 Task: Compose an email with the signature Kyra Cooper with the subject Request for feedback on a service level agreement and the message I apologize for any confusion and would like to clarify the project requirements. from softage.3@softage.net to softage.10@softage.net with an attached audio file Sound_design.mp3 Undo the message, redo the message and add the line (Thank you) Send the email. Finally, move the email from Sent Items to the label Production
Action: Mouse moved to (79, 125)
Screenshot: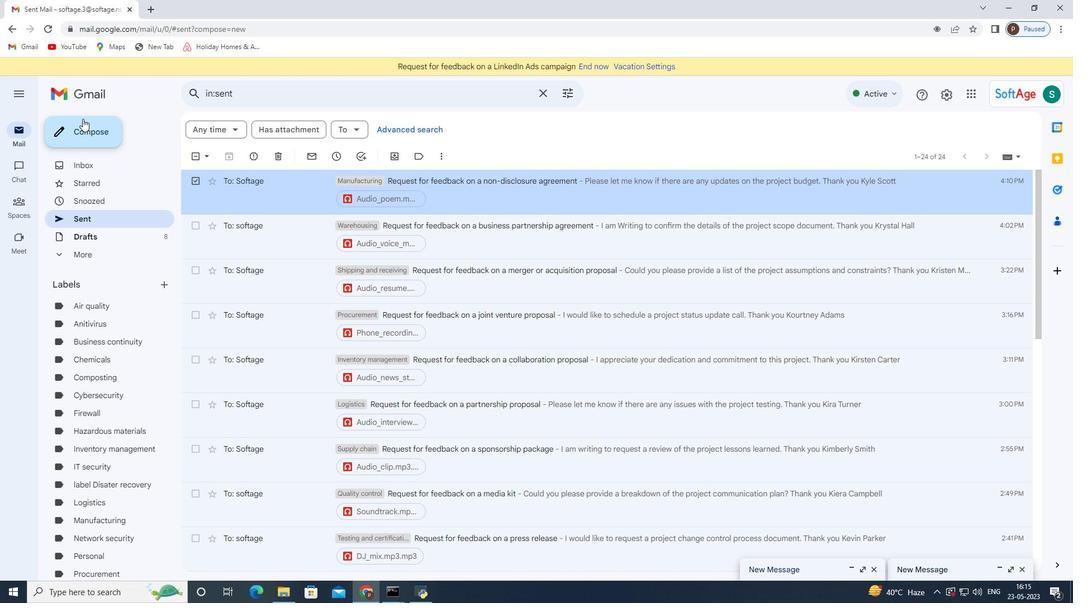 
Action: Mouse pressed left at (79, 125)
Screenshot: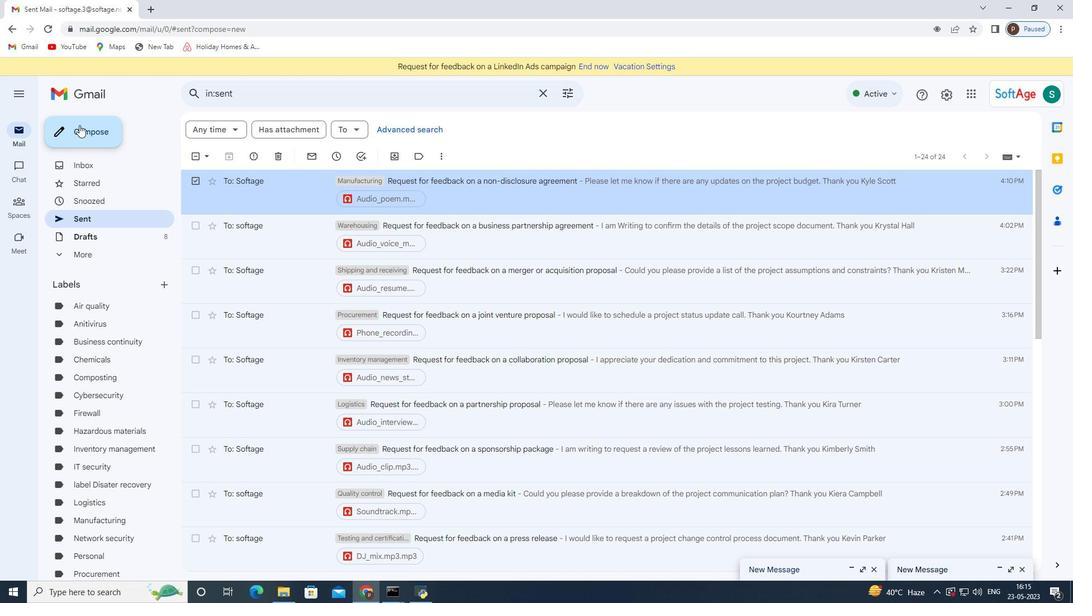 
Action: Mouse moved to (608, 563)
Screenshot: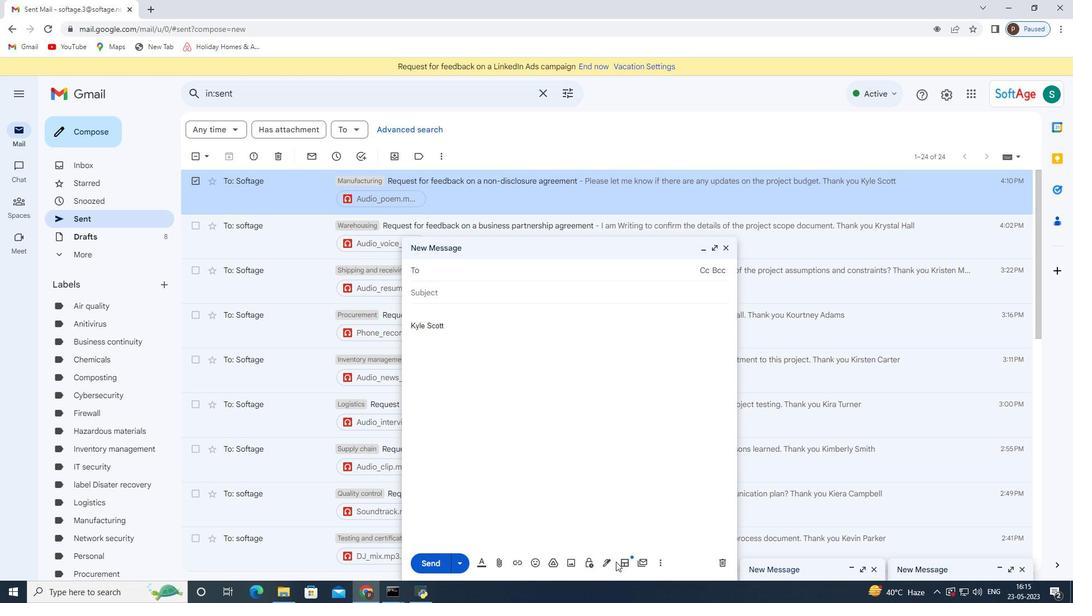 
Action: Mouse pressed left at (608, 563)
Screenshot: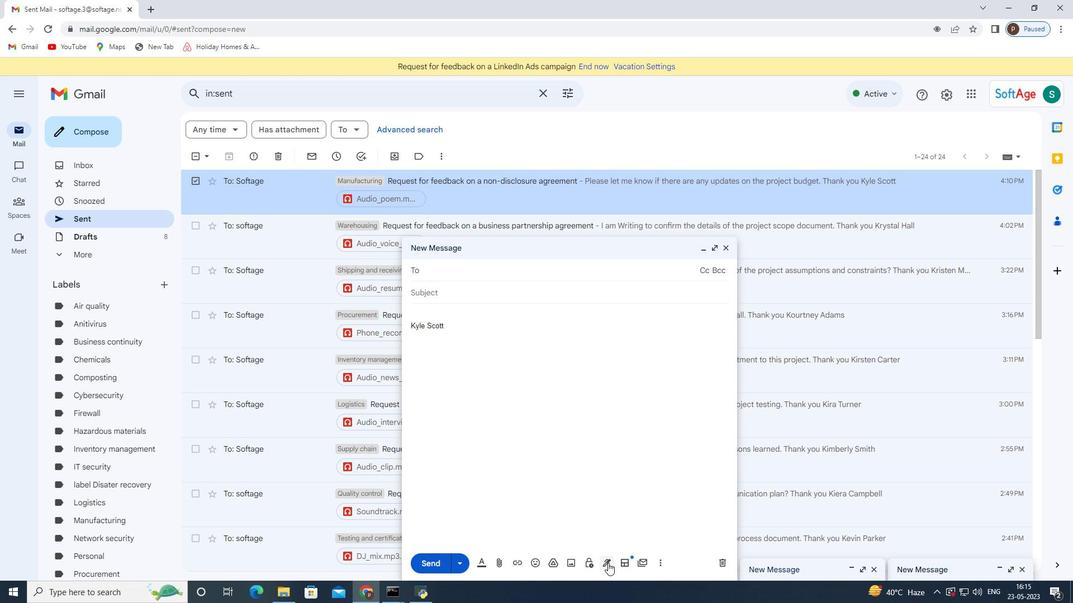 
Action: Mouse moved to (638, 502)
Screenshot: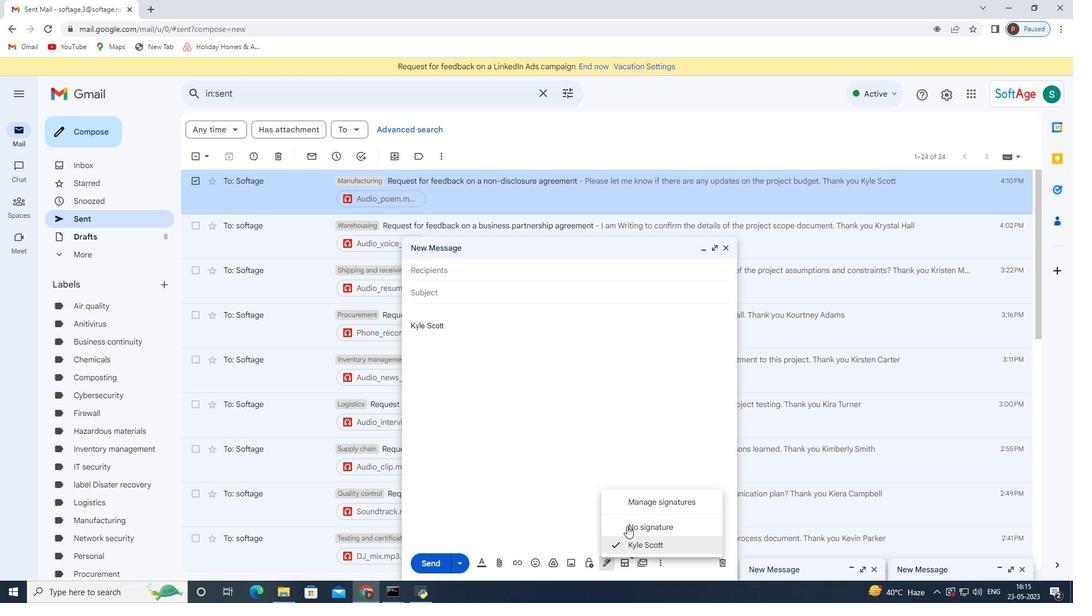 
Action: Mouse pressed left at (638, 502)
Screenshot: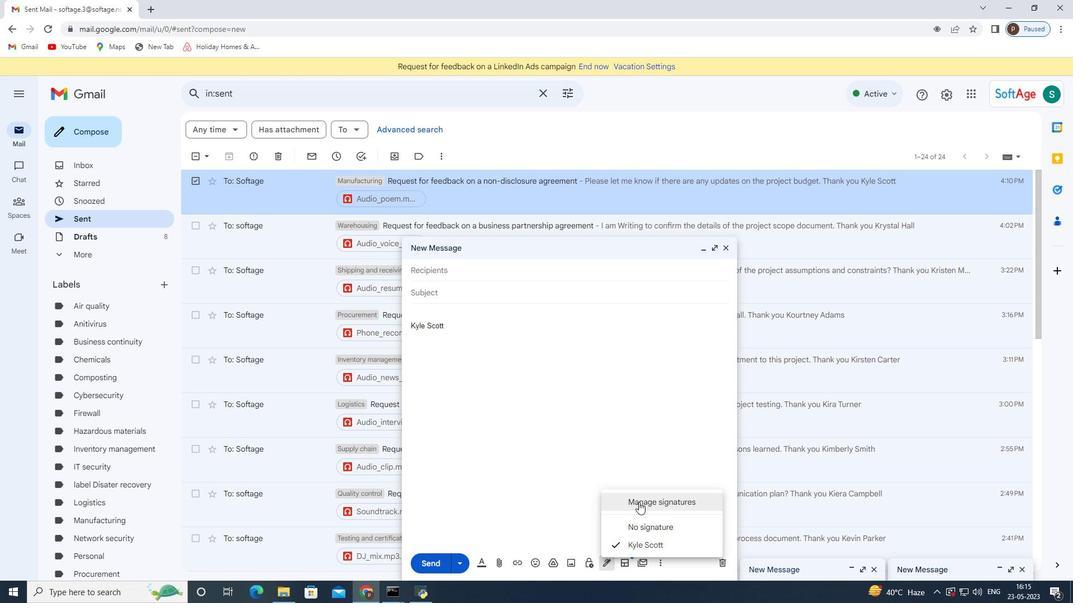
Action: Mouse moved to (725, 246)
Screenshot: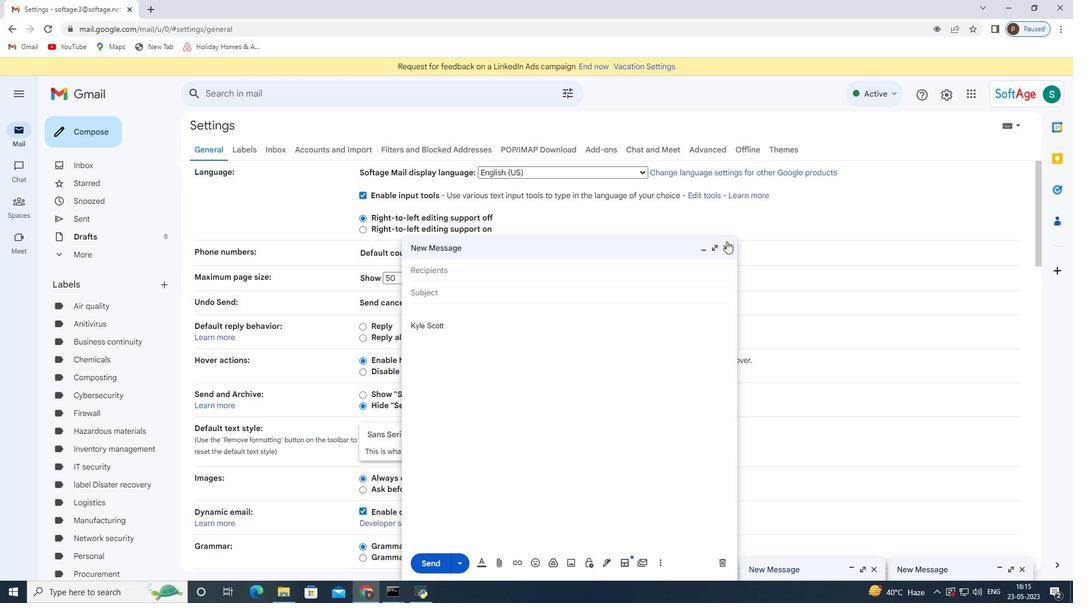 
Action: Mouse pressed left at (725, 246)
Screenshot: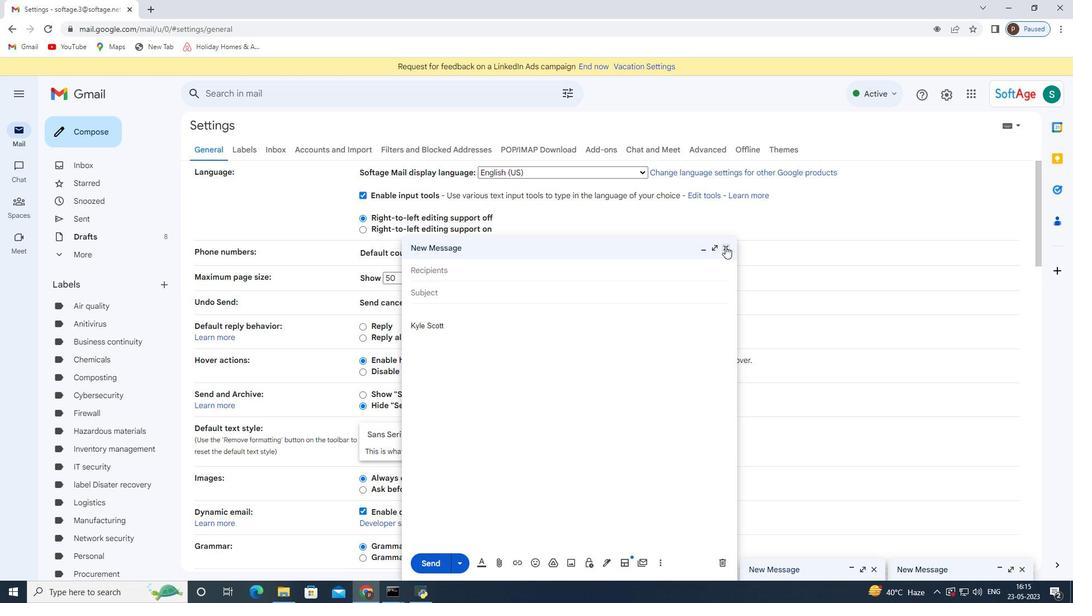 
Action: Mouse moved to (391, 419)
Screenshot: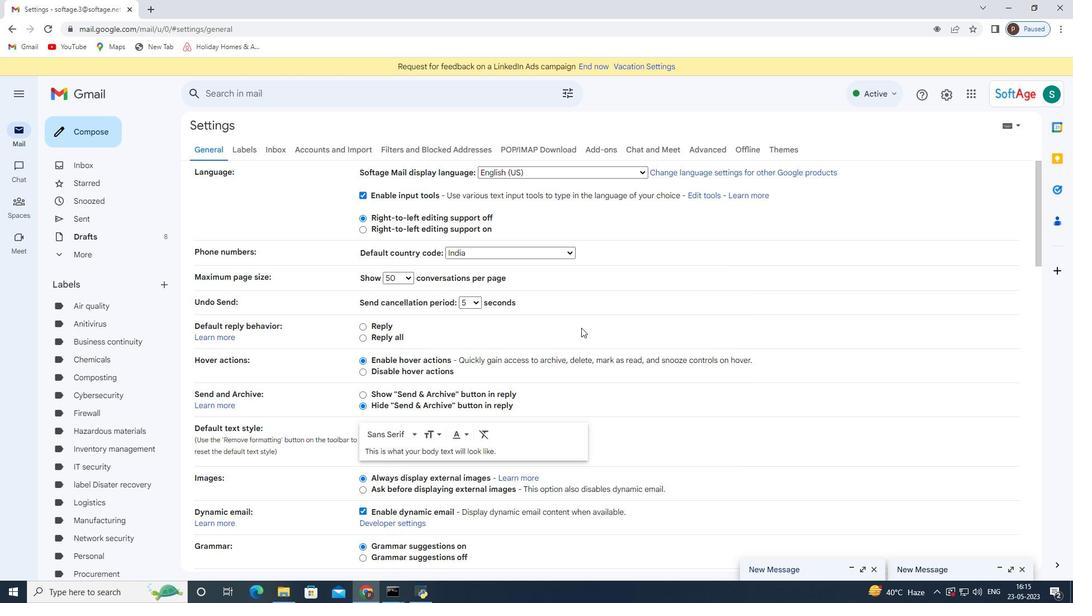 
Action: Mouse scrolled (391, 418) with delta (0, 0)
Screenshot: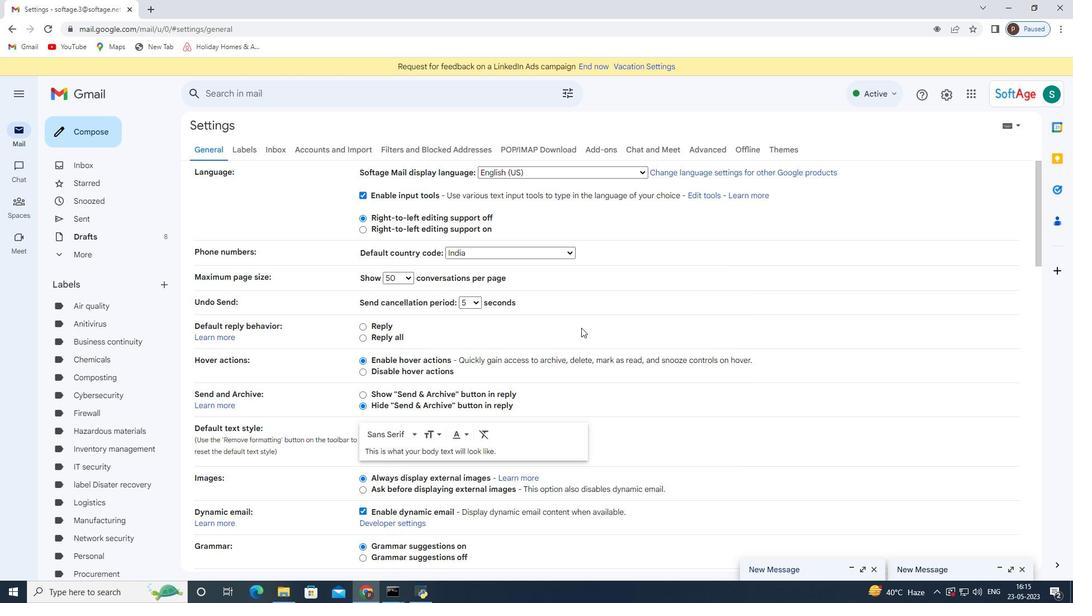 
Action: Mouse moved to (384, 424)
Screenshot: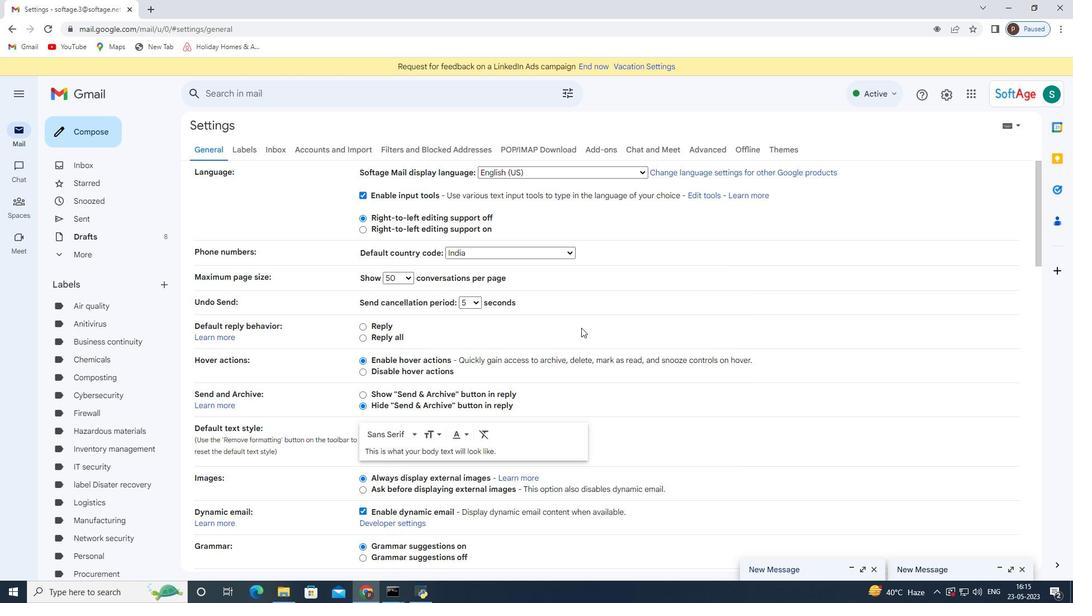 
Action: Mouse scrolled (384, 424) with delta (0, 0)
Screenshot: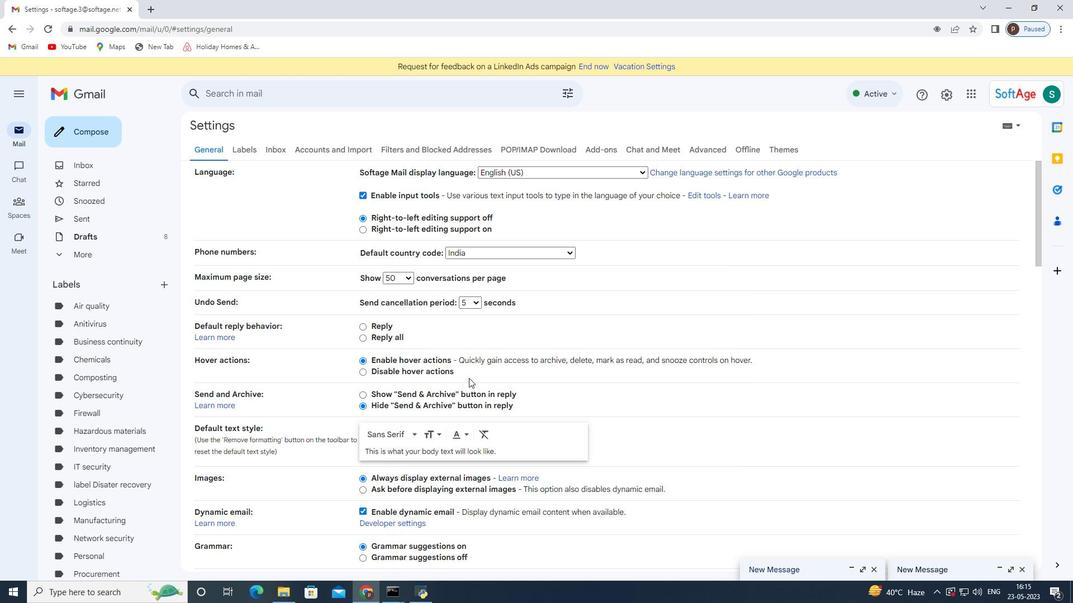 
Action: Mouse moved to (377, 431)
Screenshot: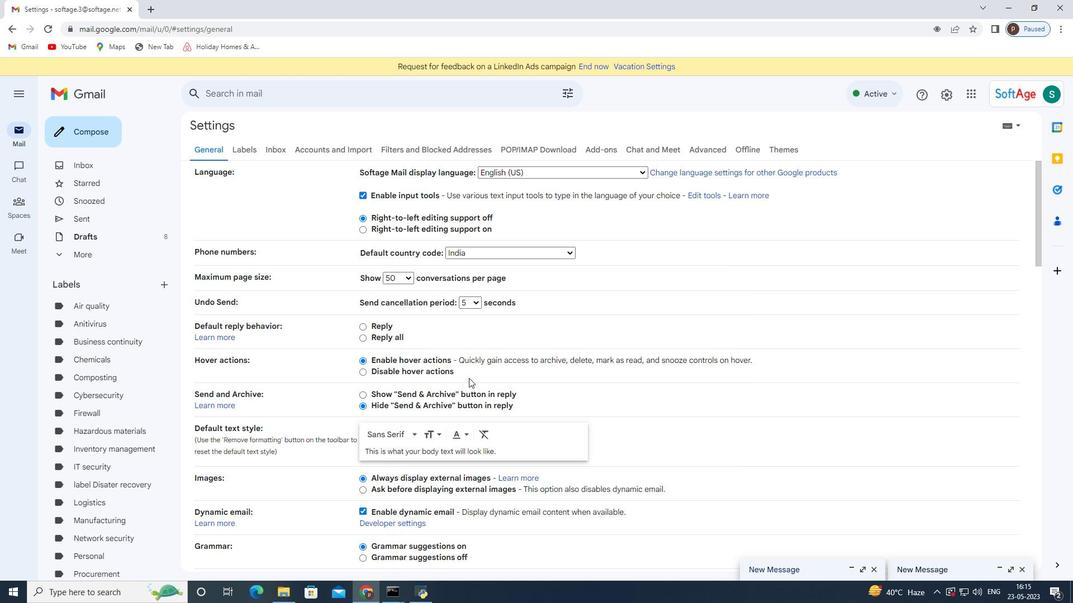 
Action: Mouse scrolled (380, 428) with delta (0, 0)
Screenshot: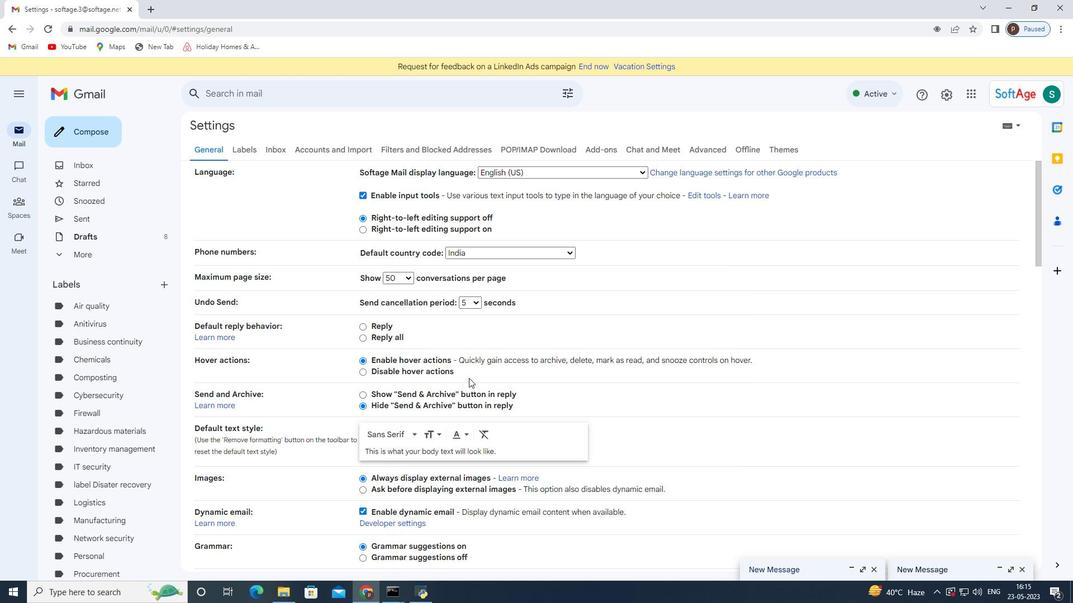 
Action: Mouse moved to (377, 432)
Screenshot: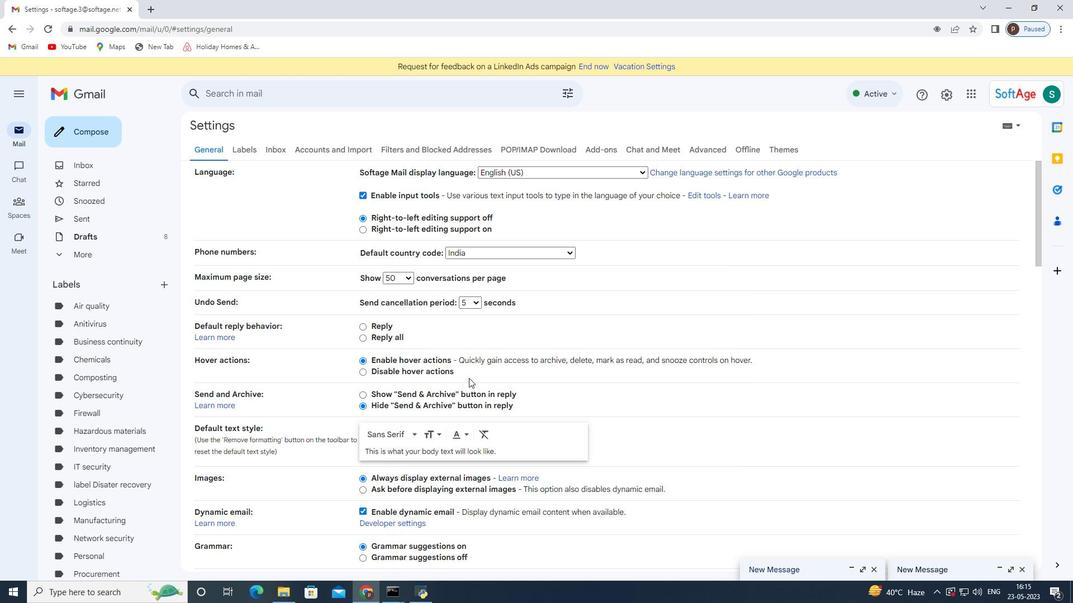 
Action: Mouse scrolled (377, 431) with delta (0, 0)
Screenshot: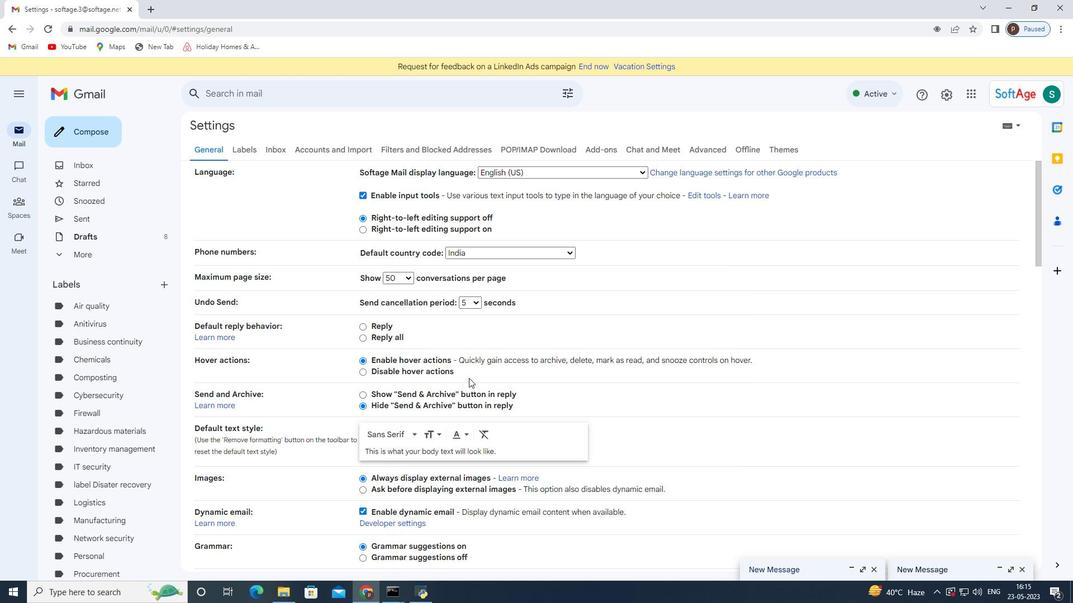 
Action: Mouse moved to (375, 434)
Screenshot: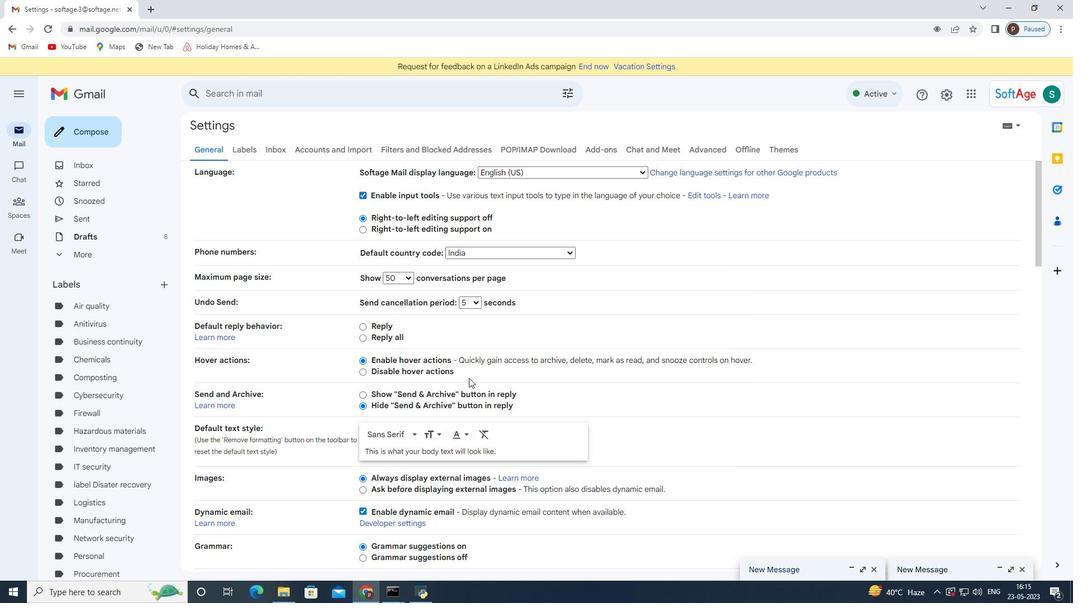 
Action: Mouse scrolled (375, 433) with delta (0, 0)
Screenshot: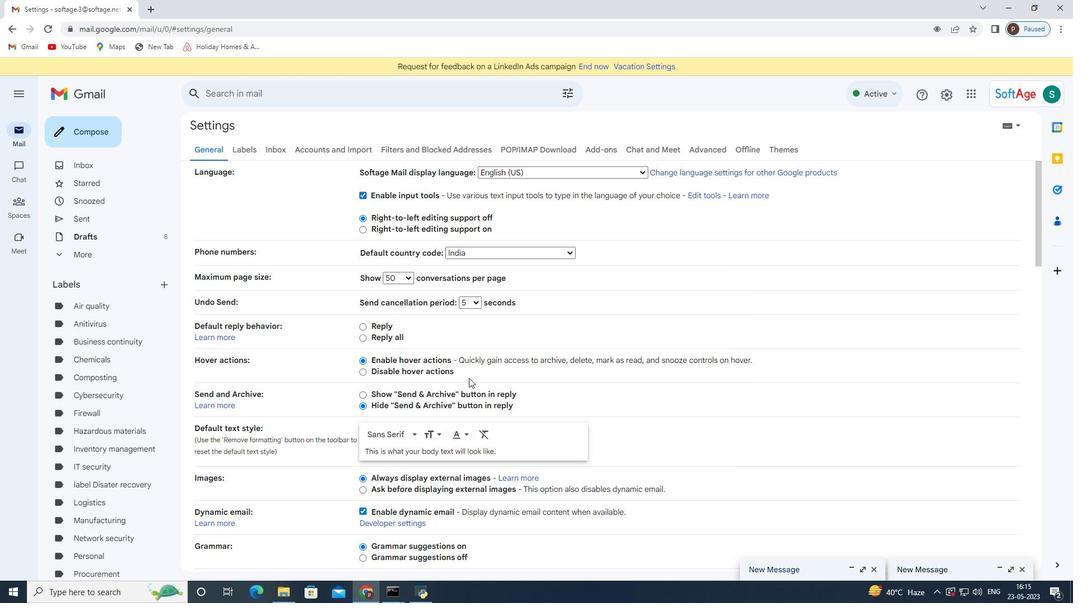 
Action: Mouse moved to (374, 434)
Screenshot: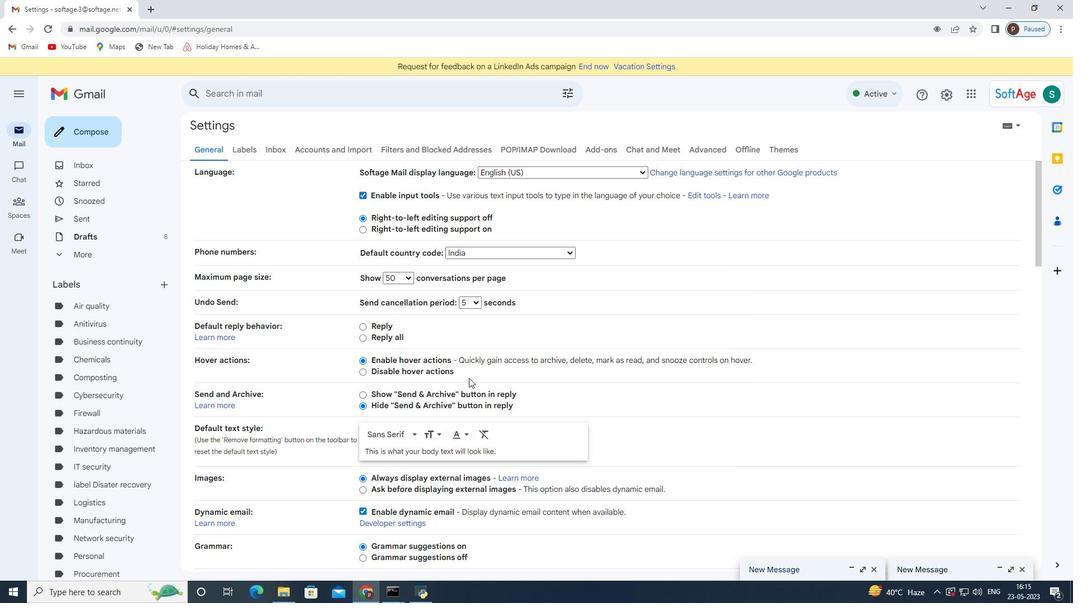 
Action: Mouse scrolled (374, 434) with delta (0, 0)
Screenshot: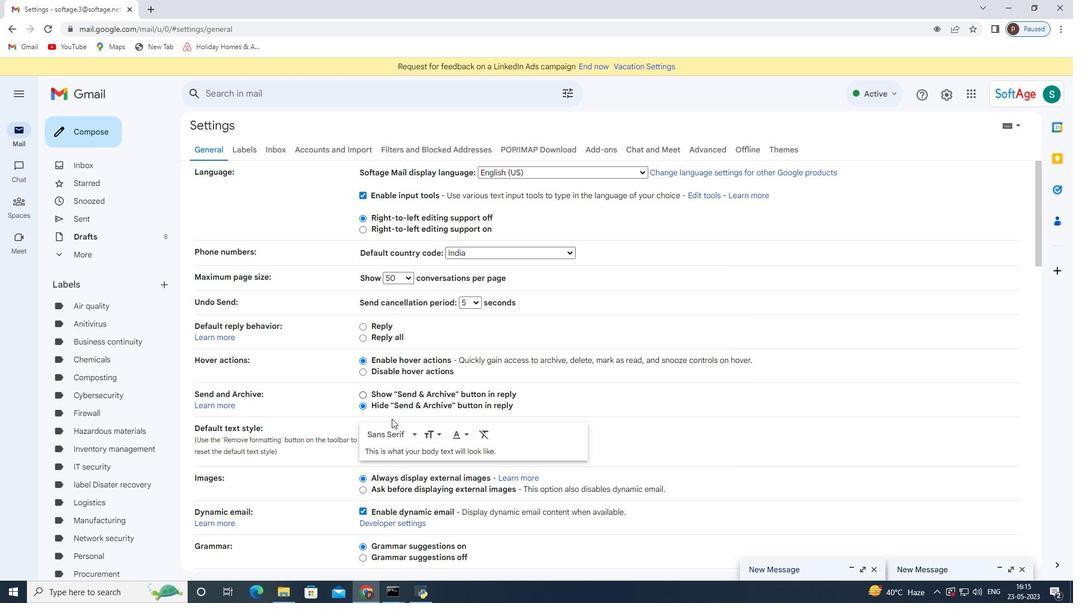 
Action: Mouse moved to (373, 435)
Screenshot: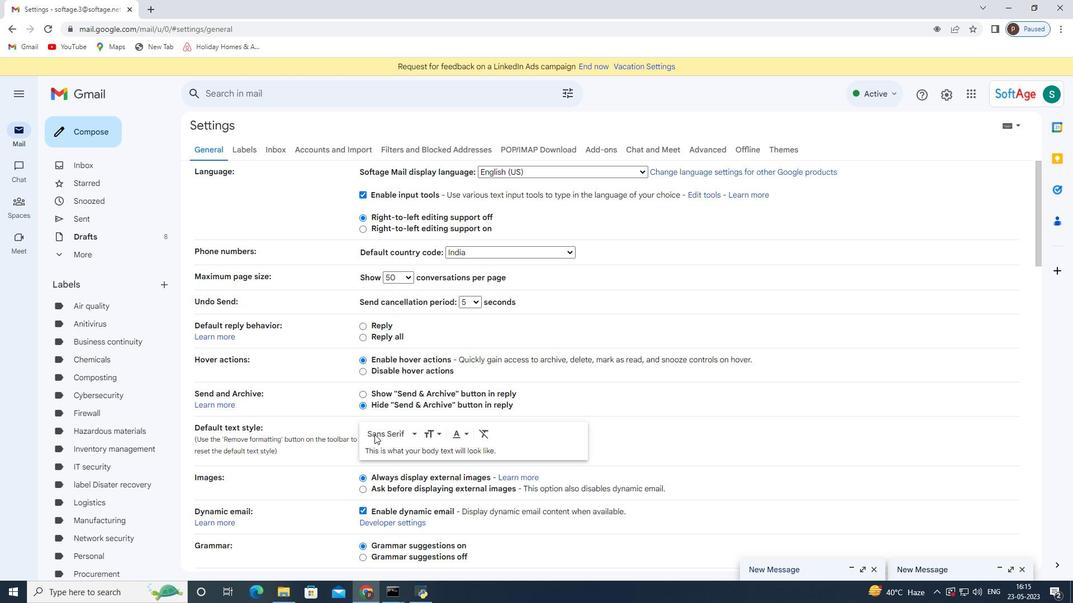 
Action: Mouse scrolled (373, 434) with delta (0, 0)
Screenshot: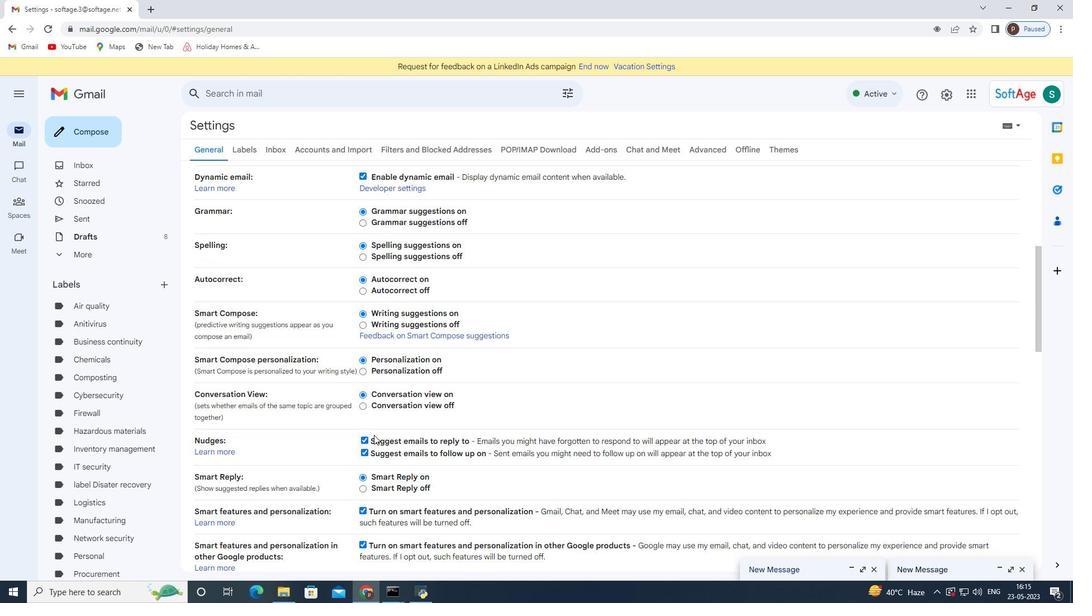 
Action: Mouse moved to (375, 434)
Screenshot: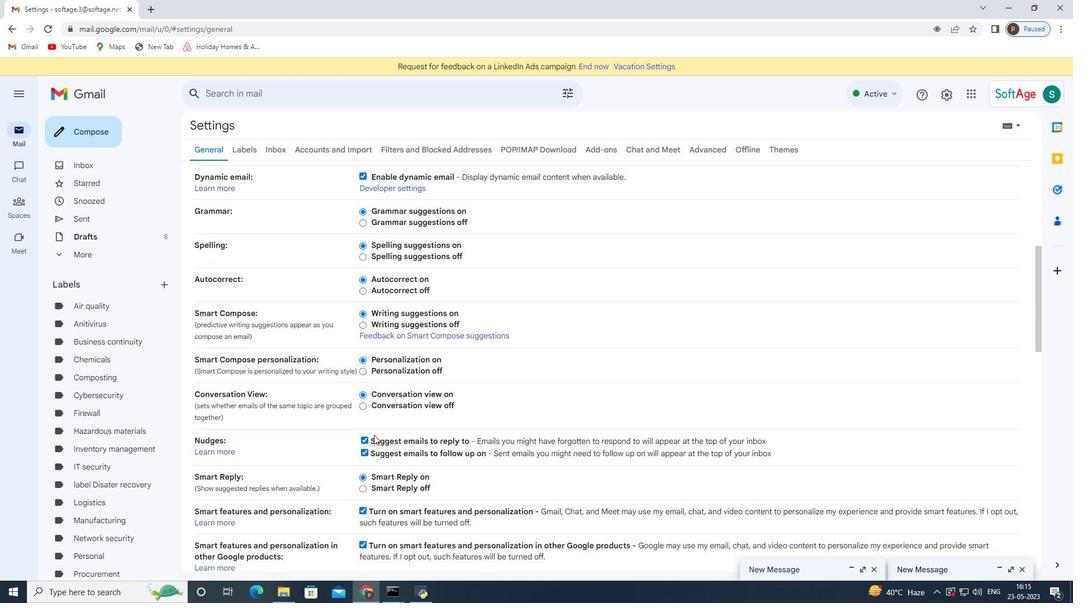 
Action: Mouse scrolled (375, 434) with delta (0, 0)
Screenshot: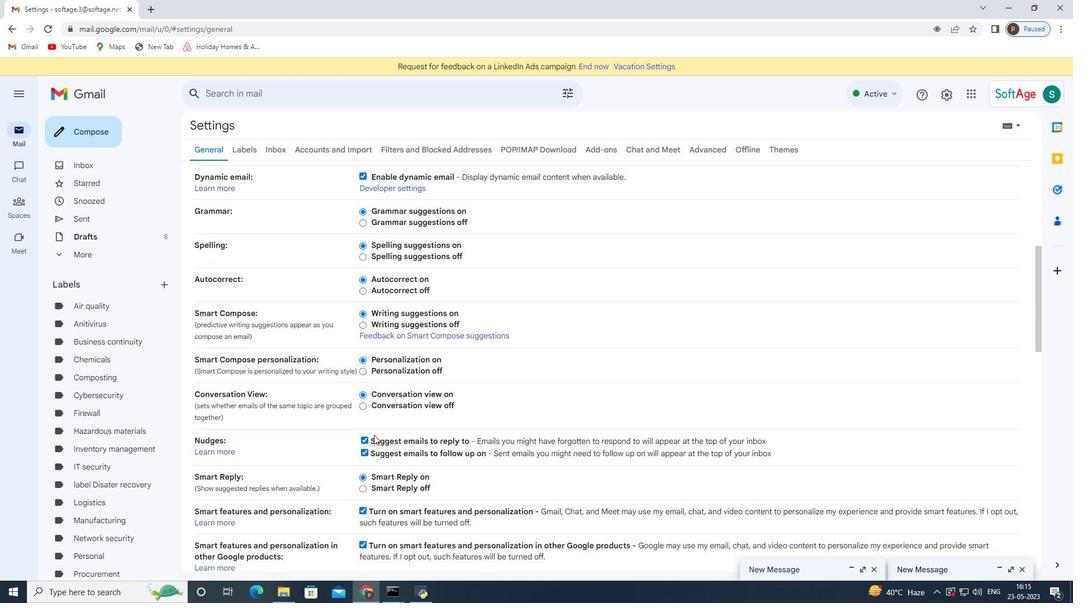 
Action: Mouse moved to (377, 433)
Screenshot: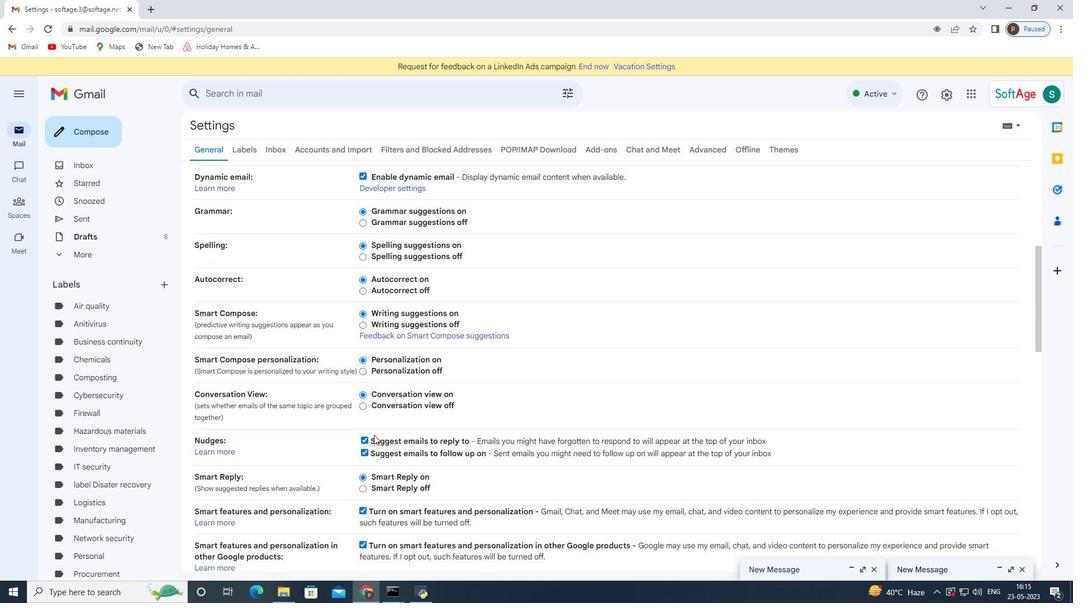 
Action: Mouse scrolled (377, 433) with delta (0, 0)
Screenshot: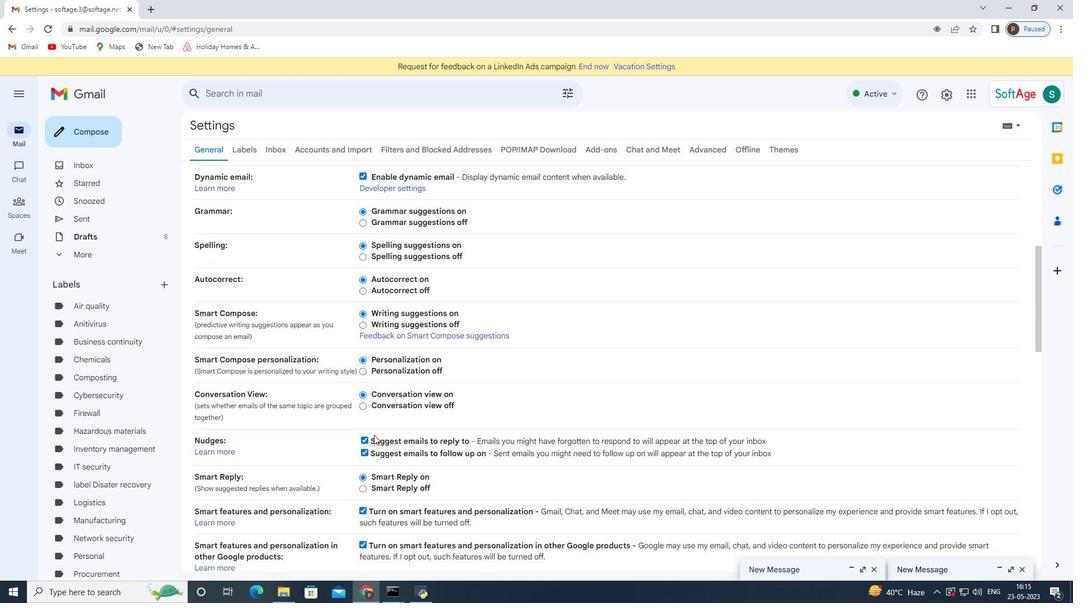 
Action: Mouse moved to (381, 433)
Screenshot: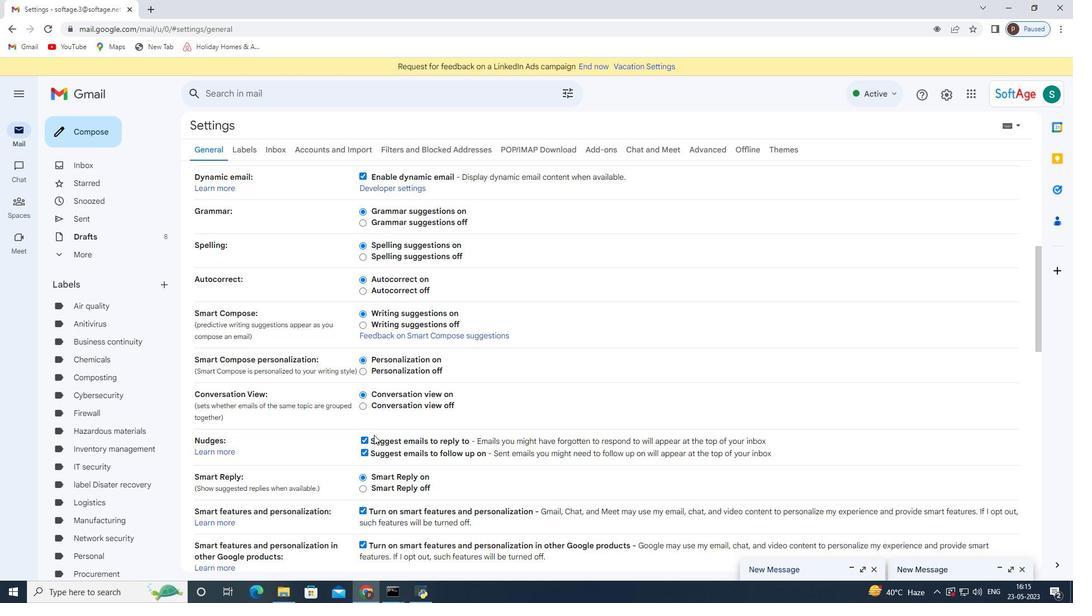 
Action: Mouse scrolled (381, 432) with delta (0, 0)
Screenshot: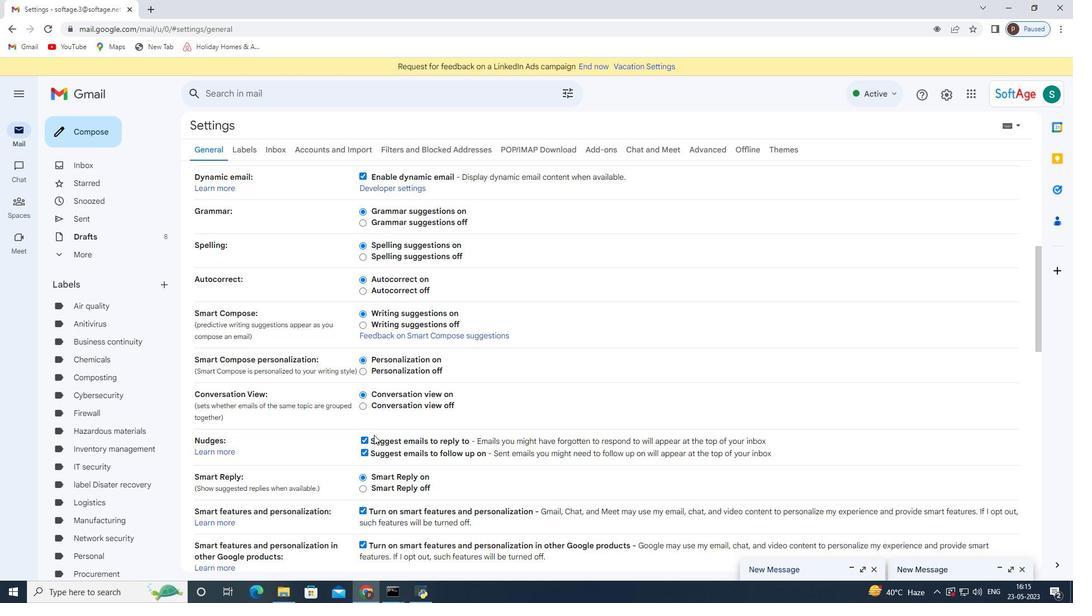 
Action: Mouse moved to (399, 423)
Screenshot: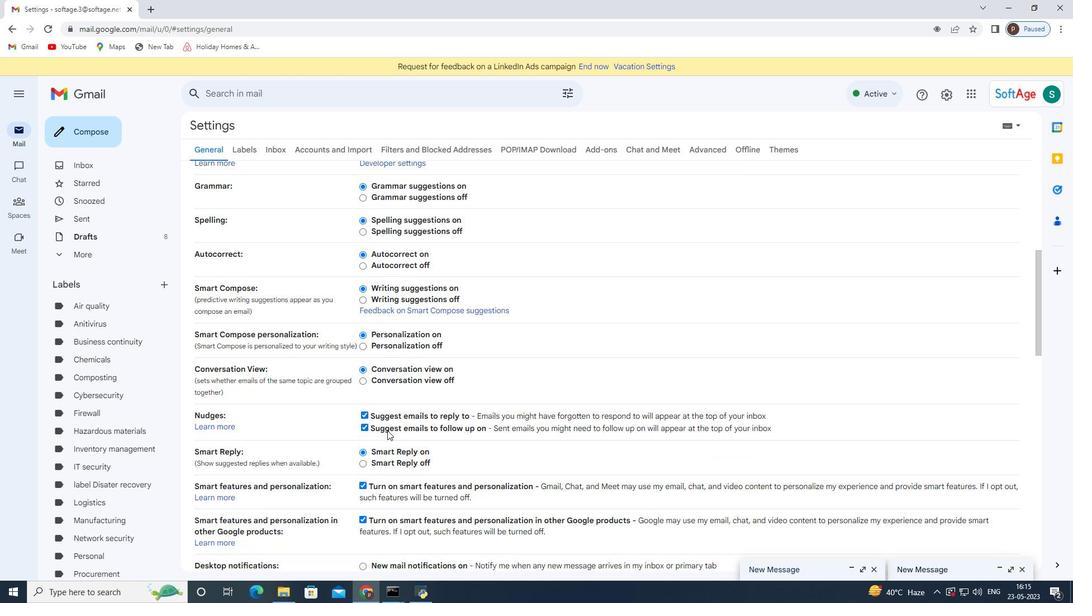 
Action: Mouse scrolled (399, 422) with delta (0, 0)
Screenshot: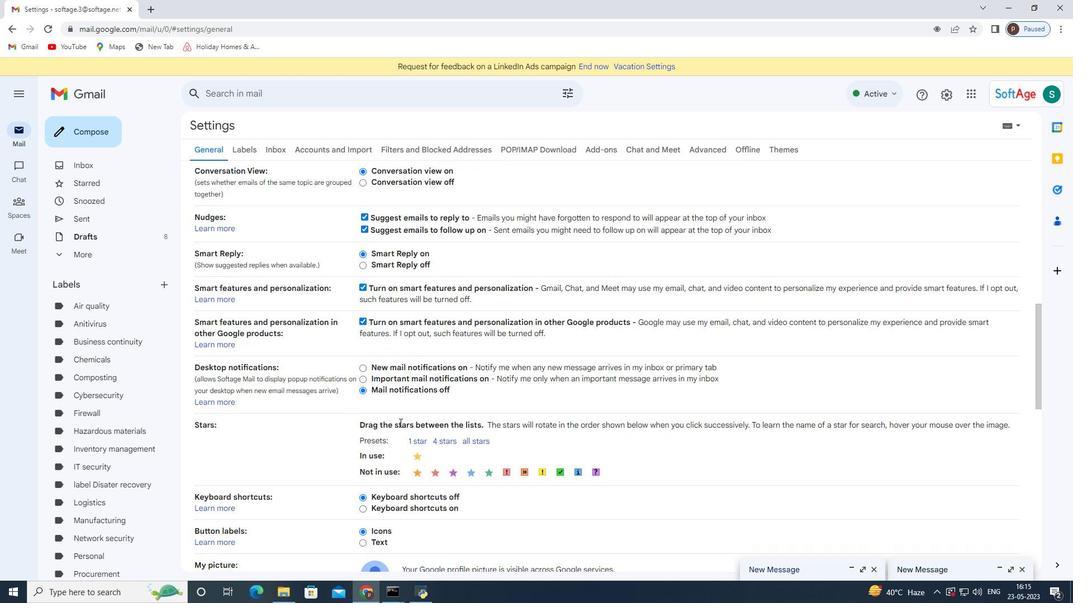 
Action: Mouse scrolled (399, 422) with delta (0, 0)
Screenshot: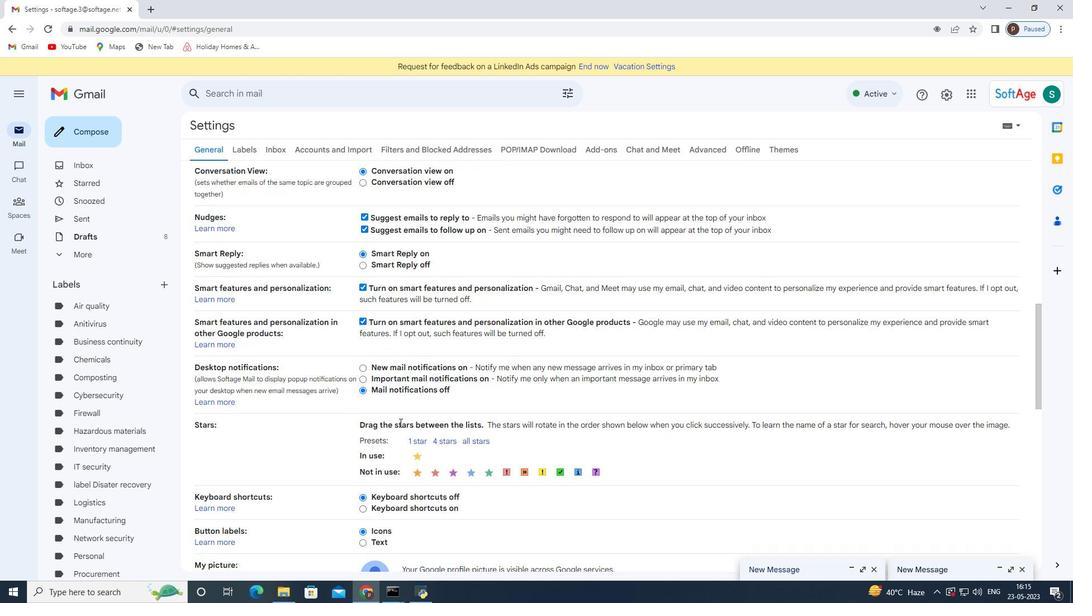 
Action: Mouse scrolled (399, 422) with delta (0, 0)
Screenshot: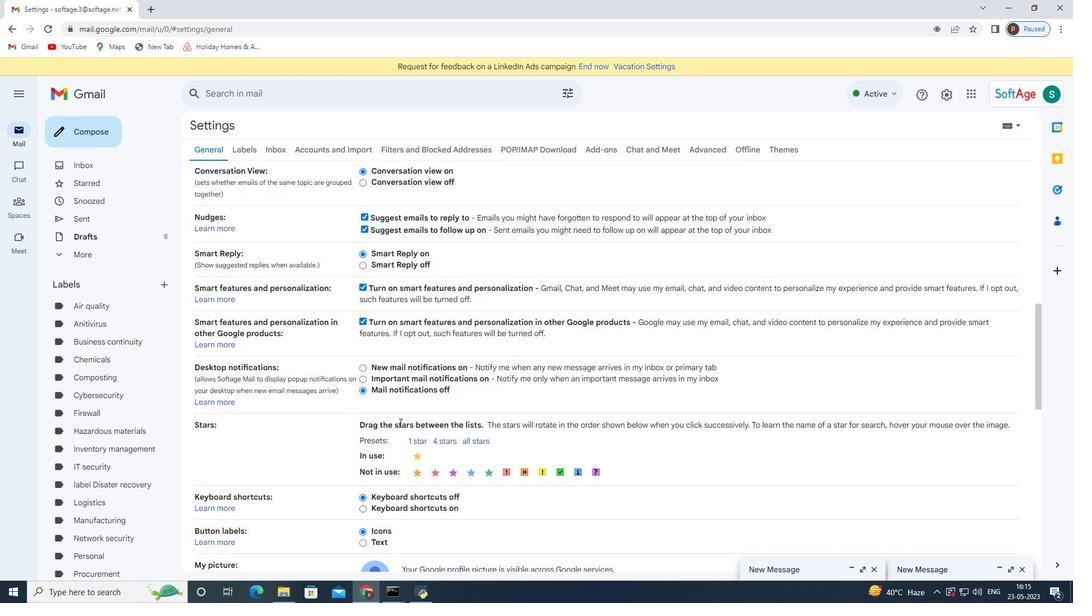 
Action: Mouse moved to (477, 488)
Screenshot: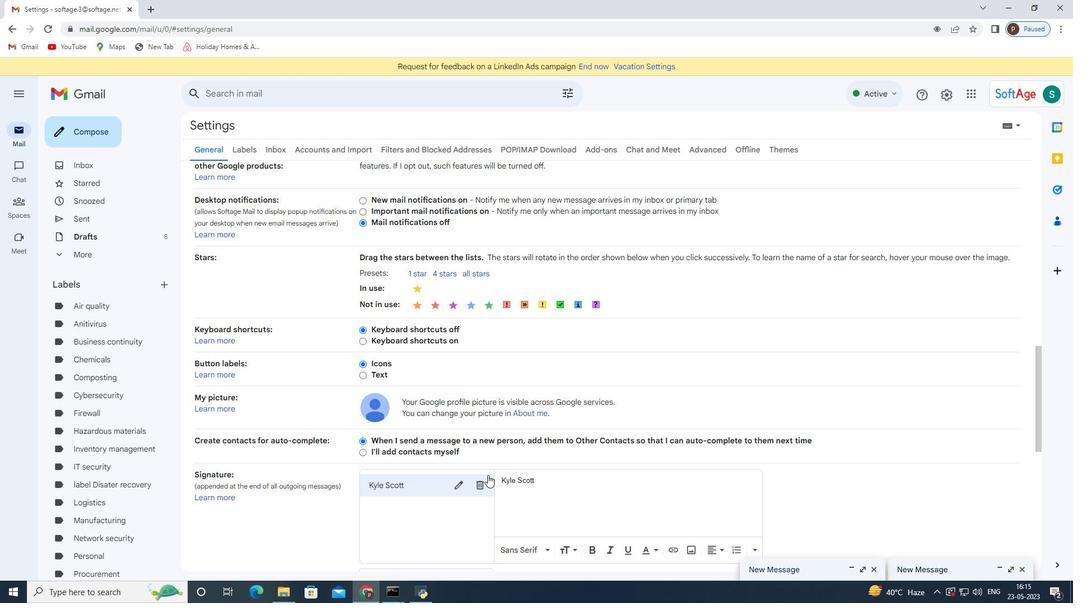 
Action: Mouse pressed left at (477, 488)
Screenshot: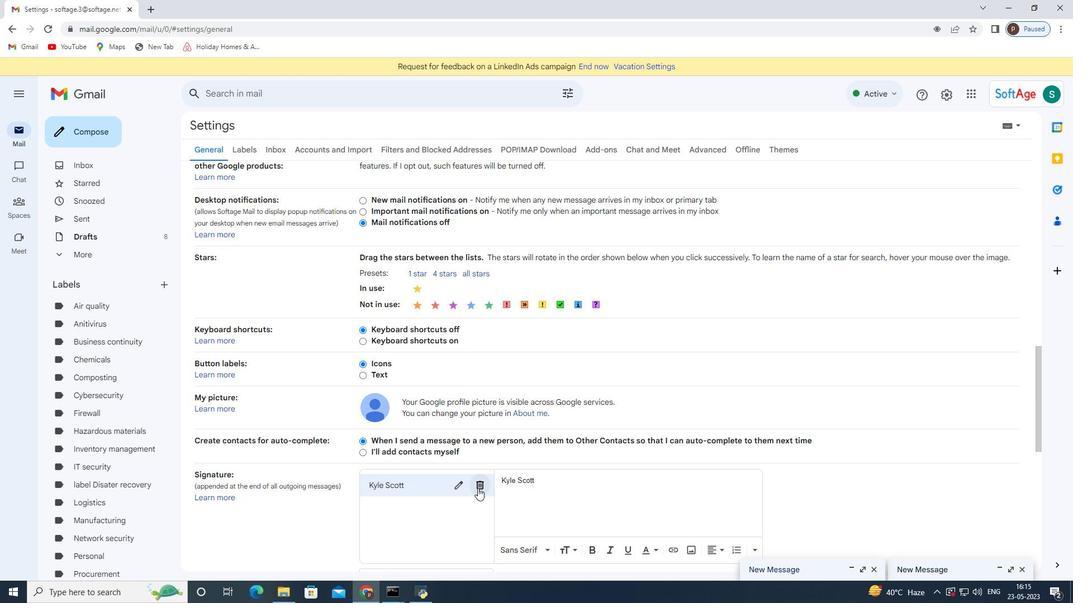 
Action: Mouse moved to (624, 339)
Screenshot: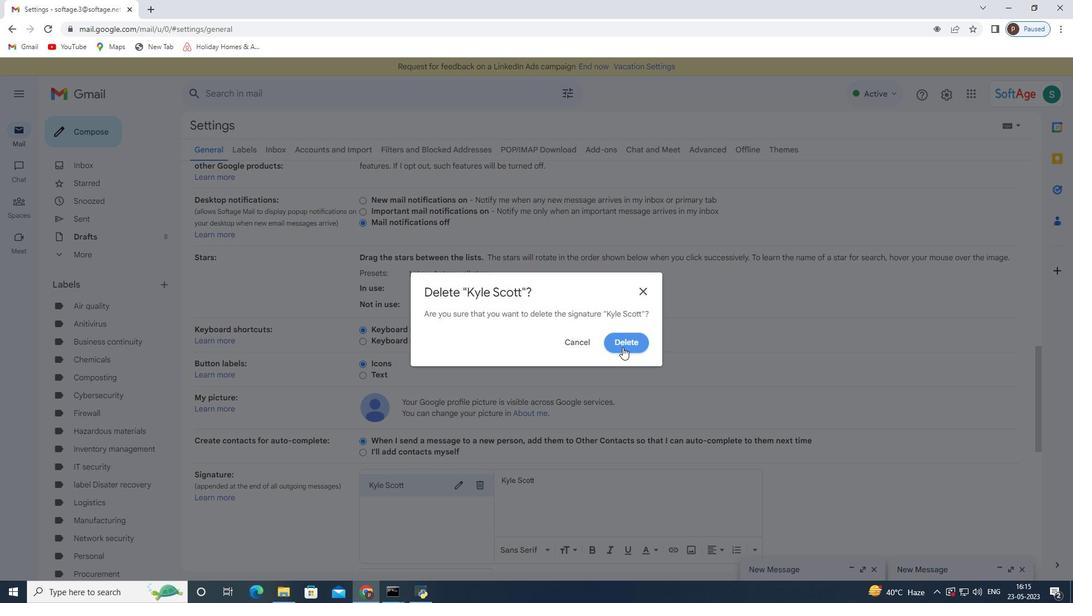 
Action: Mouse pressed left at (624, 339)
Screenshot: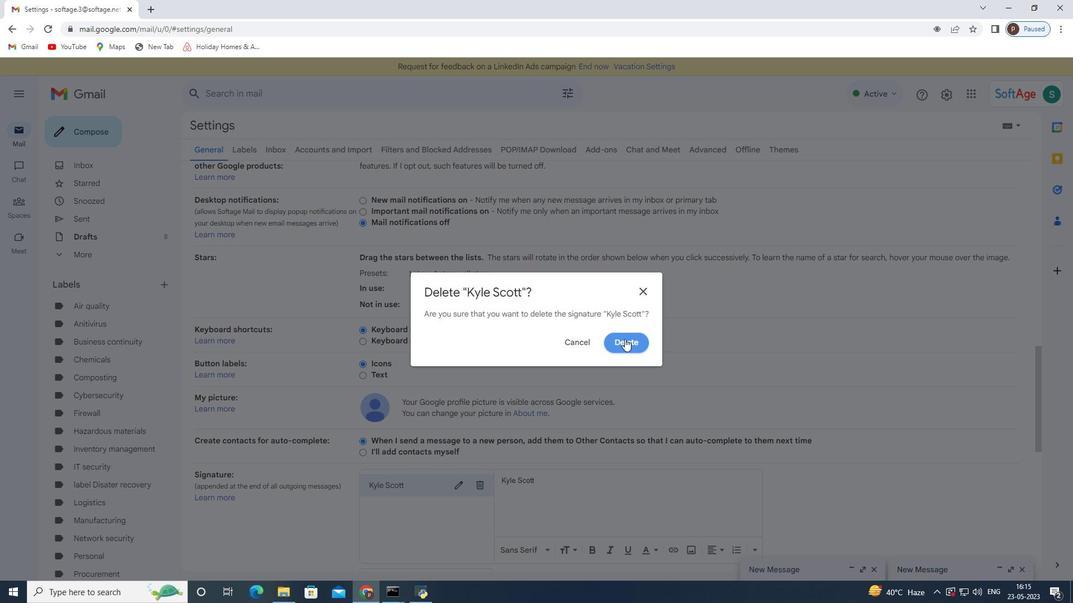 
Action: Mouse moved to (369, 498)
Screenshot: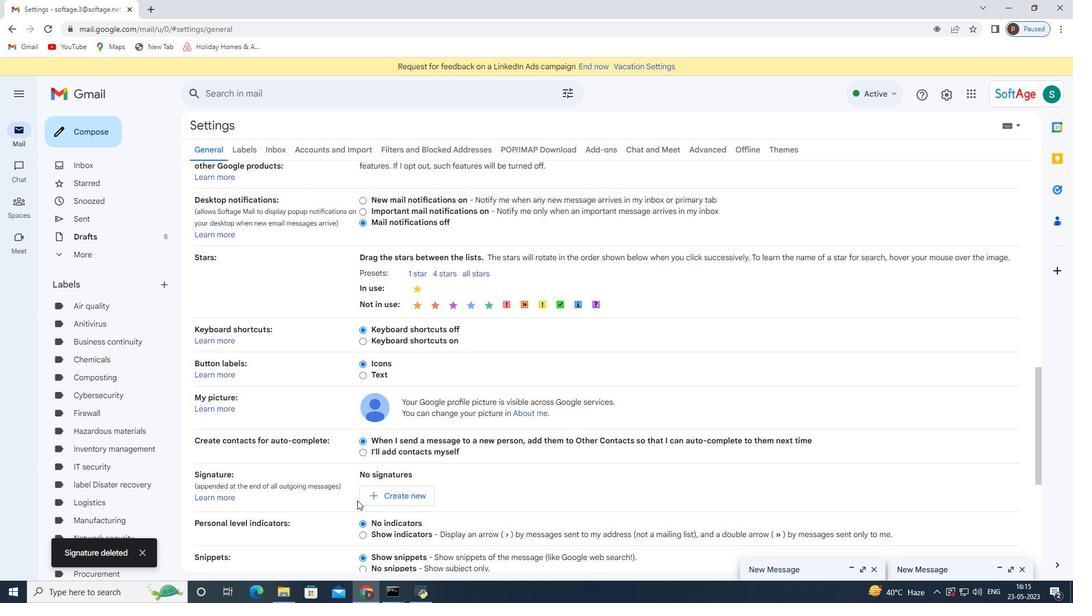 
Action: Mouse pressed left at (369, 498)
Screenshot: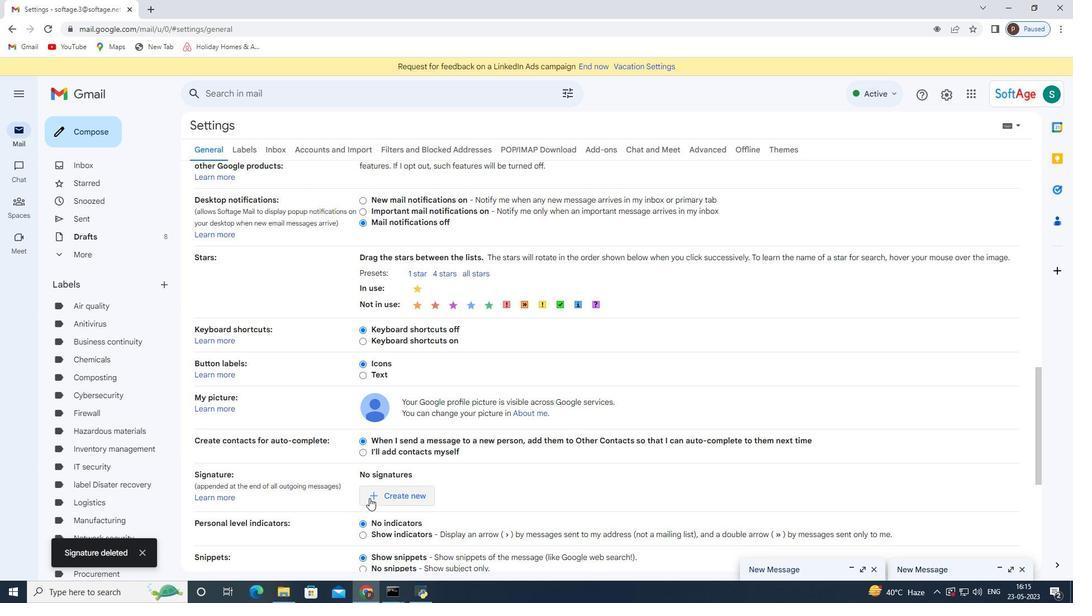 
Action: Mouse moved to (457, 308)
Screenshot: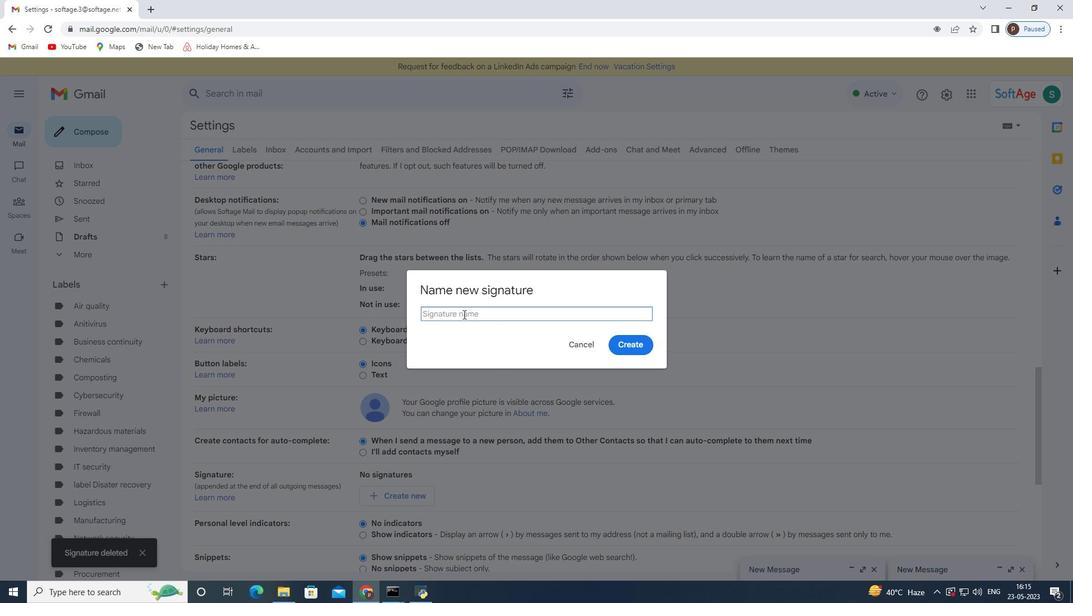 
Action: Mouse pressed left at (457, 308)
Screenshot: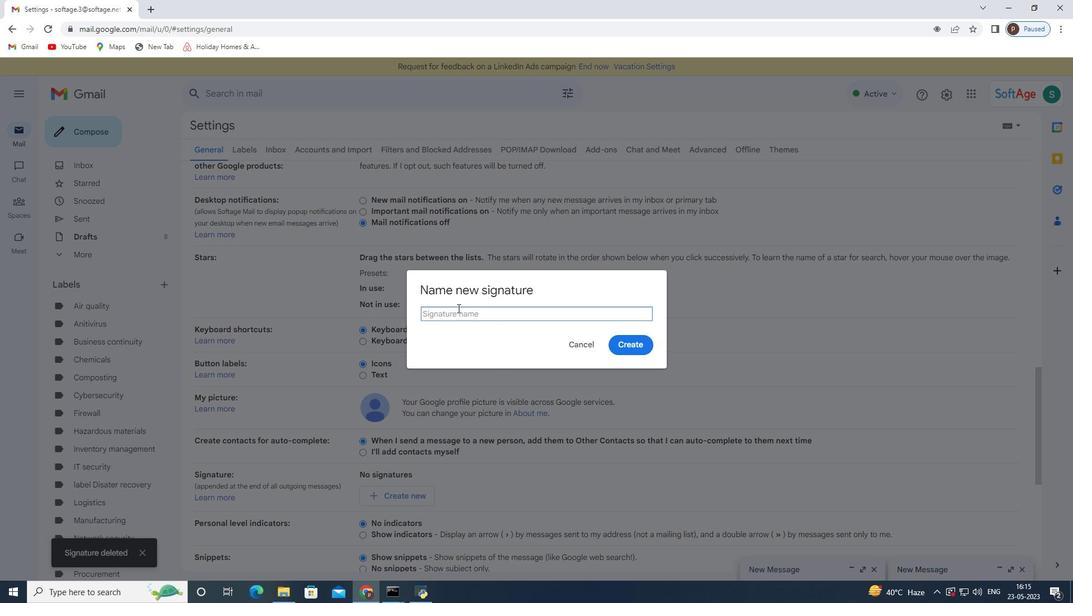 
Action: Key pressed <Key.shift>Kyra<Key.space><Key.shift>Cooper<Key.space>
Screenshot: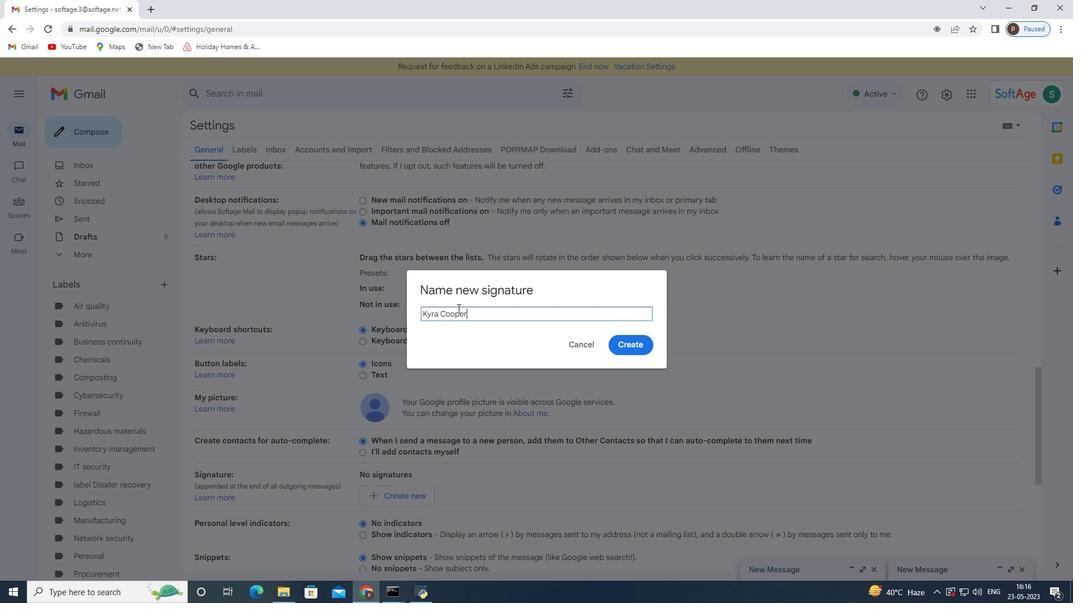 
Action: Mouse moved to (643, 349)
Screenshot: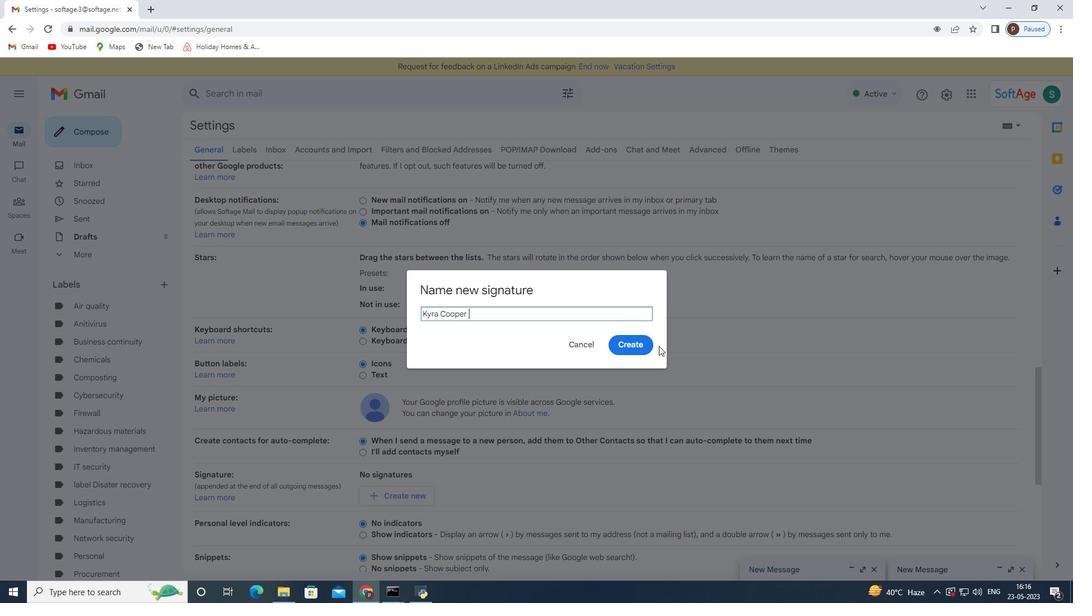 
Action: Mouse pressed left at (643, 349)
Screenshot: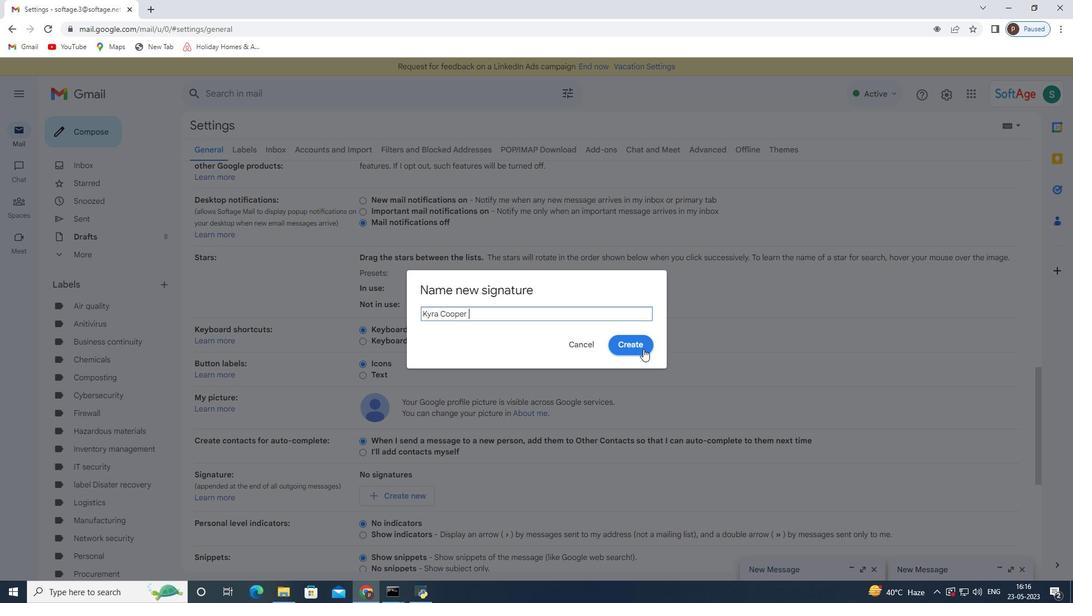 
Action: Mouse moved to (512, 484)
Screenshot: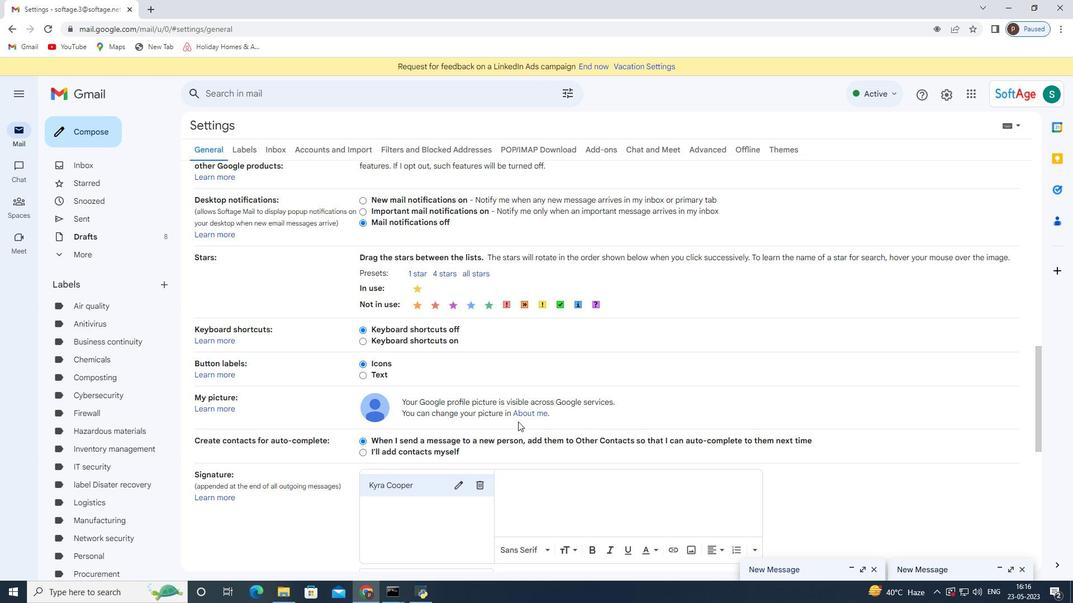 
Action: Mouse pressed left at (512, 484)
Screenshot: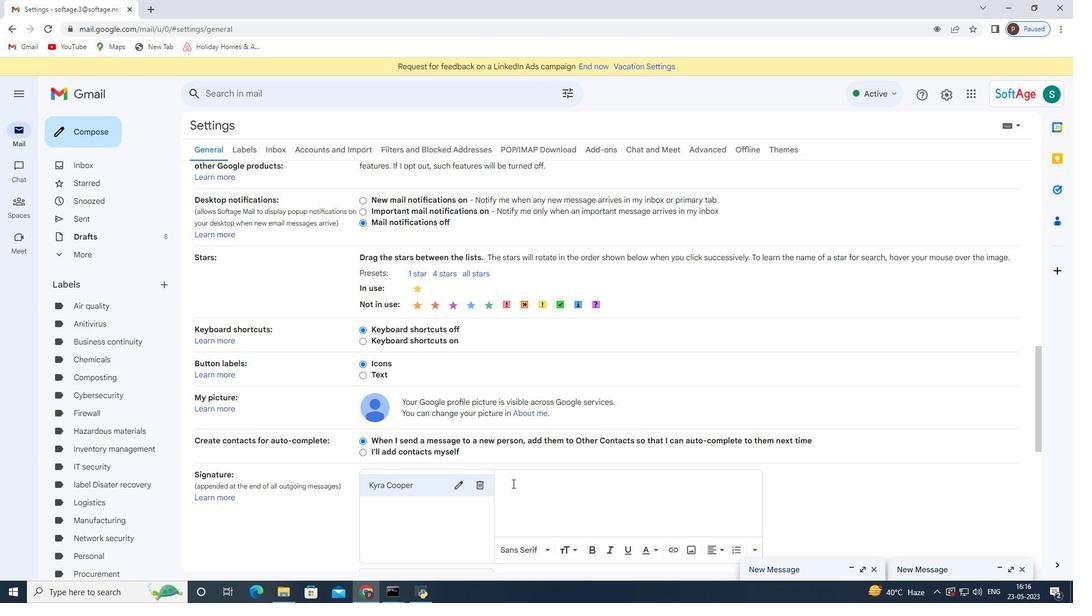 
Action: Key pressed <Key.shift>Kyra<Key.space><Key.shift>Cooper
Screenshot: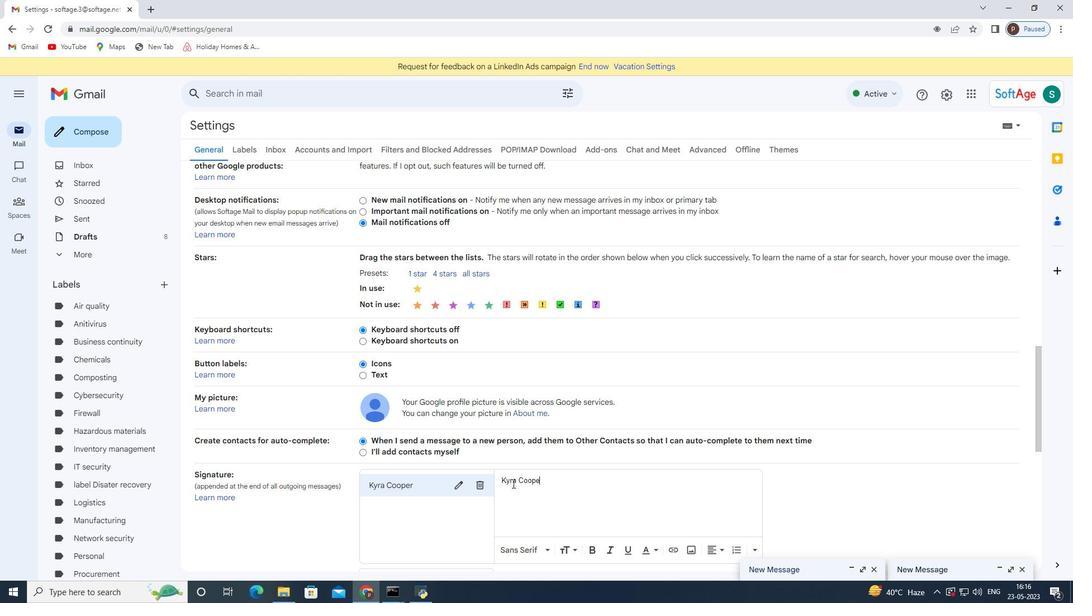 
Action: Mouse scrolled (512, 483) with delta (0, 0)
Screenshot: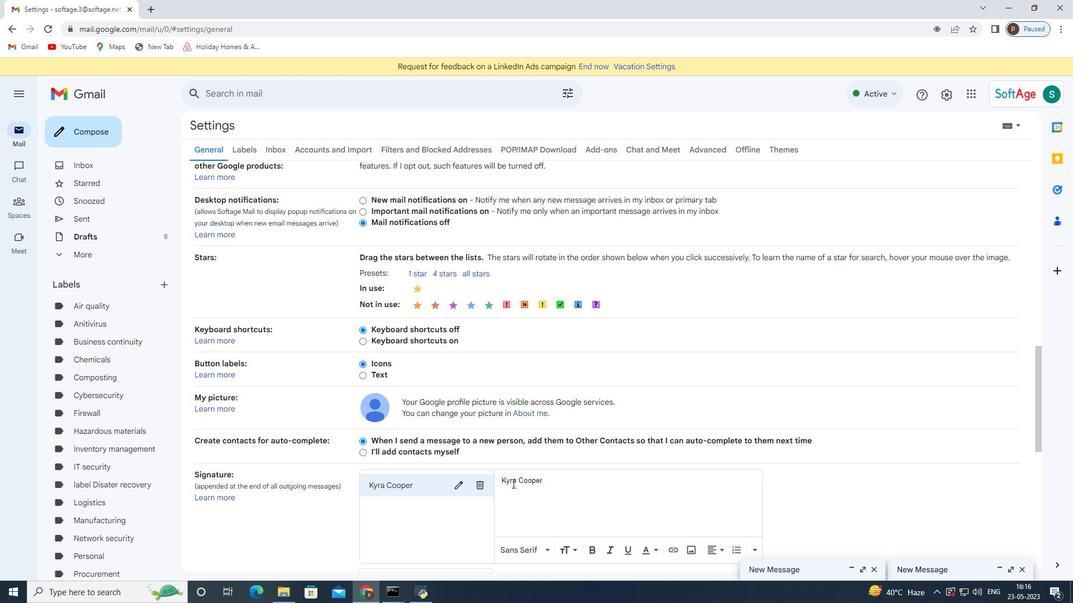 
Action: Mouse scrolled (512, 483) with delta (0, 0)
Screenshot: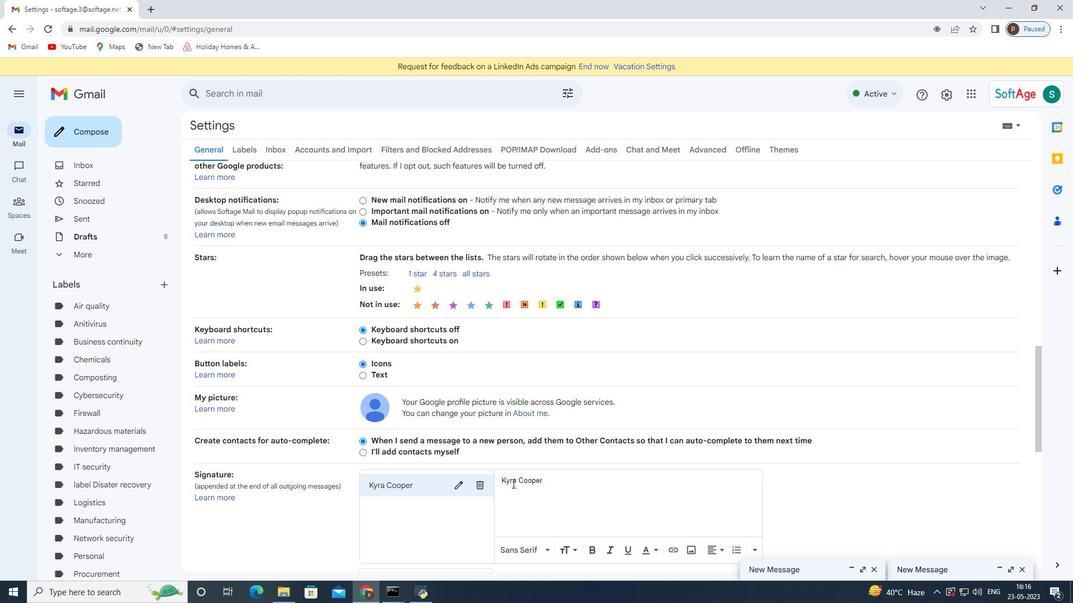 
Action: Mouse scrolled (512, 483) with delta (0, 0)
Screenshot: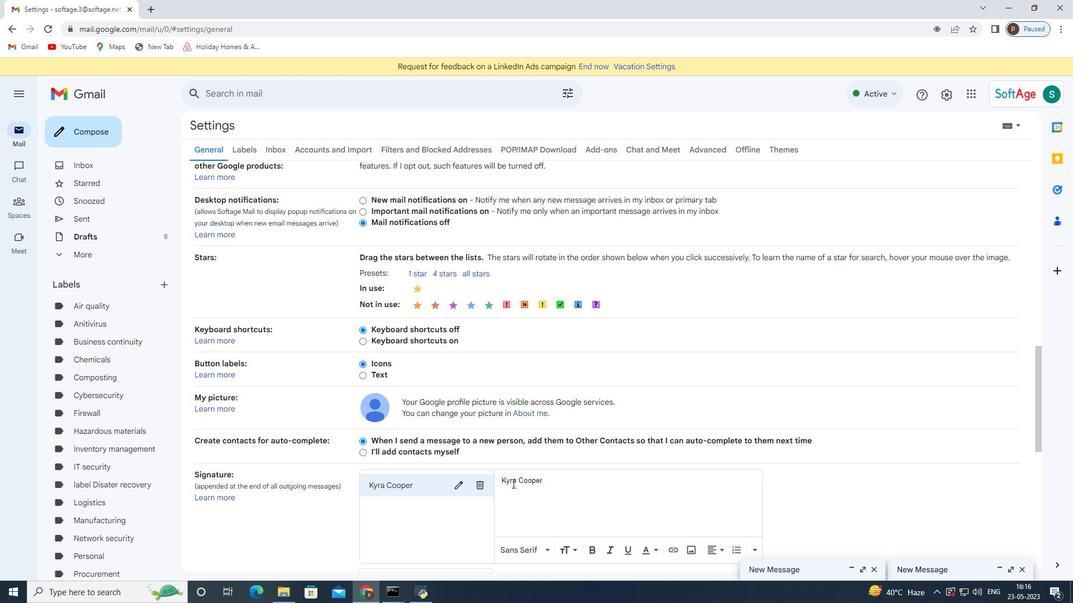 
Action: Mouse moved to (422, 475)
Screenshot: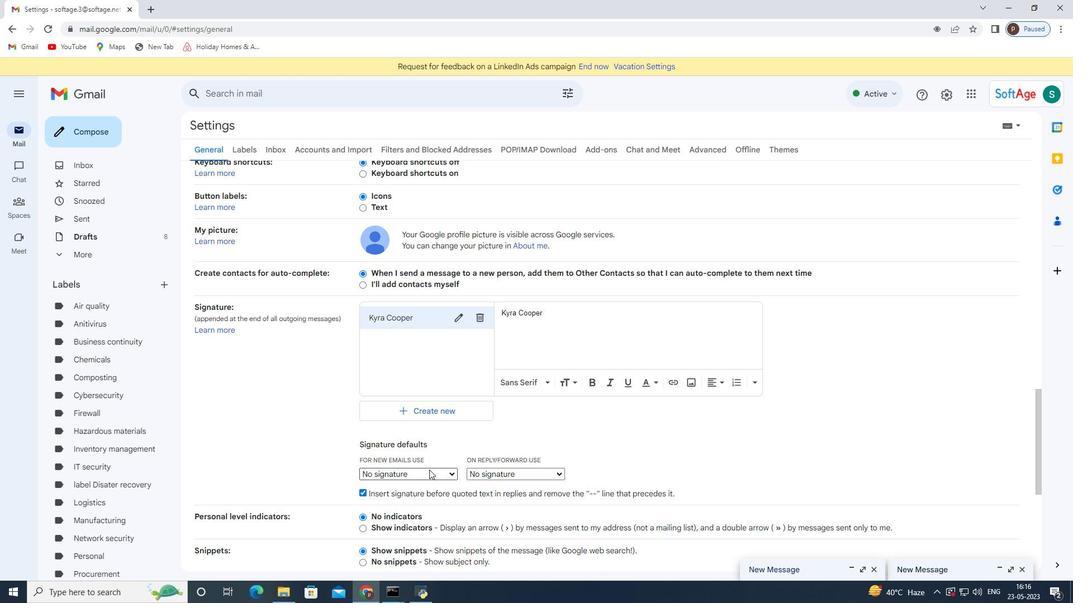 
Action: Mouse pressed left at (422, 475)
Screenshot: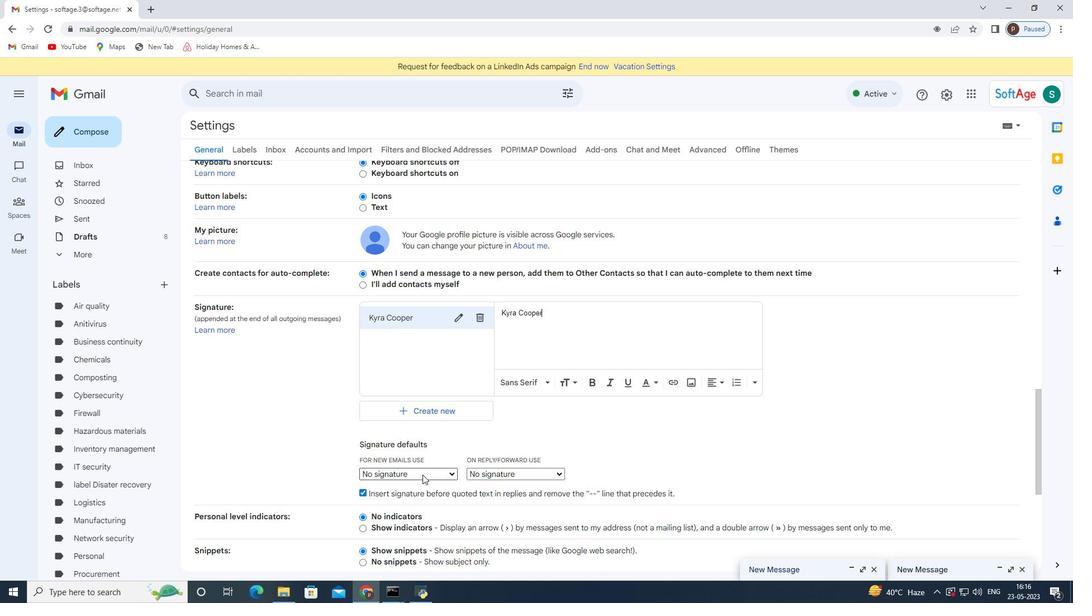 
Action: Mouse moved to (424, 496)
Screenshot: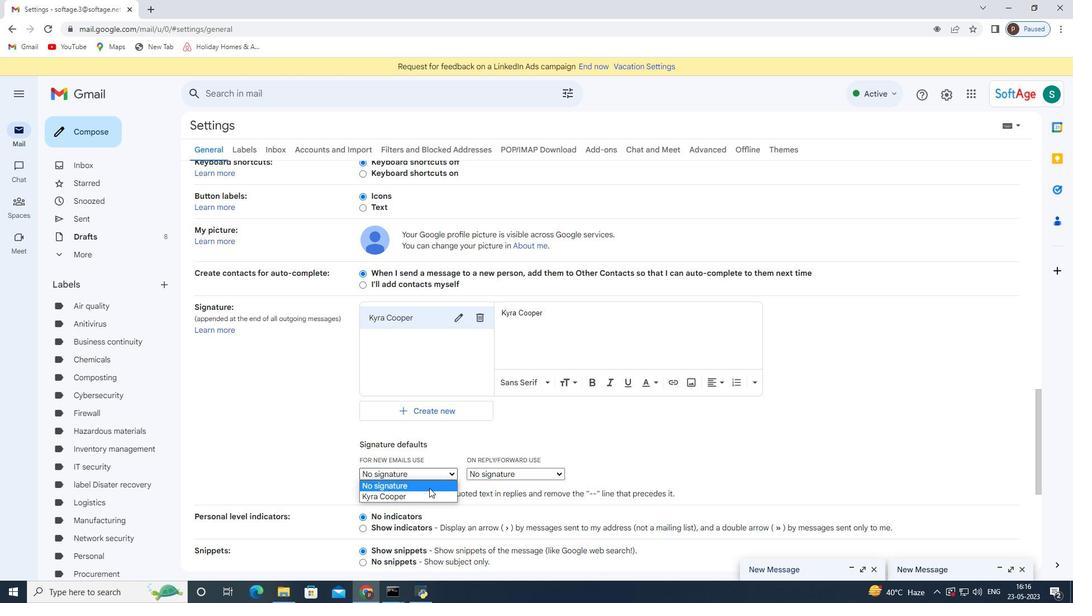 
Action: Mouse pressed left at (424, 496)
Screenshot: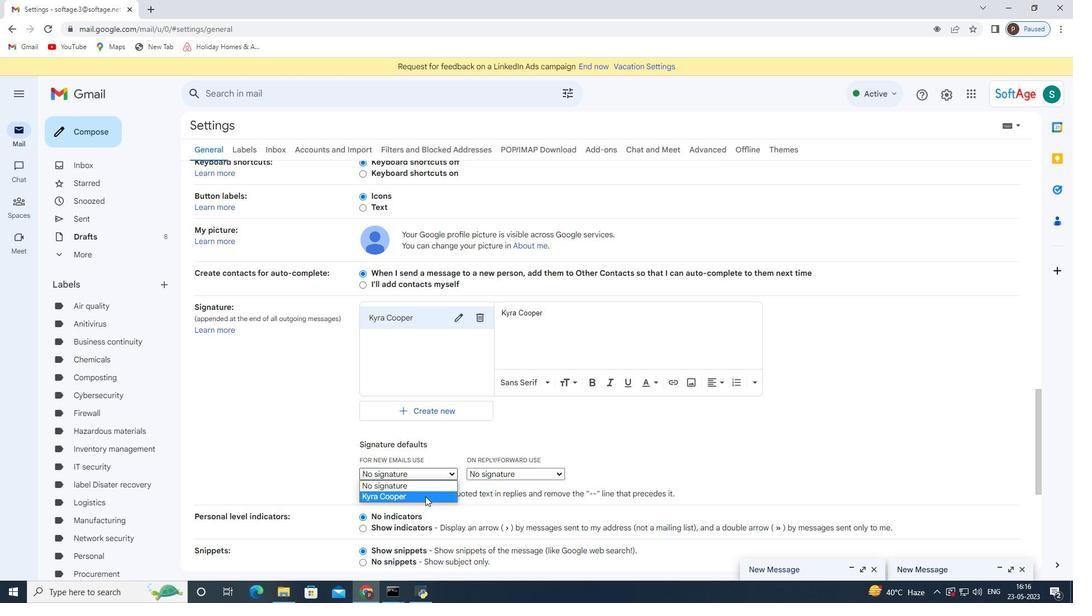 
Action: Mouse moved to (424, 497)
Screenshot: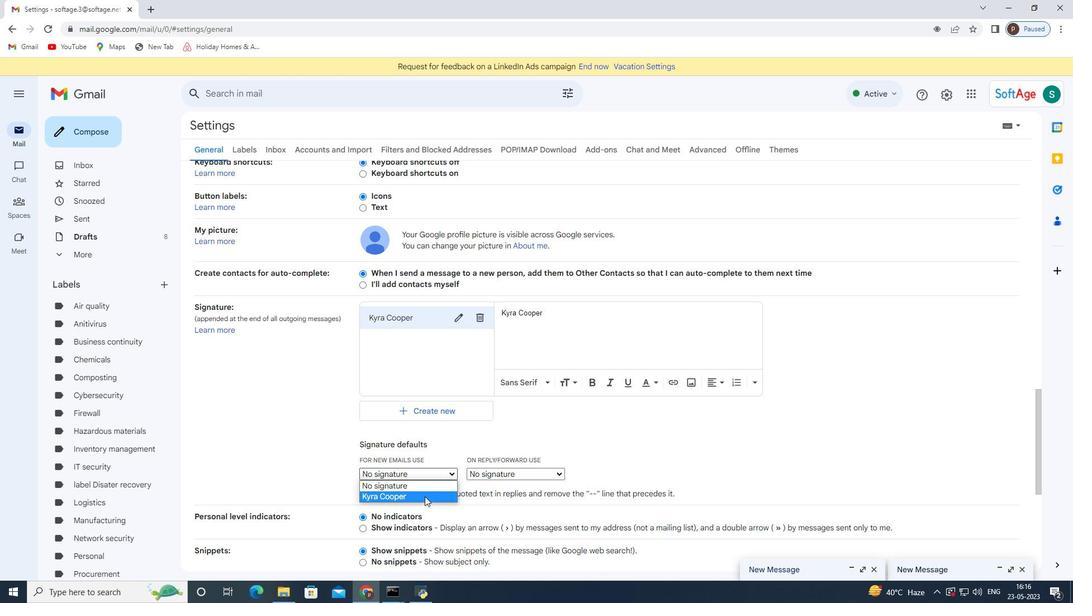 
Action: Mouse scrolled (424, 496) with delta (0, 0)
Screenshot: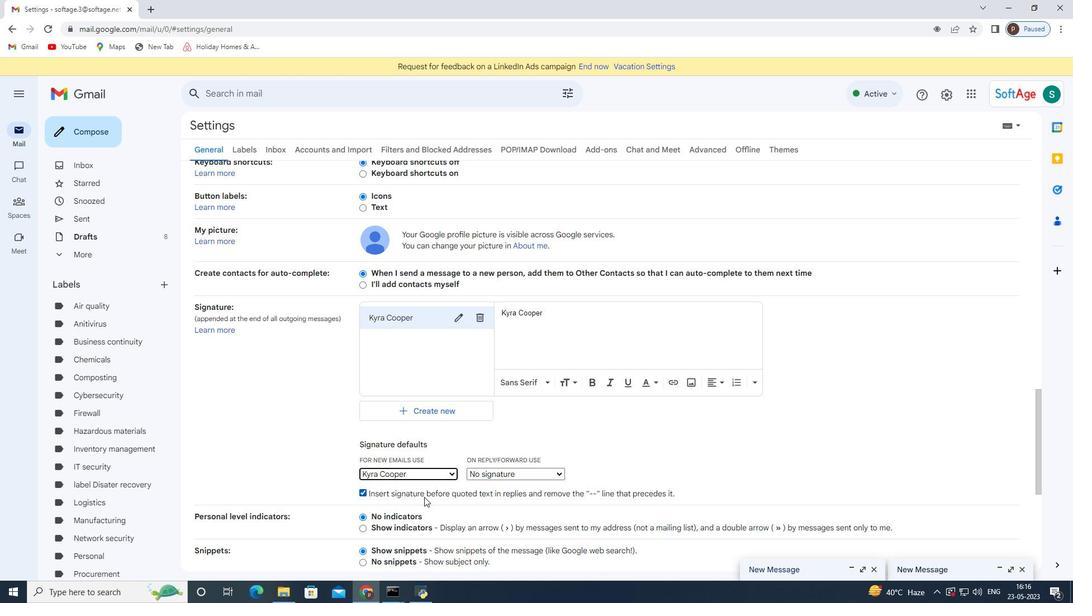
Action: Mouse scrolled (424, 496) with delta (0, 0)
Screenshot: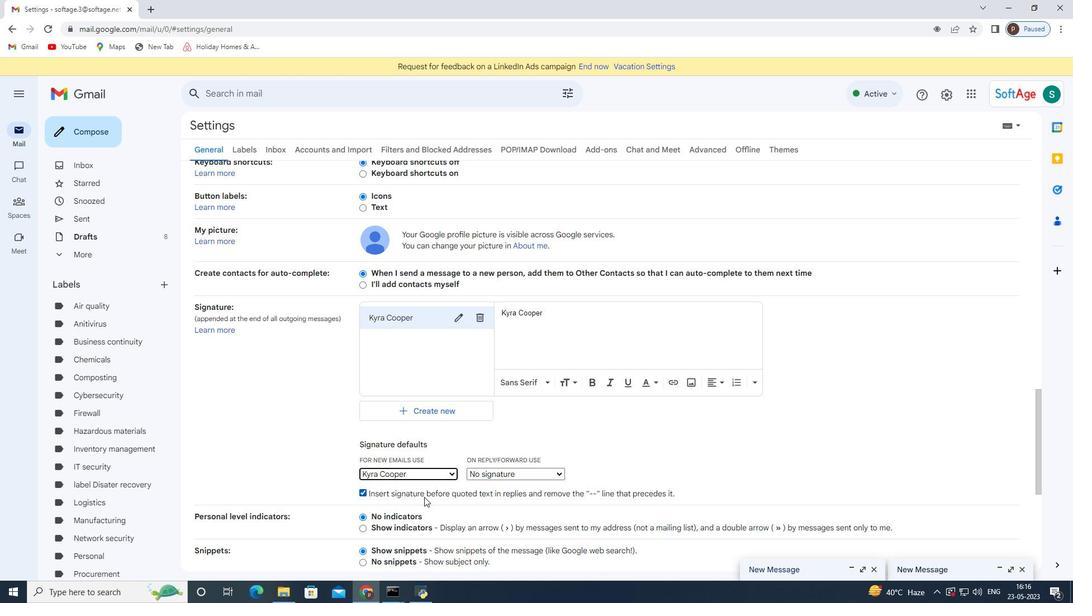 
Action: Mouse scrolled (424, 496) with delta (0, 0)
Screenshot: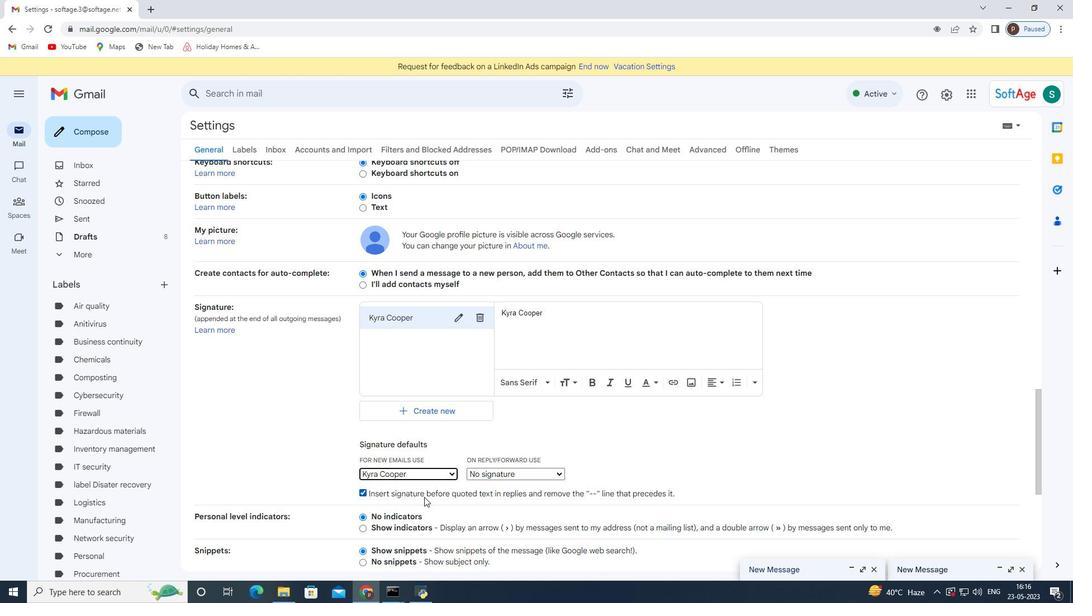 
Action: Mouse scrolled (424, 496) with delta (0, 0)
Screenshot: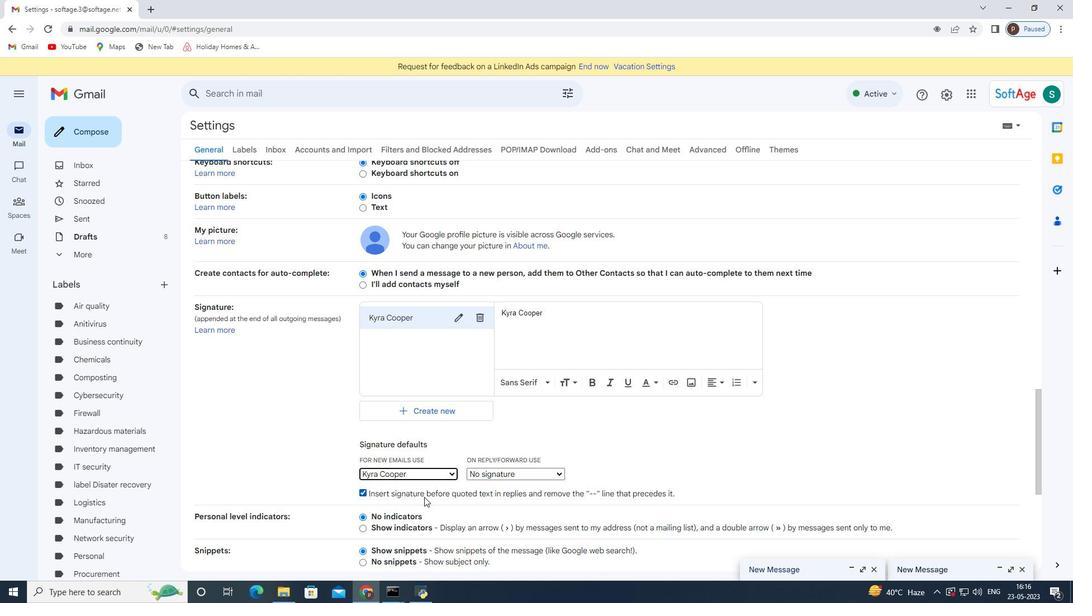 
Action: Mouse scrolled (424, 496) with delta (0, 0)
Screenshot: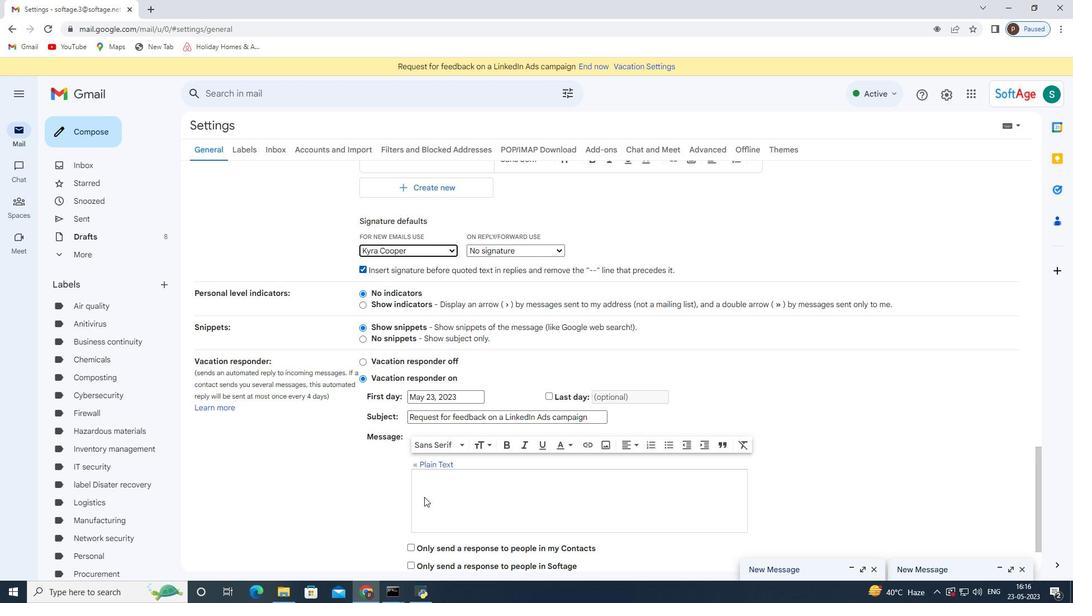 
Action: Mouse moved to (434, 494)
Screenshot: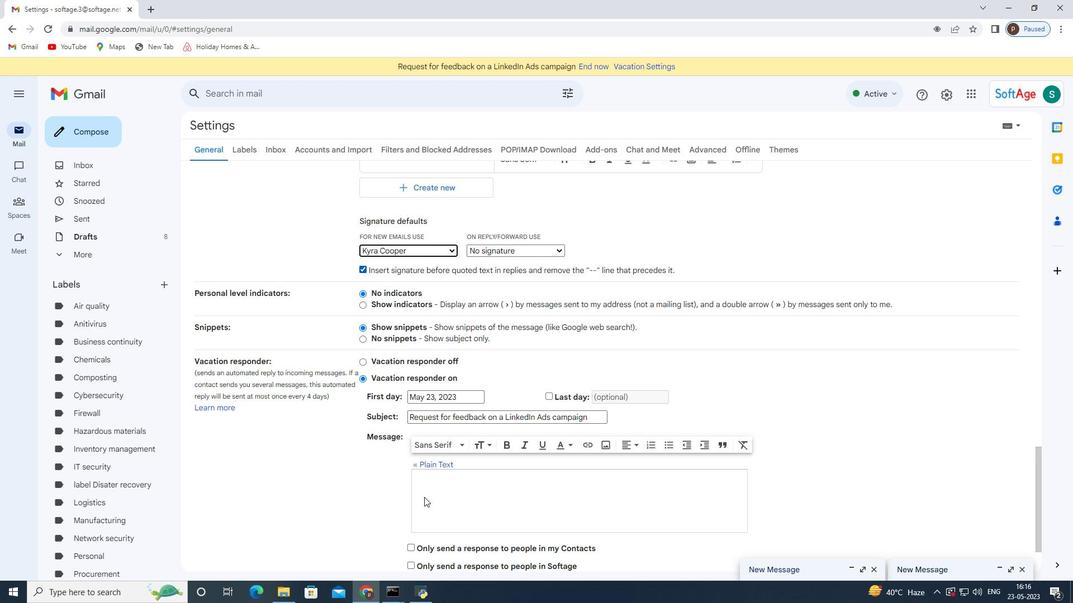 
Action: Mouse scrolled (434, 493) with delta (0, 0)
Screenshot: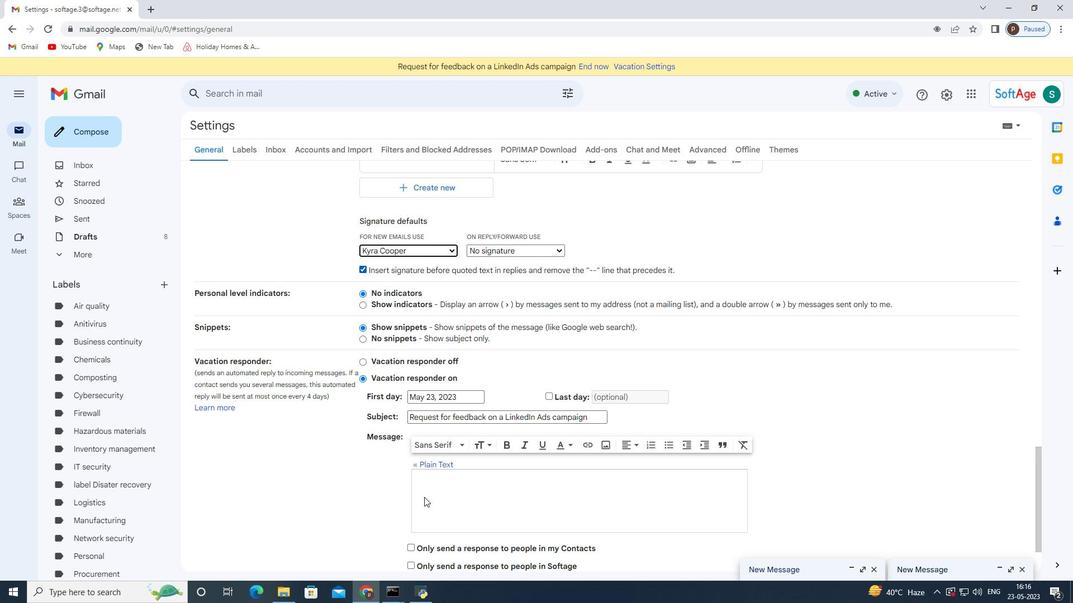 
Action: Mouse moved to (458, 486)
Screenshot: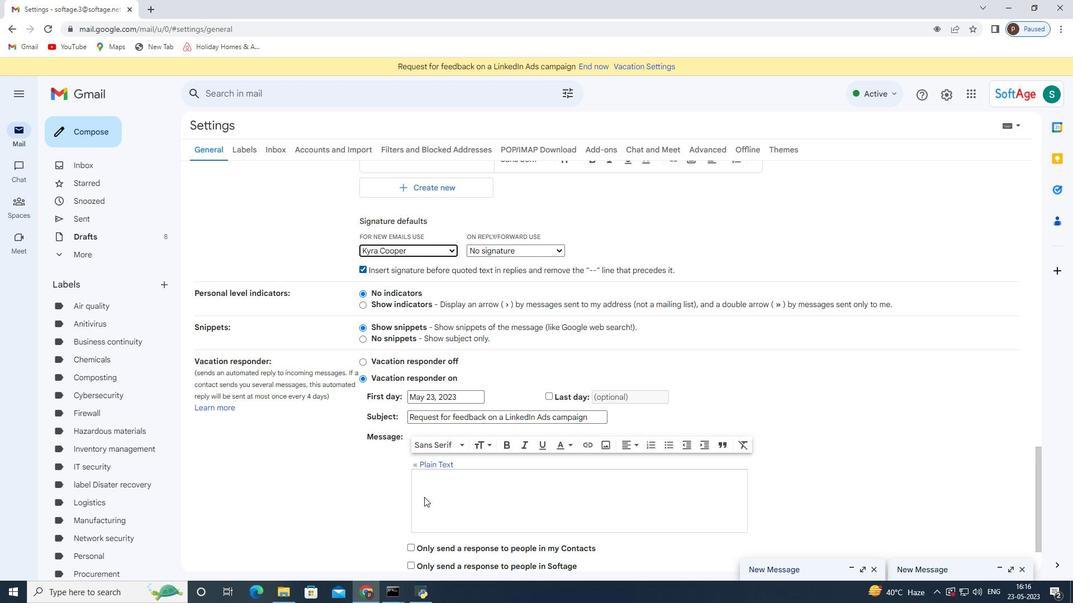 
Action: Mouse scrolled (458, 486) with delta (0, 0)
Screenshot: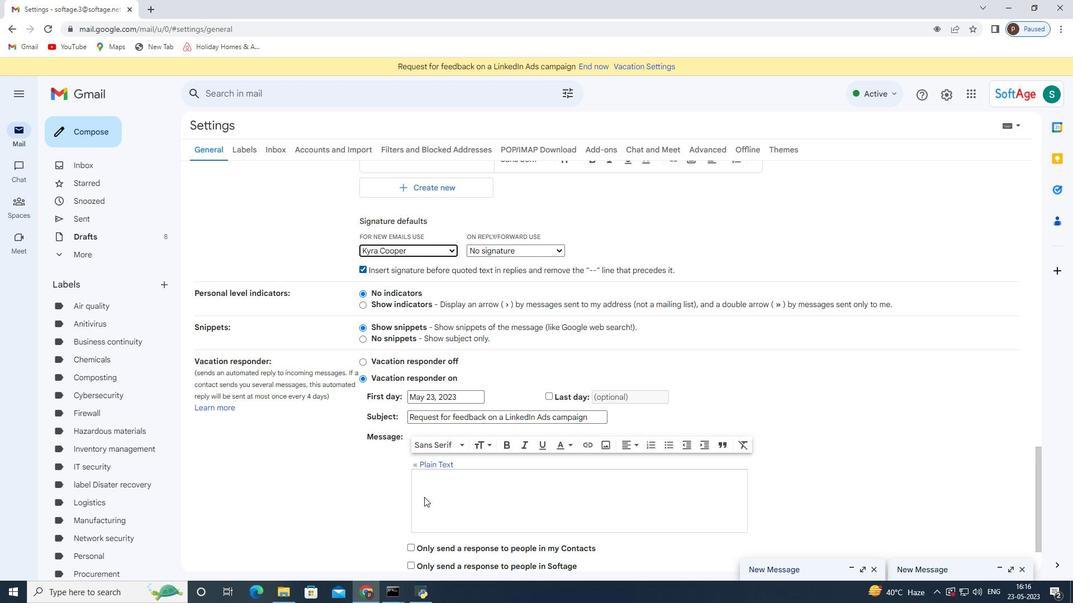 
Action: Mouse moved to (593, 511)
Screenshot: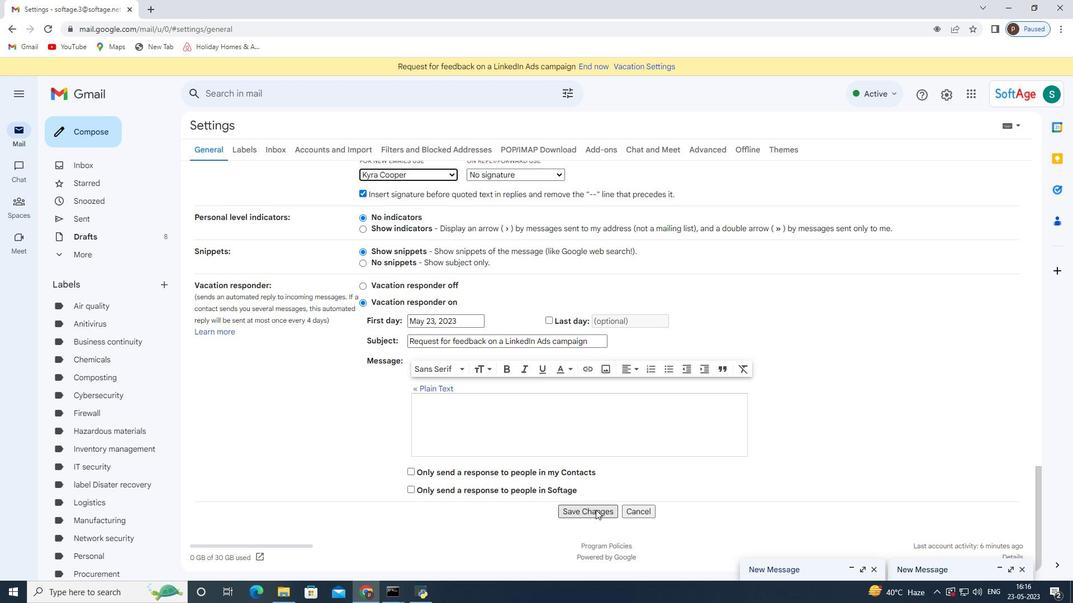 
Action: Mouse pressed left at (593, 511)
Screenshot: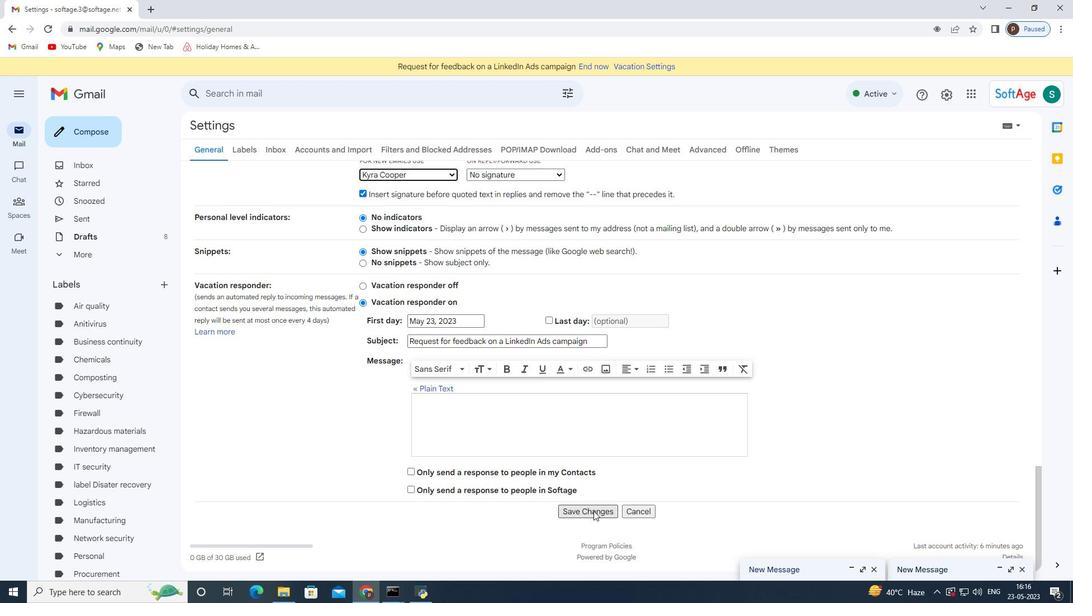 
Action: Mouse moved to (81, 137)
Screenshot: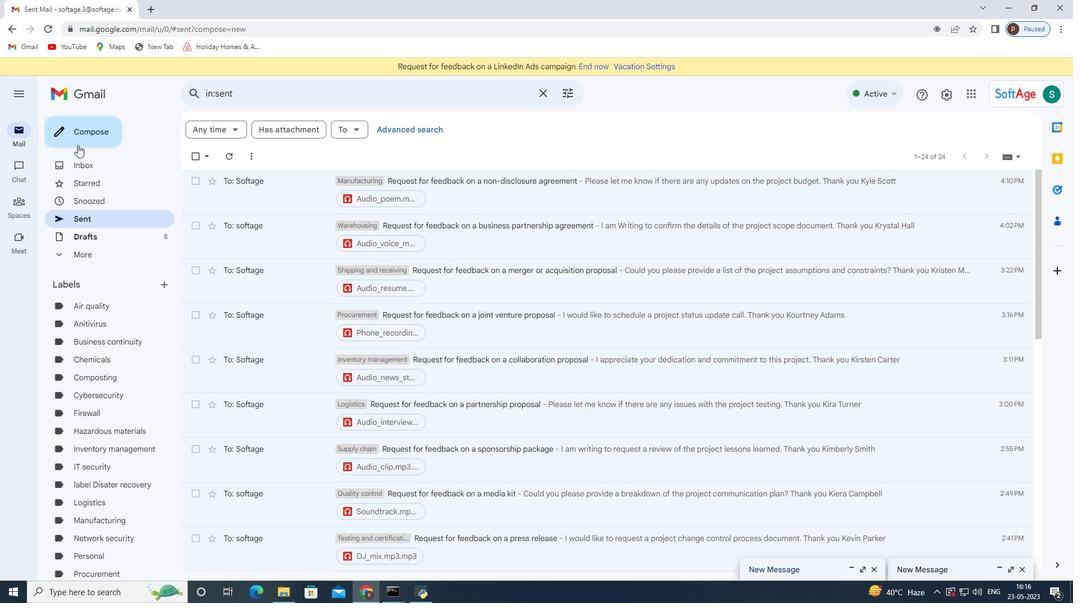 
Action: Mouse pressed left at (81, 137)
Screenshot: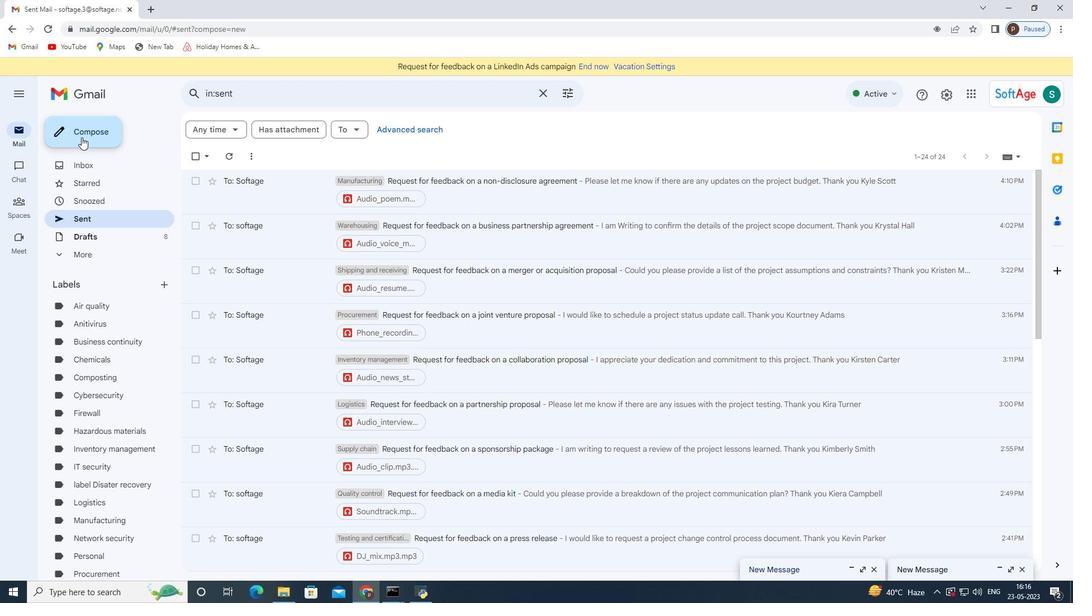 
Action: Mouse moved to (433, 288)
Screenshot: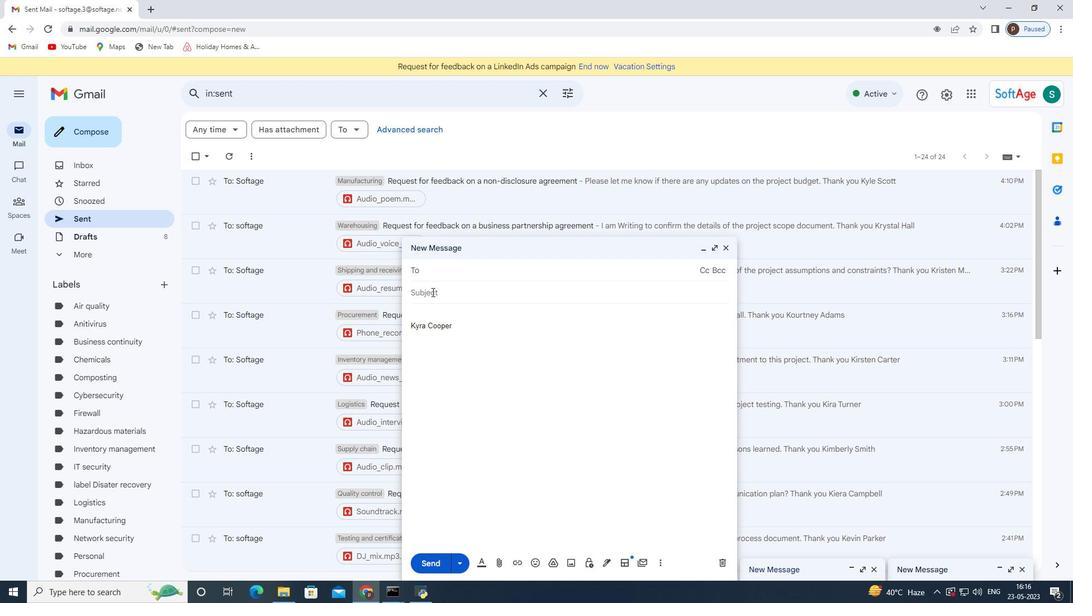 
Action: Mouse pressed left at (433, 288)
Screenshot: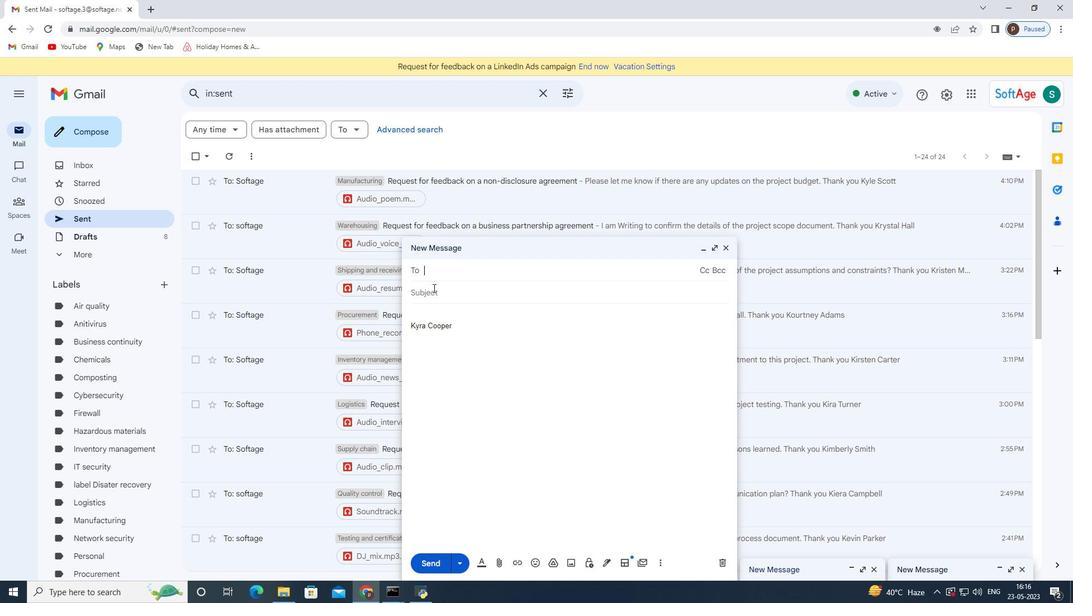 
Action: Key pressed <Key.shift>Request<Key.space>for<Key.space>feedback<Key.space>on<Key.space>a<Key.space>service<Key.space>level<Key.space>agreement<Key.space>an<Key.backspace><Key.backspace><Key.backspace>
Screenshot: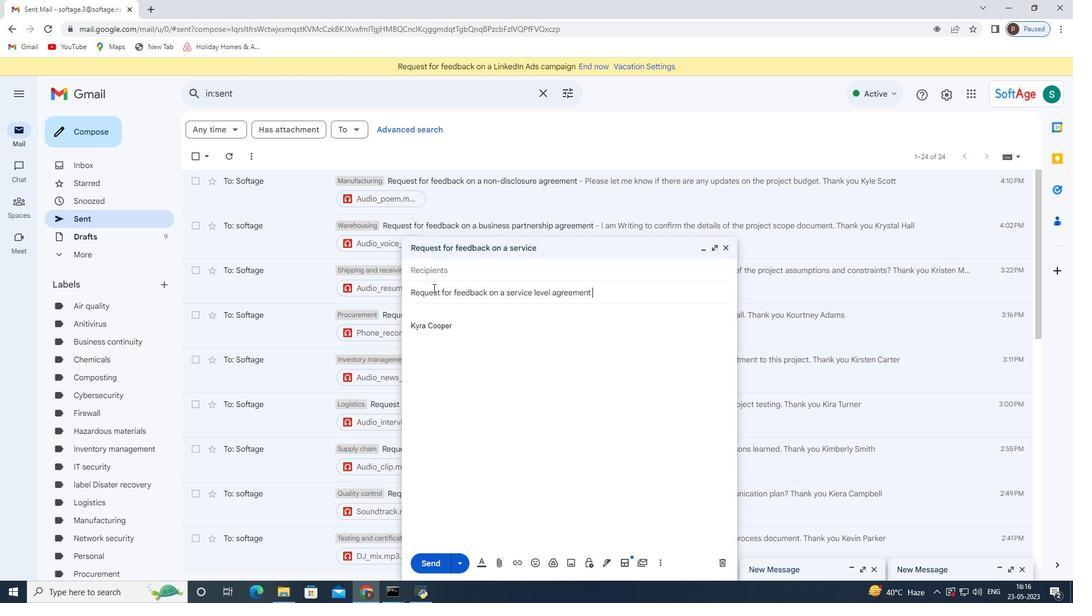 
Action: Mouse moved to (464, 305)
Screenshot: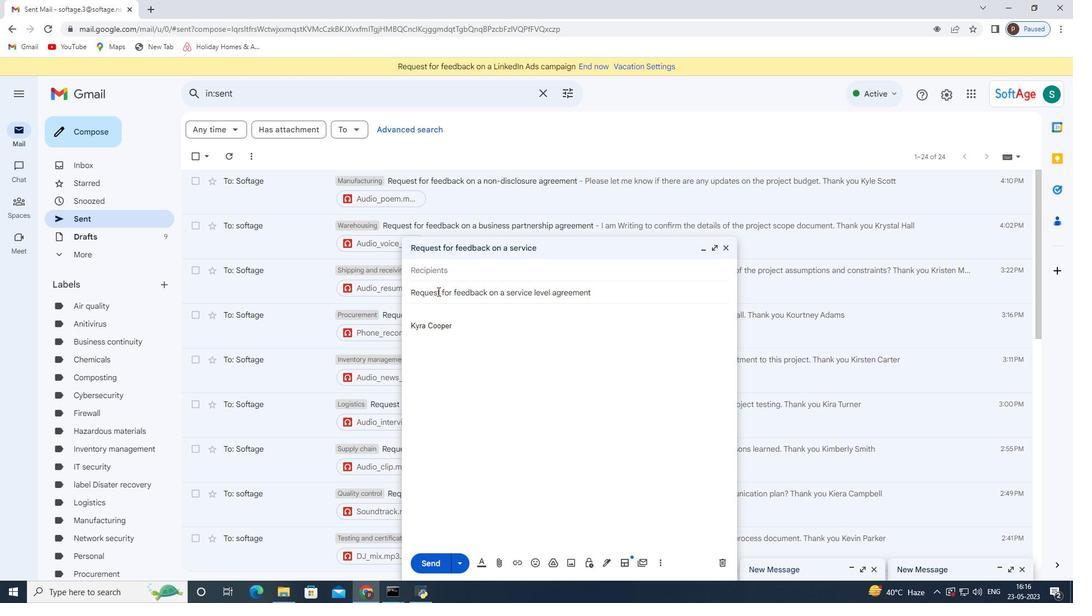 
Action: Key pressed <Key.tab><Key.shift>I<Key.space>apol
Screenshot: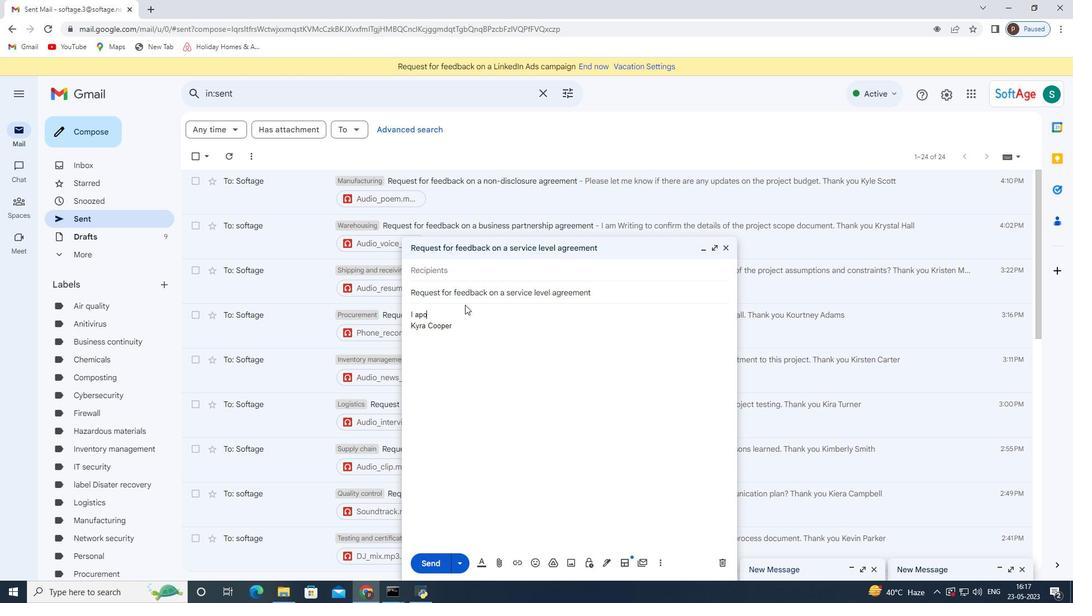 
Action: Mouse moved to (467, 305)
Screenshot: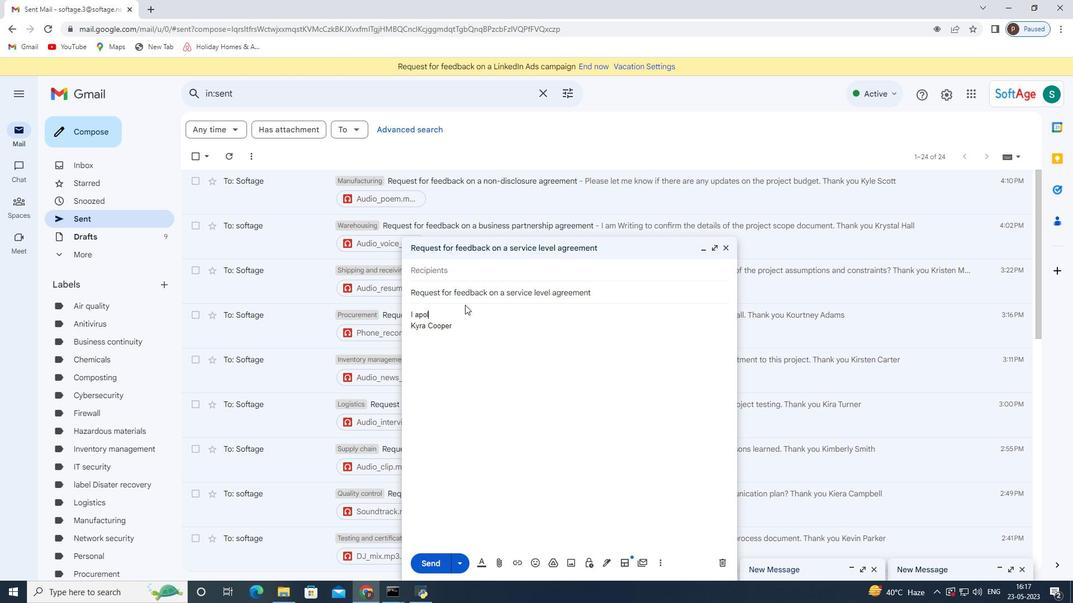 
Action: Key pressed ogize<Key.space>for<Key.space>any<Key.space>confusion<Key.space>and<Key.space>would<Key.space>link<Key.space>to<Key.space>clarify<Key.space>the<Key.space>project<Key.space>requirements.
Screenshot: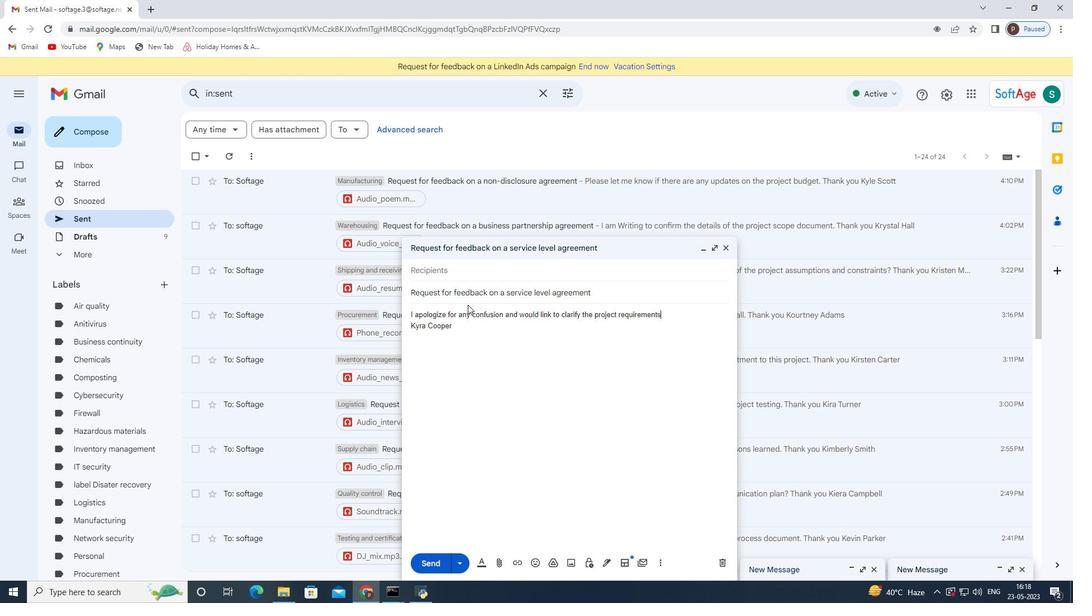 
Action: Mouse moved to (1054, 85)
Screenshot: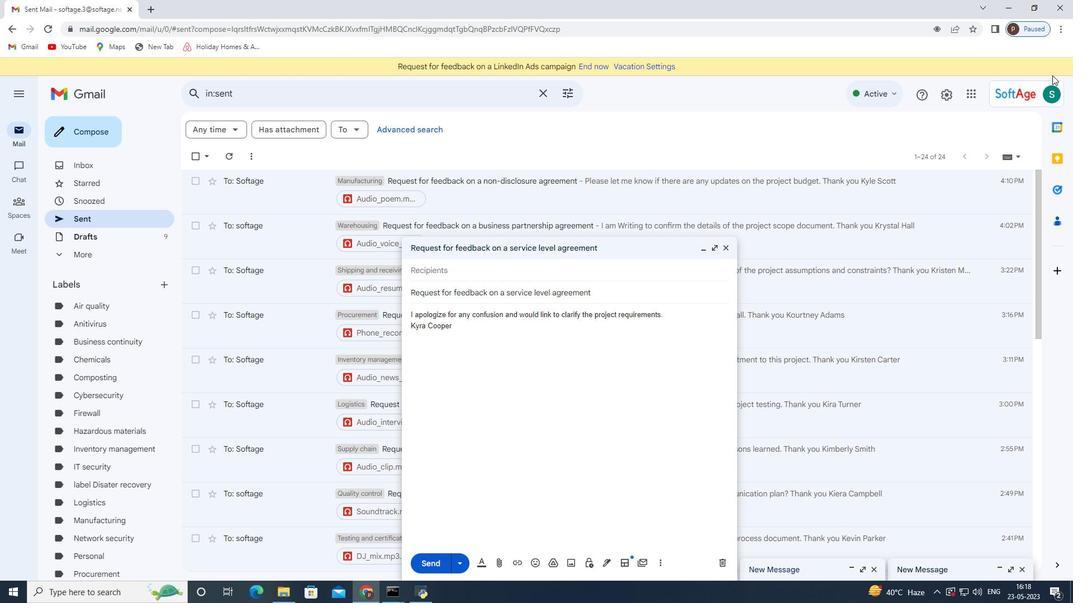 
Action: Mouse pressed left at (1054, 85)
Screenshot: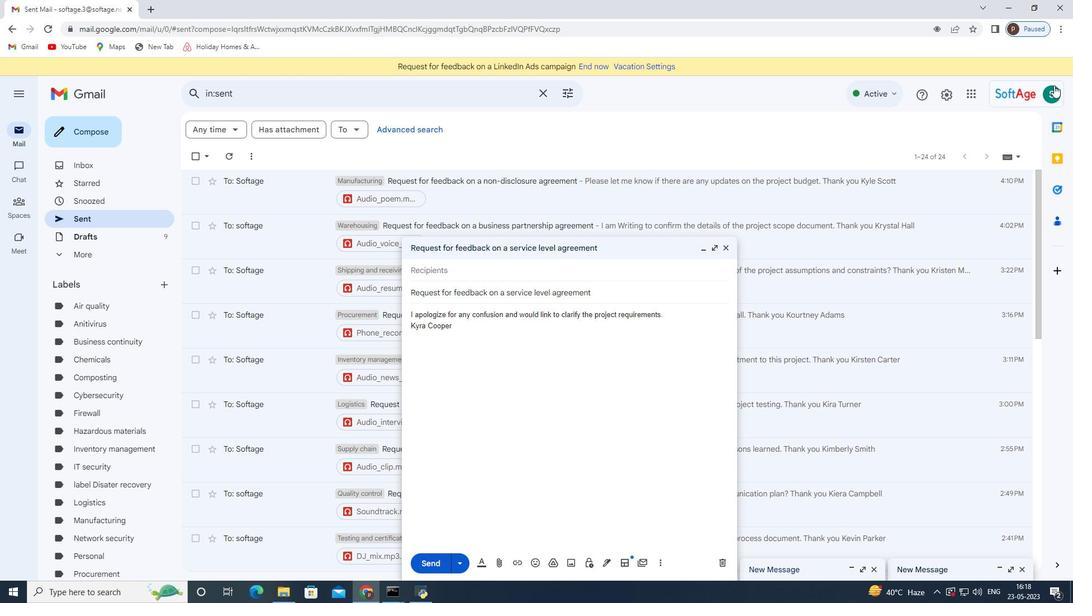 
Action: Mouse moved to (1054, 87)
Screenshot: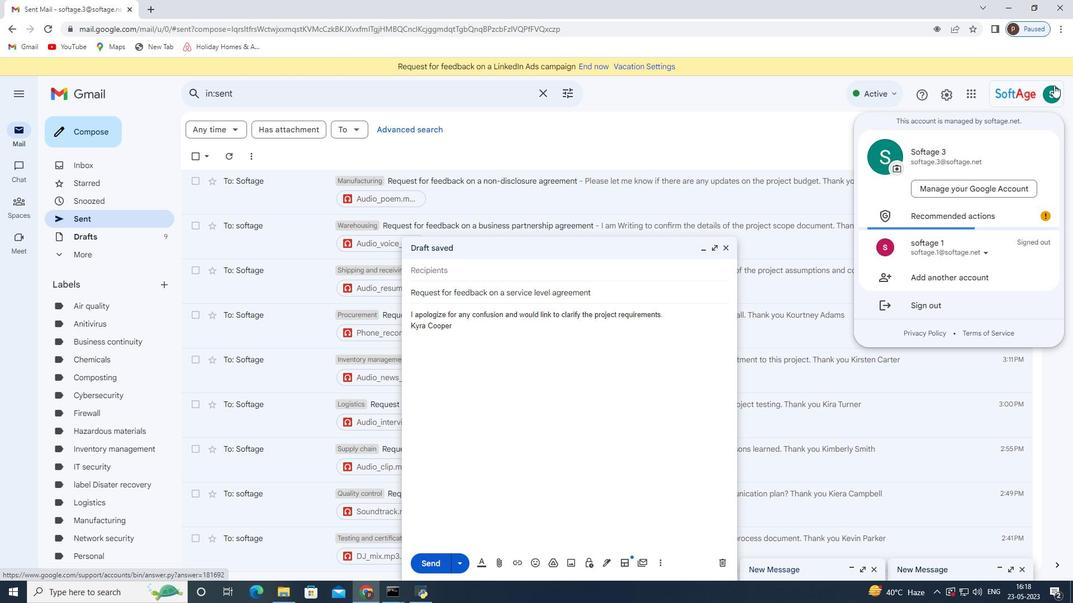 
Action: Mouse pressed left at (1054, 87)
Screenshot: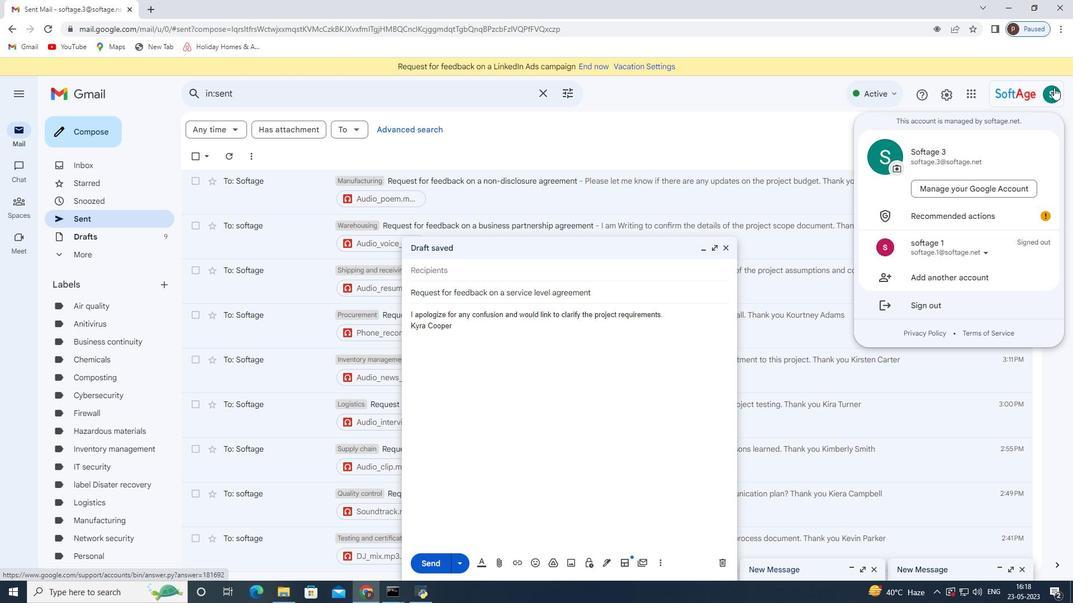 
Action: Mouse moved to (448, 276)
Screenshot: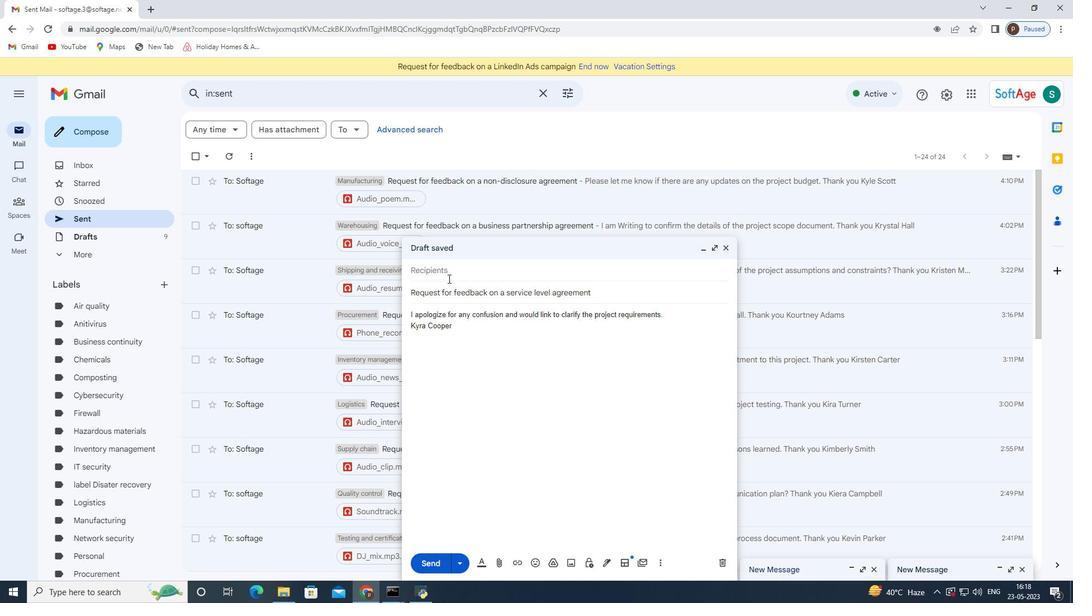 
Action: Mouse pressed left at (448, 276)
Screenshot: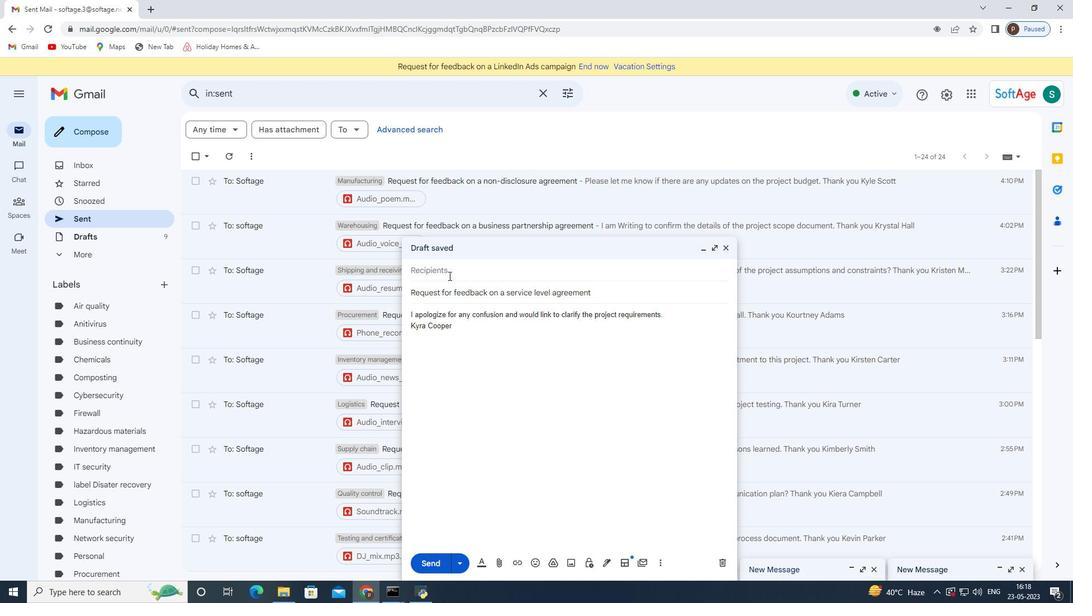 
Action: Key pressed softage.10<Key.shift><Key.shift>@softage.net
Screenshot: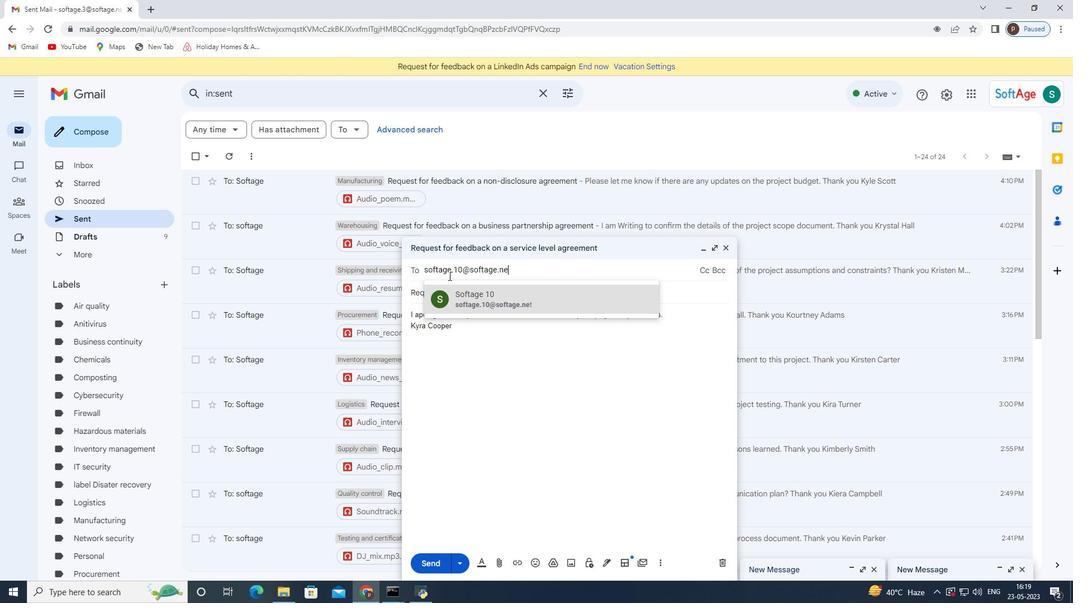 
Action: Mouse moved to (564, 306)
Screenshot: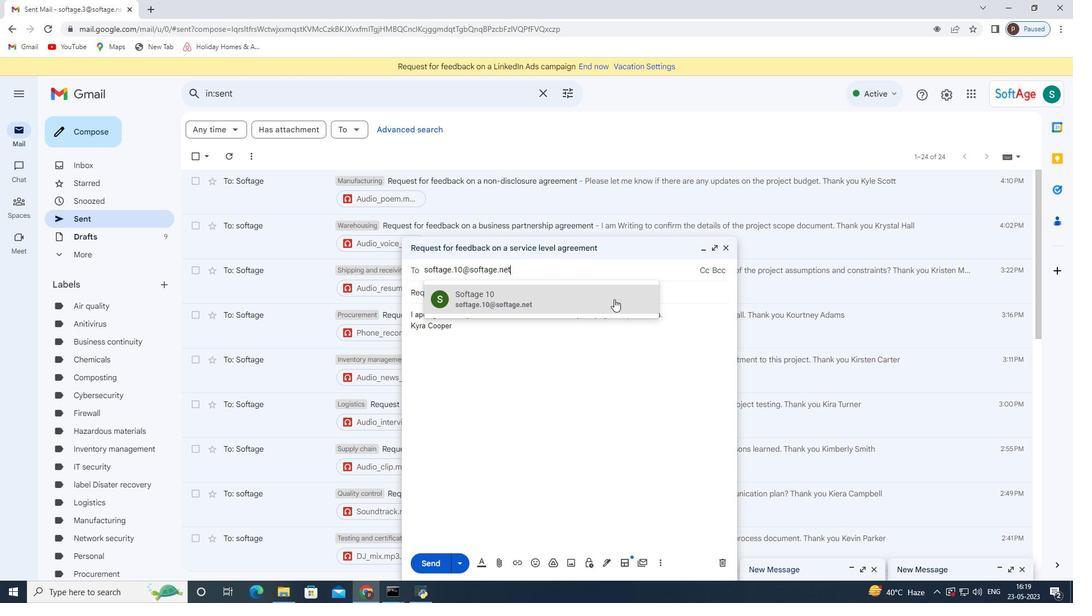 
Action: Mouse pressed left at (564, 306)
Screenshot: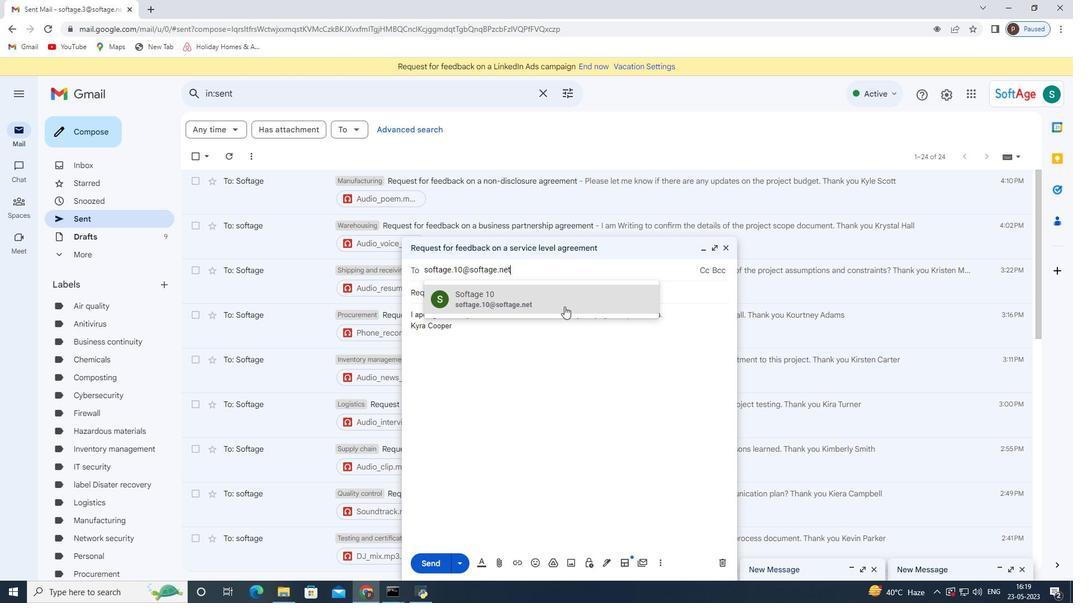 
Action: Mouse moved to (495, 562)
Screenshot: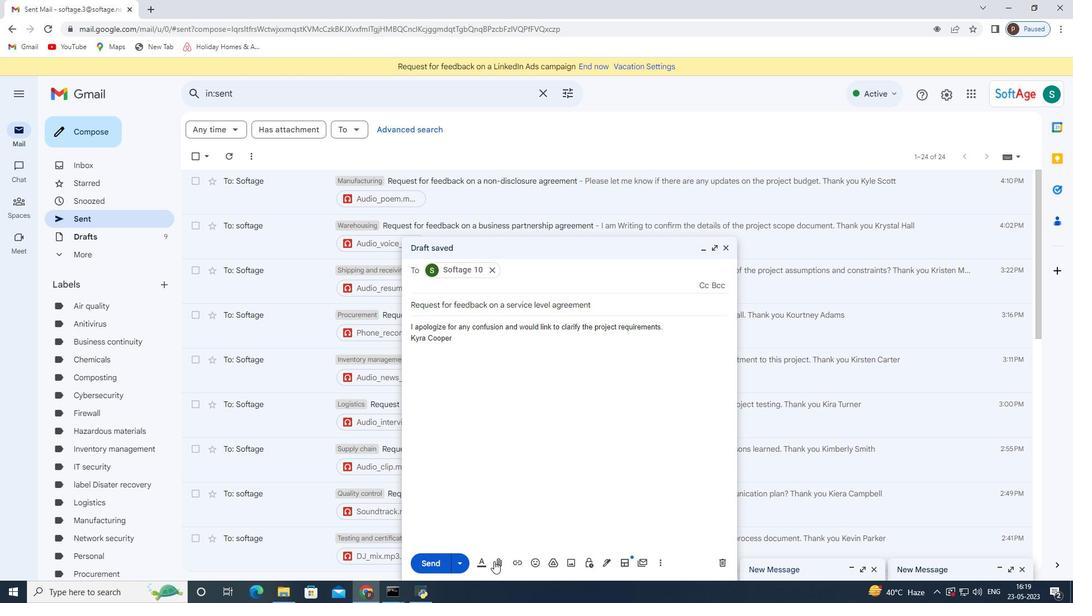 
Action: Mouse pressed left at (495, 562)
Screenshot: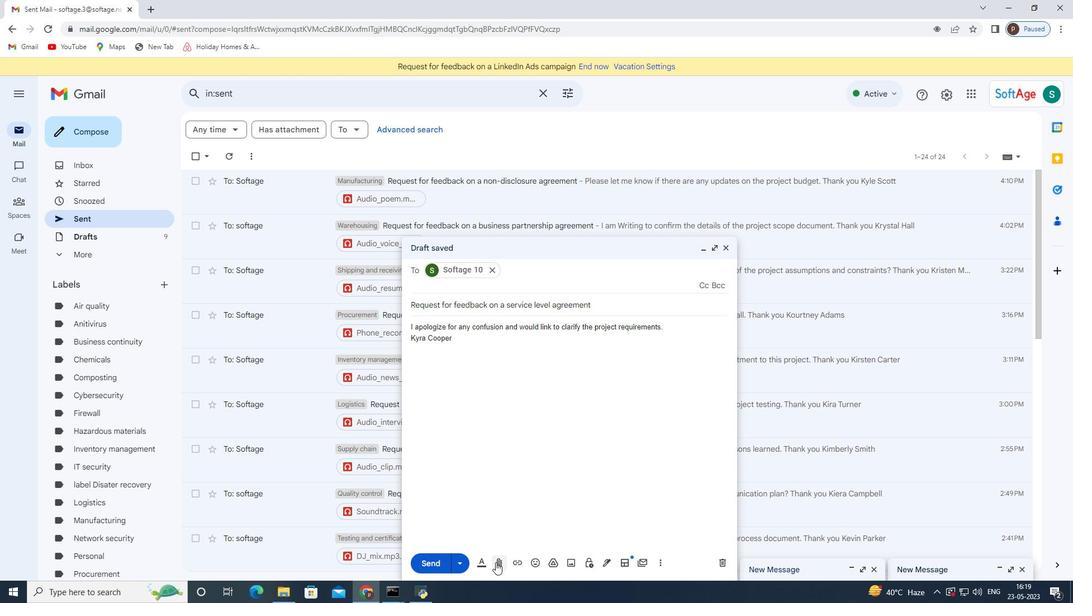 
Action: Mouse moved to (175, 96)
Screenshot: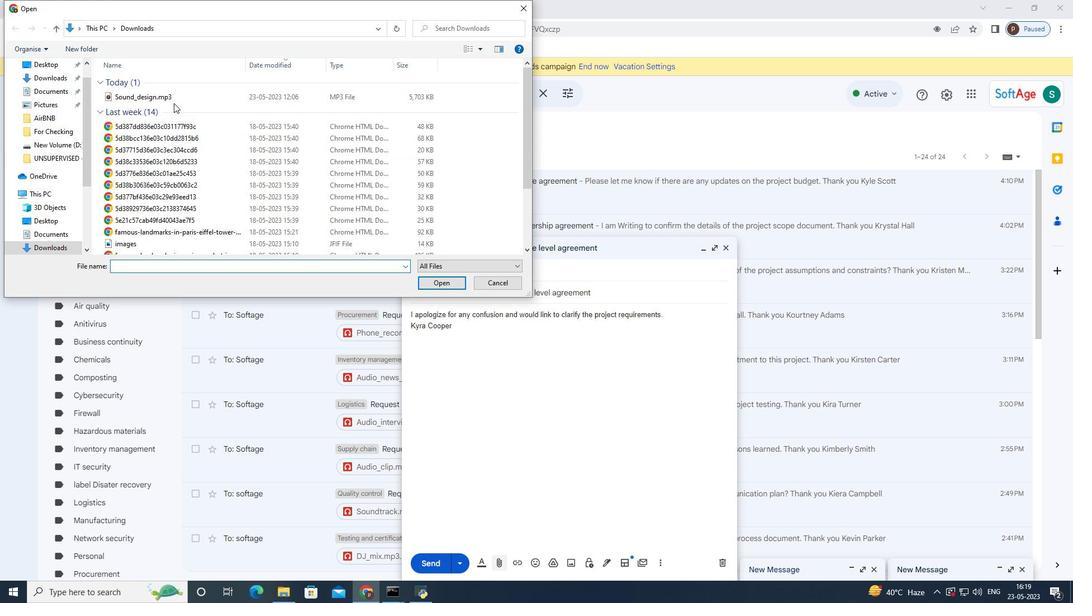 
Action: Mouse pressed left at (175, 96)
Screenshot: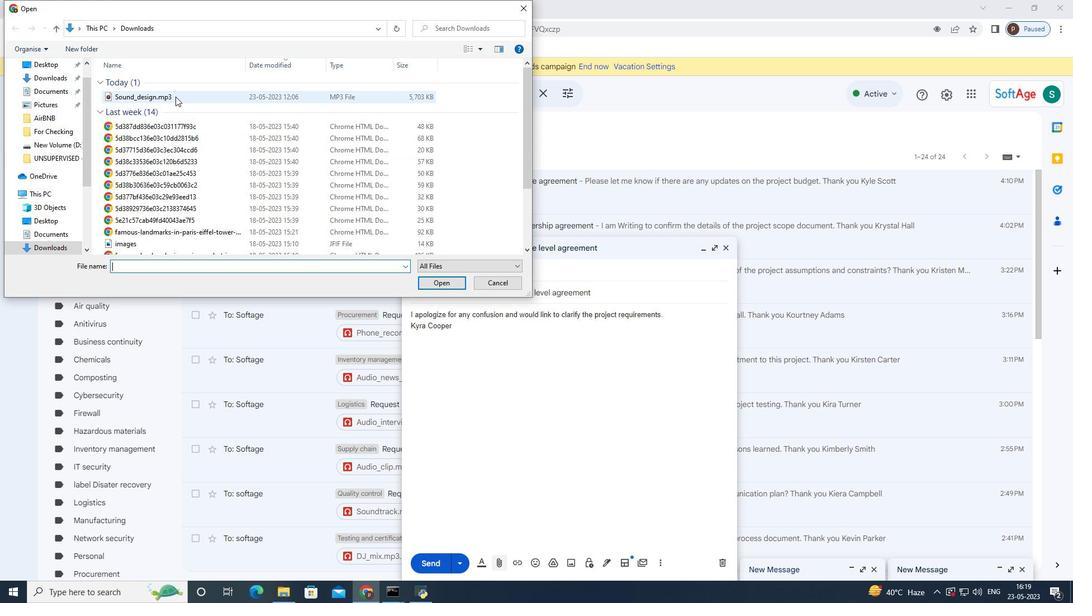 
Action: Mouse moved to (440, 282)
Screenshot: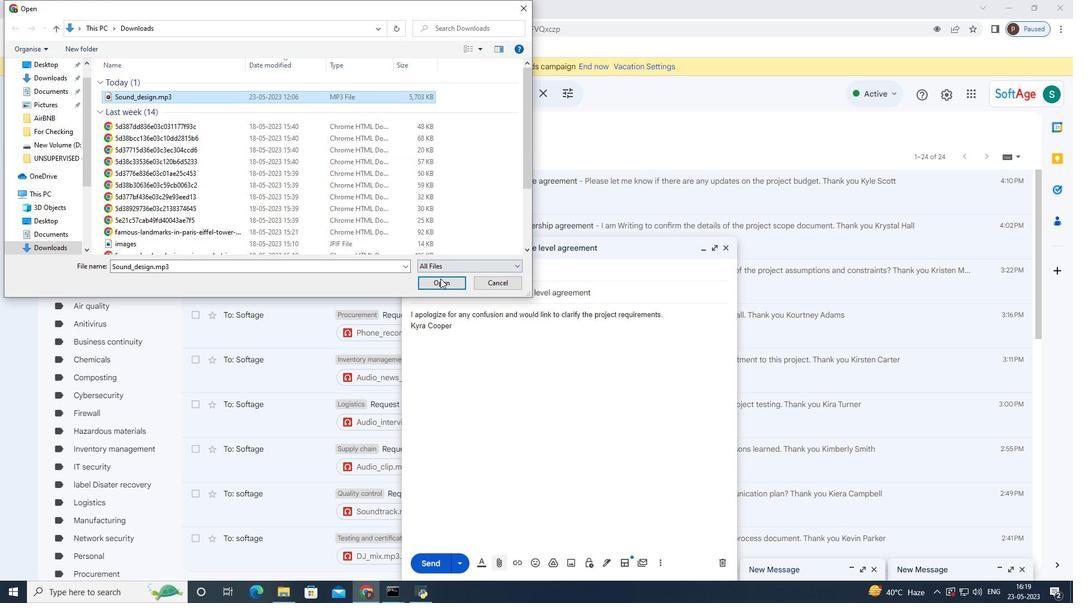
Action: Mouse pressed left at (440, 282)
Screenshot: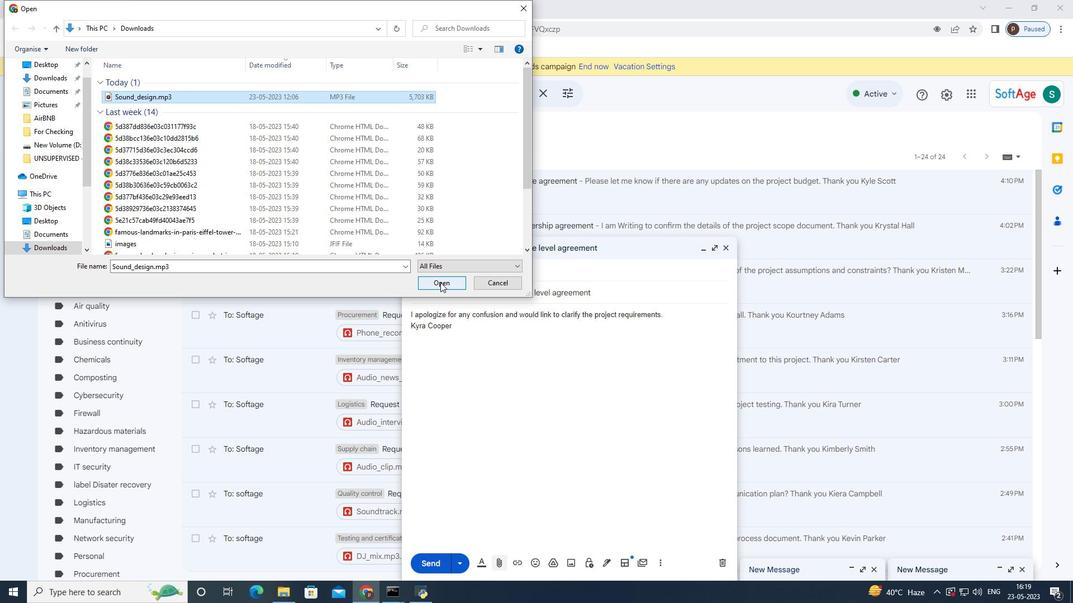
Action: Mouse moved to (666, 312)
Screenshot: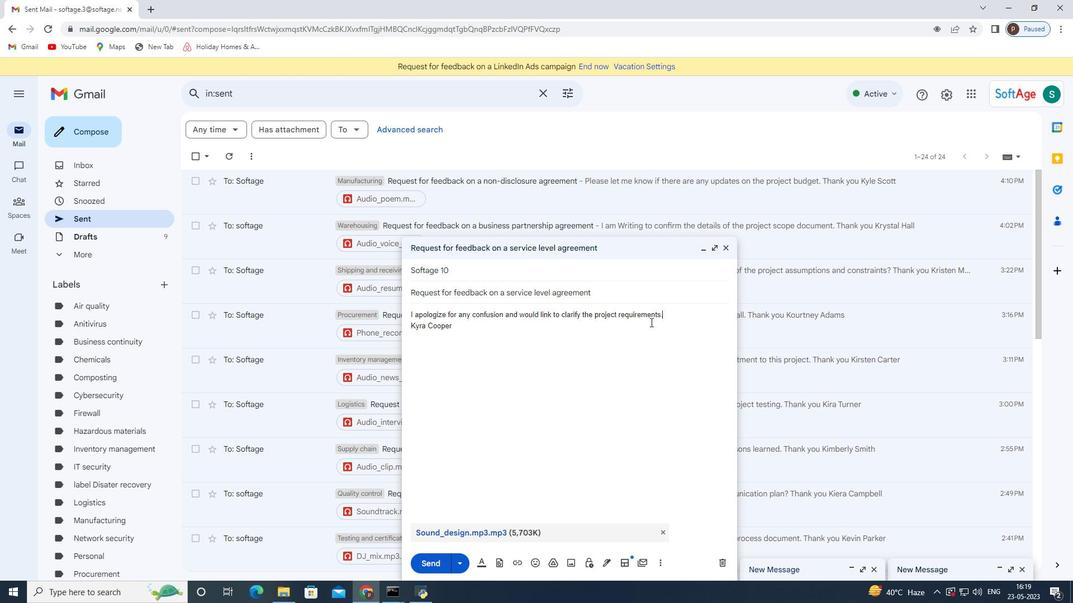
Action: Key pressed <Key.backspace><Key.backspace><Key.backspace><Key.backspace><Key.backspace><Key.backspace><Key.backspace><Key.backspace><Key.backspace><Key.backspace><Key.backspace><Key.backspace><Key.backspace><Key.backspace><Key.backspace><Key.backspace><Key.backspace><Key.backspace><Key.backspace><Key.backspace><Key.backspace><Key.backspace><Key.backspace><Key.backspace><Key.backspace><Key.backspace><Key.backspace><Key.backspace><Key.backspace><Key.backspace><Key.backspace><Key.backspace><Key.backspace><Key.backspace><Key.backspace><Key.backspace><Key.backspace><Key.backspace><Key.backspace><Key.backspace><Key.backspace><Key.backspace><Key.backspace><Key.backspace><Key.backspace><Key.backspace><Key.backspace><Key.backspace><Key.backspace><Key.backspace><Key.backspace><Key.backspace><Key.backspace><Key.backspace><Key.backspace><Key.backspace><Key.backspace><Key.backspace><Key.backspace><Key.backspace><Key.backspace><Key.backspace><Key.backspace><Key.backspace><Key.backspace><Key.backspace><Key.backspace><Key.backspace><Key.backspace><Key.backspace><Key.backspace><Key.backspace><Key.backspace><Key.backspace><Key.backspace><Key.backspace><Key.backspace><Key.backspace><Key.backspace><Key.backspace><Key.backspace>ctrl+Z<'\x1a'><'\x1a'><'\x1a'><'\x1a'>ctrl+Zs.<Key.enter><Key.enter><Key.shift>Thank<Key.space>you
Screenshot: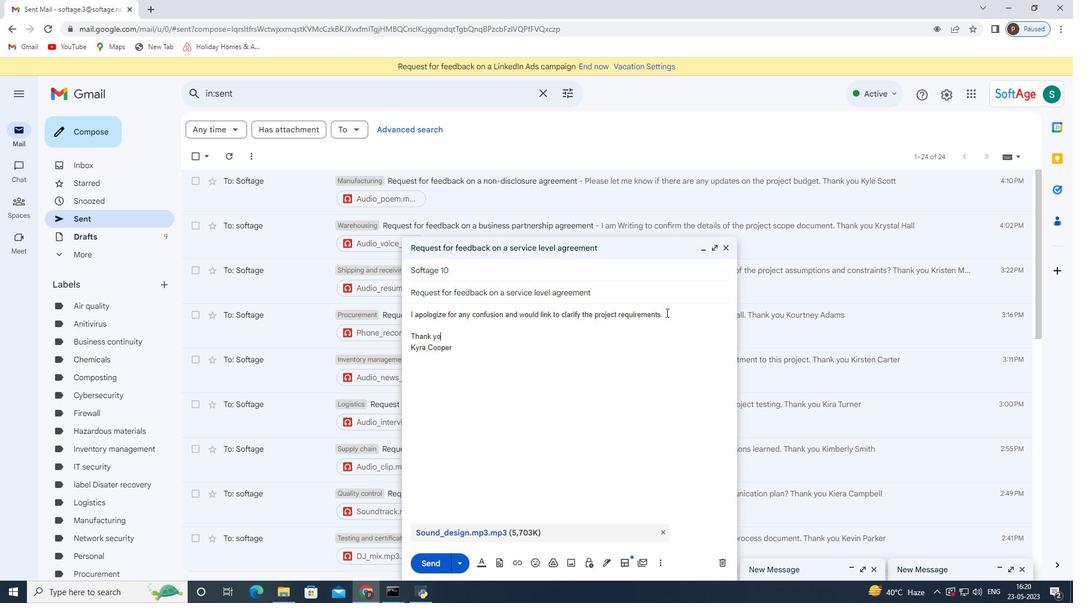 
Action: Mouse moved to (425, 326)
Screenshot: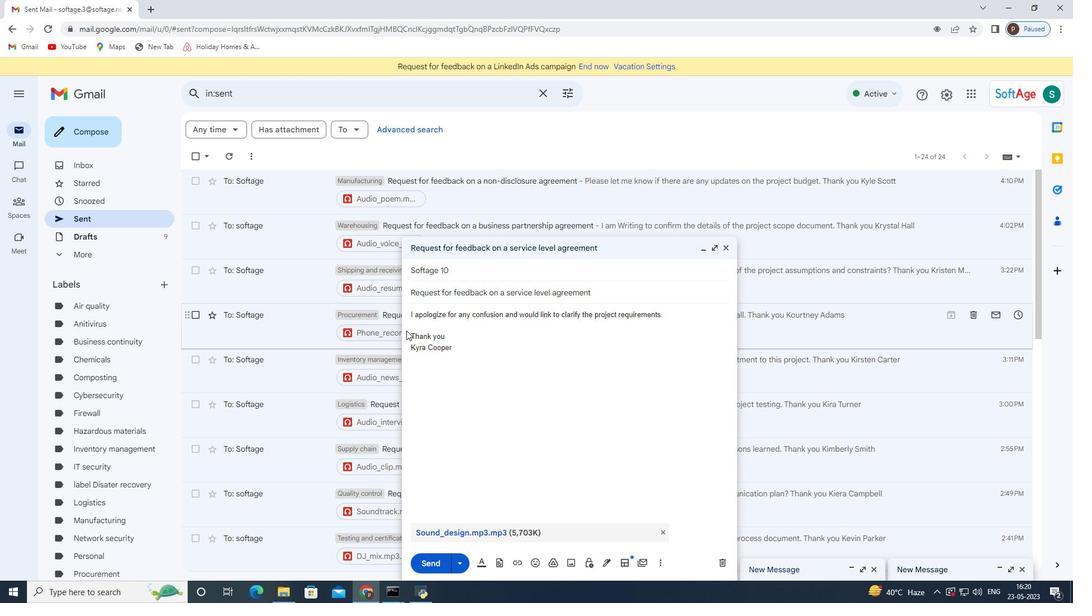 
Action: Mouse pressed left at (425, 326)
Screenshot: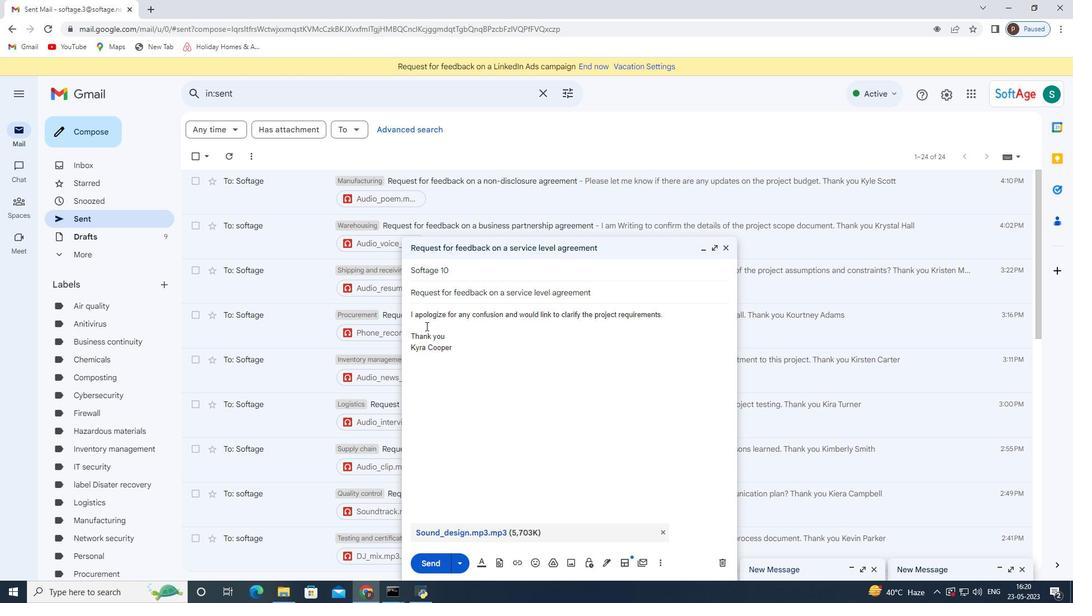 
Action: Mouse moved to (481, 348)
Screenshot: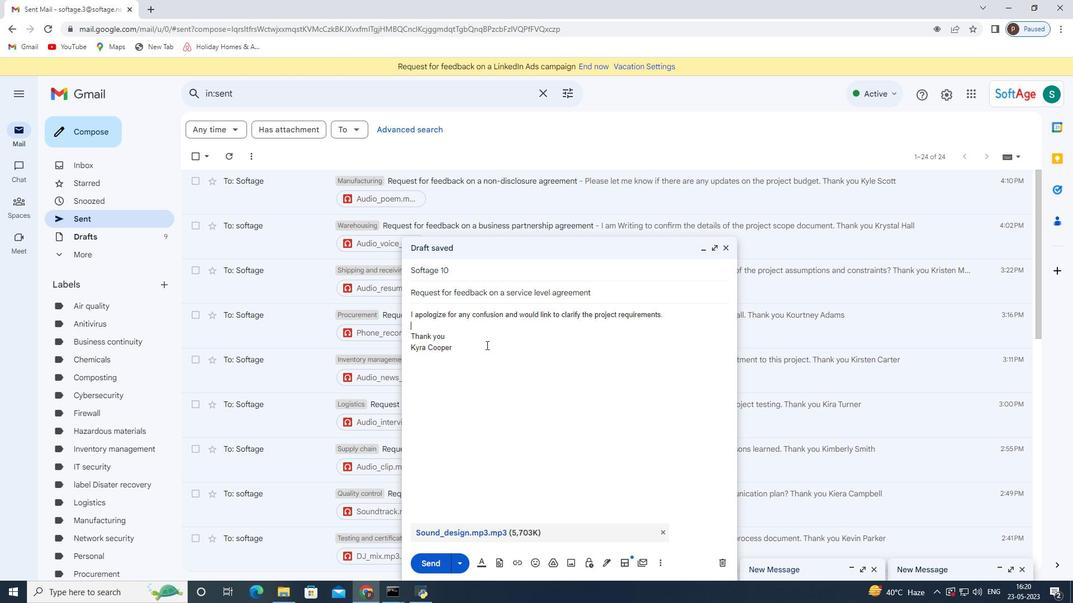 
Action: Mouse pressed left at (481, 348)
Screenshot: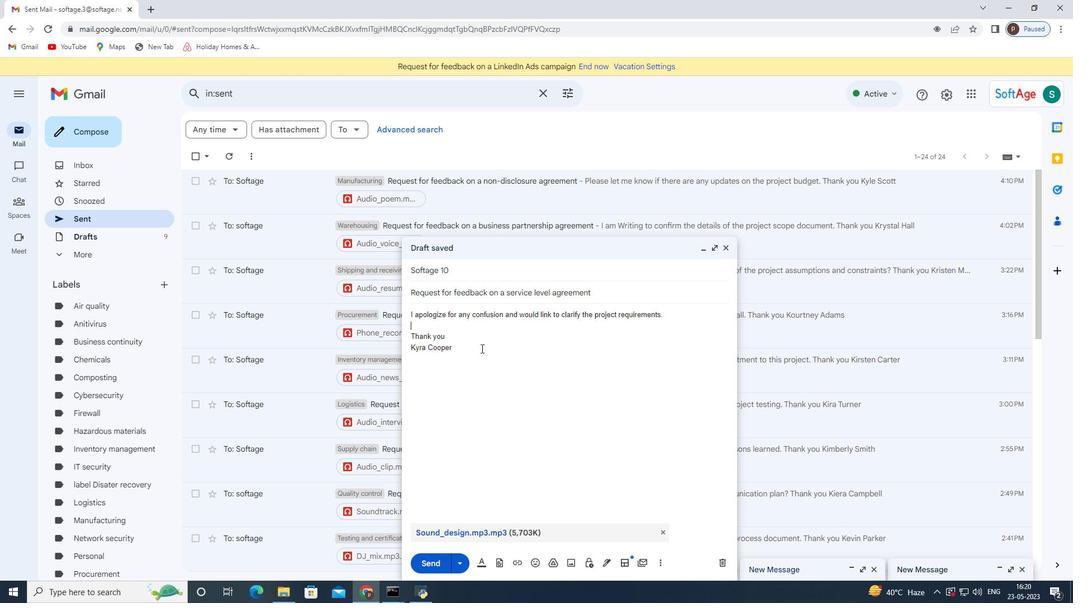 
Action: Mouse moved to (437, 560)
Screenshot: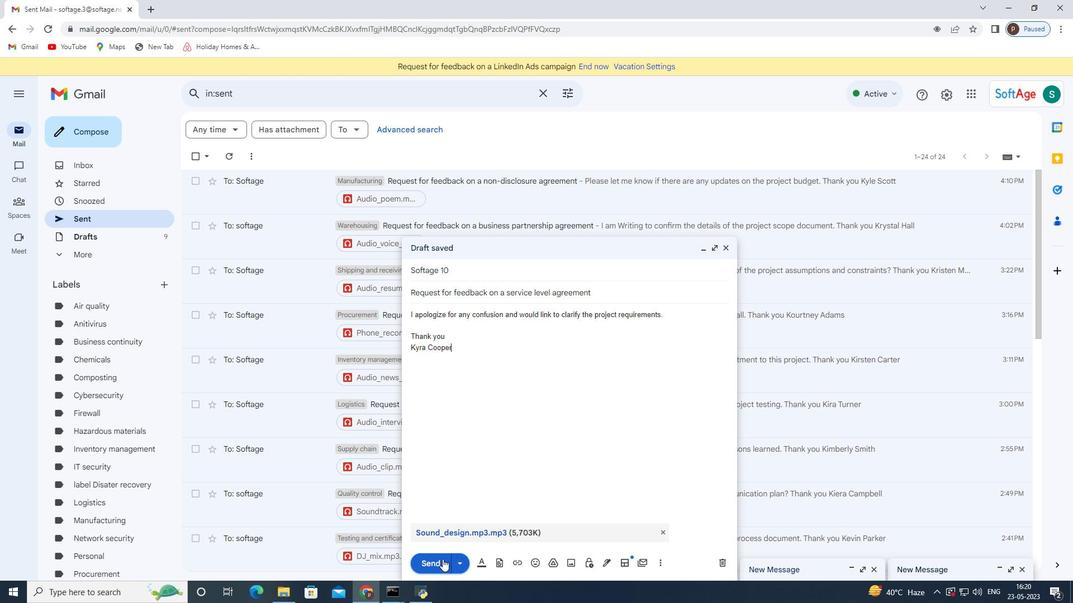 
Action: Mouse pressed left at (437, 560)
Screenshot: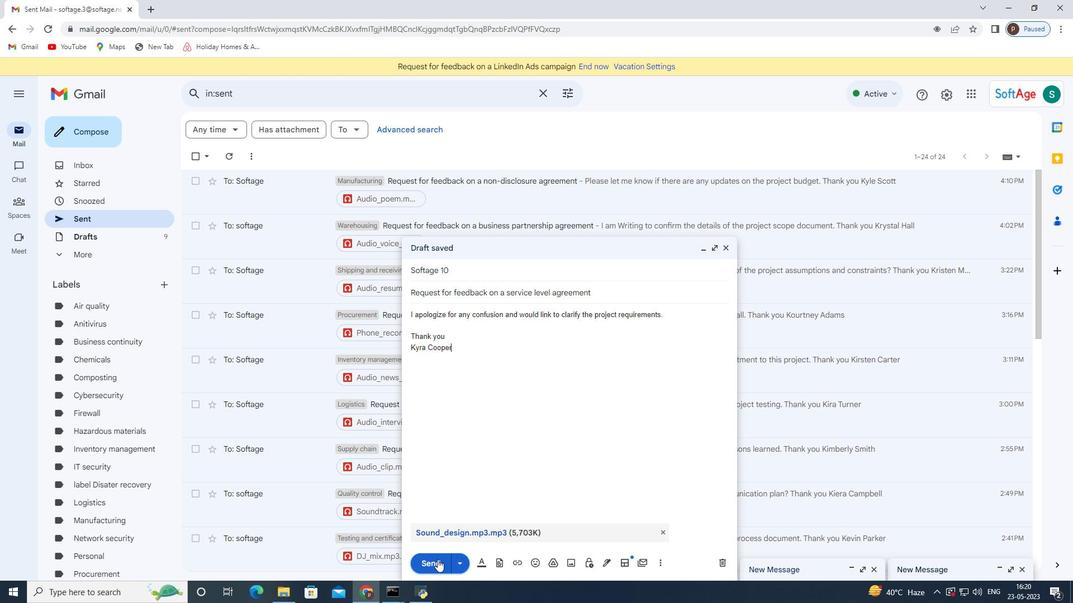 
Action: Mouse moved to (326, 192)
Screenshot: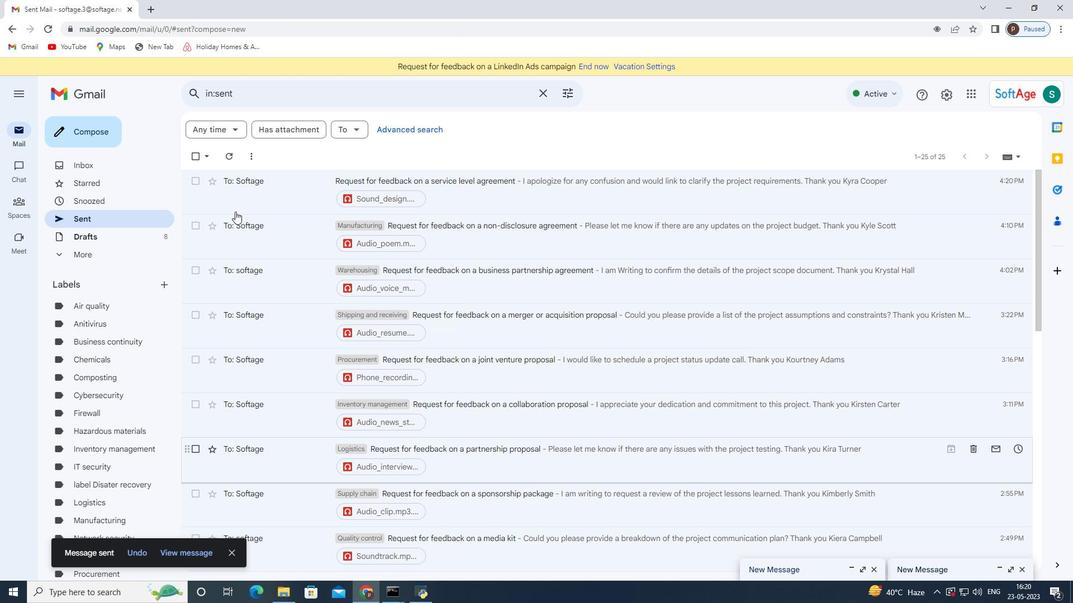 
Action: Mouse scrolled (326, 192) with delta (0, 0)
Screenshot: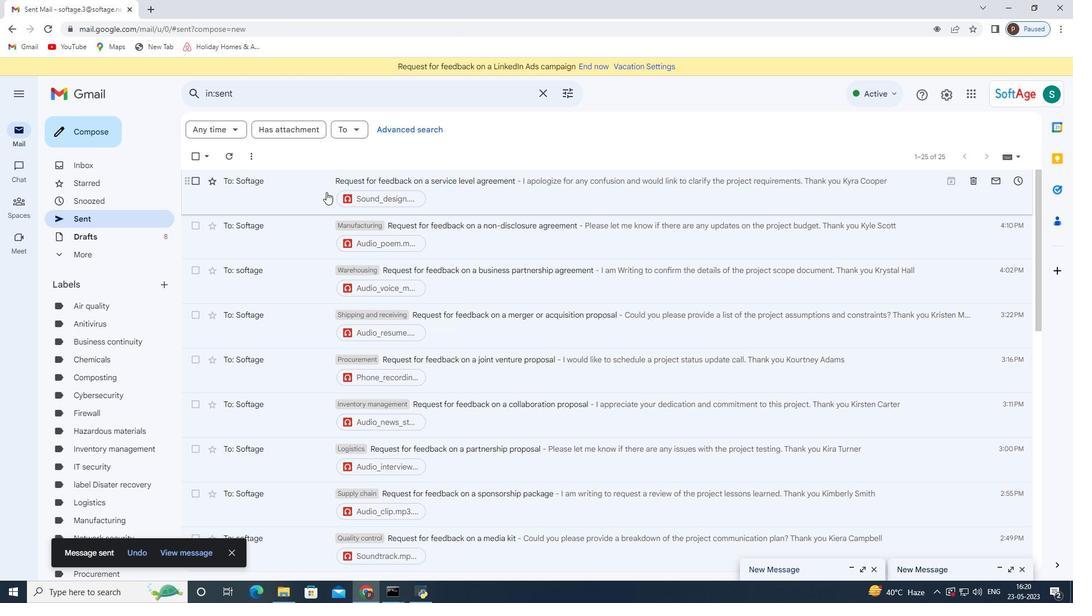 
Action: Mouse scrolled (326, 192) with delta (0, 0)
Screenshot: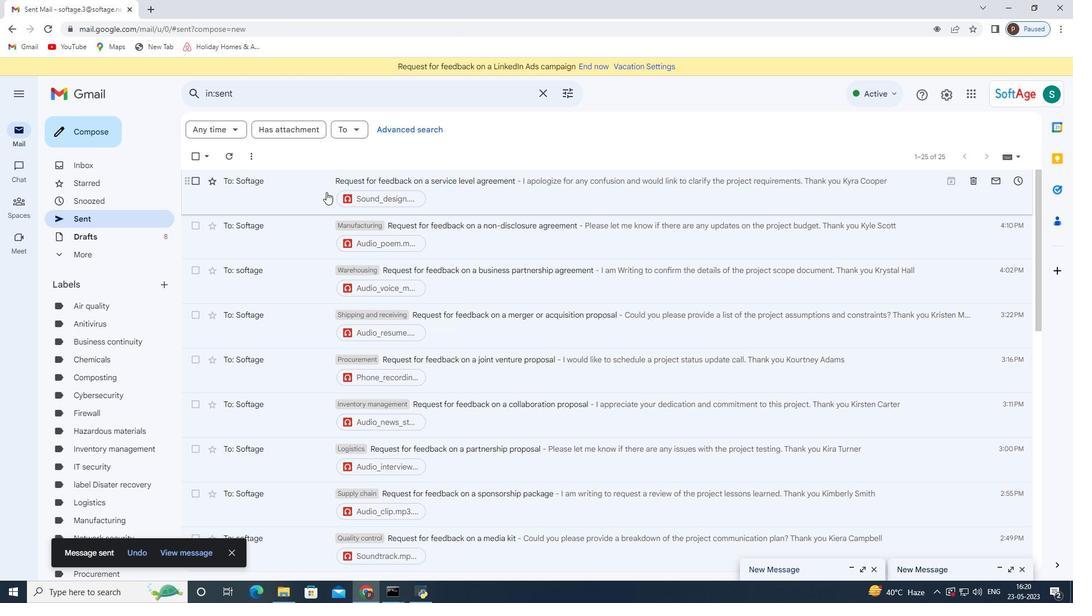 
Action: Mouse scrolled (326, 192) with delta (0, 0)
Screenshot: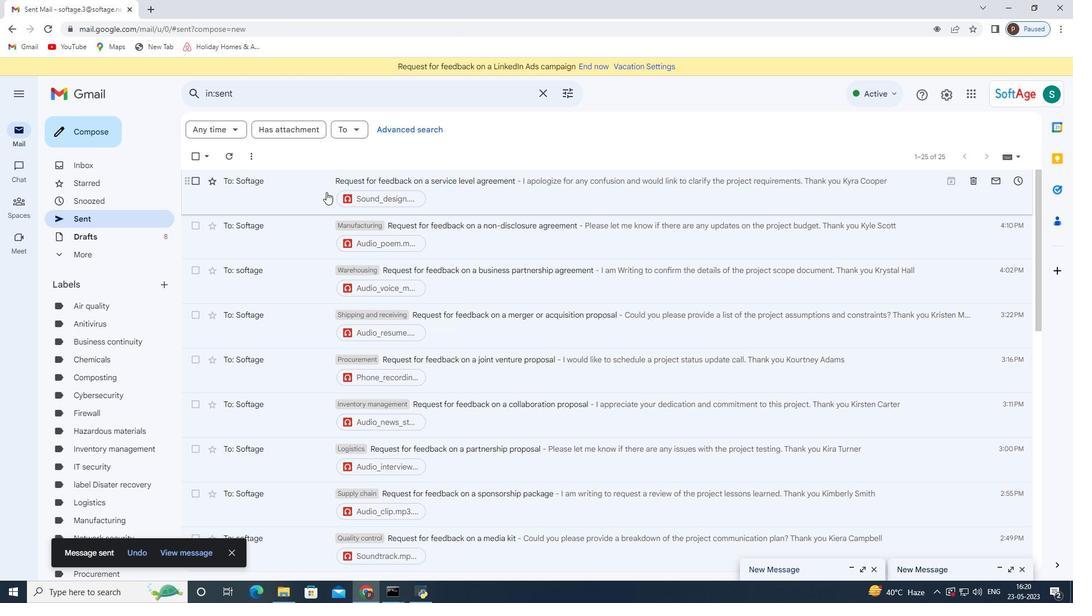 
Action: Mouse scrolled (326, 192) with delta (0, 0)
Screenshot: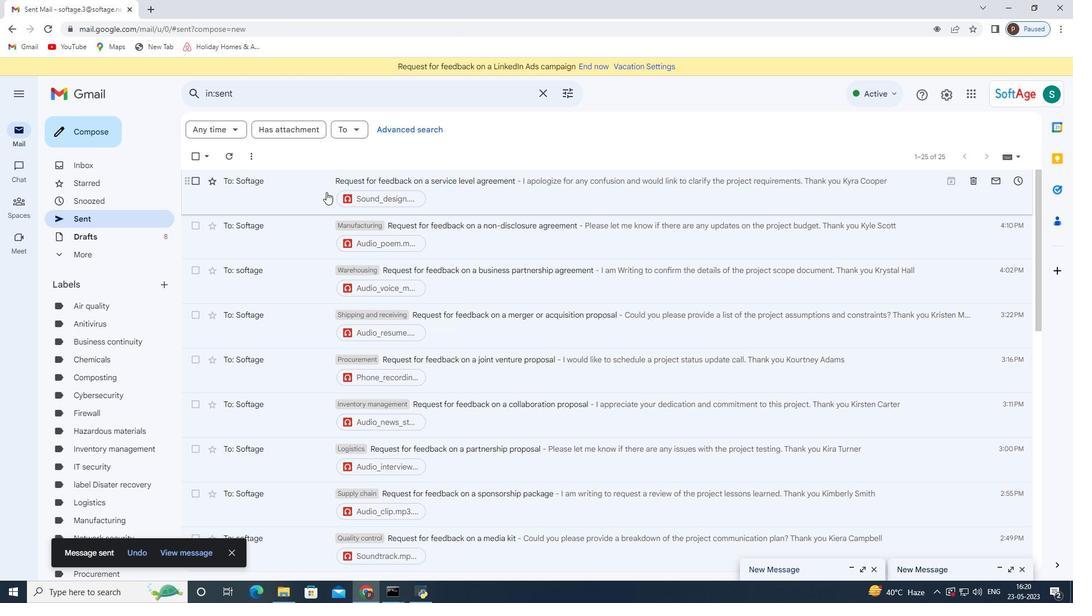 
Action: Mouse scrolled (326, 192) with delta (0, 0)
Screenshot: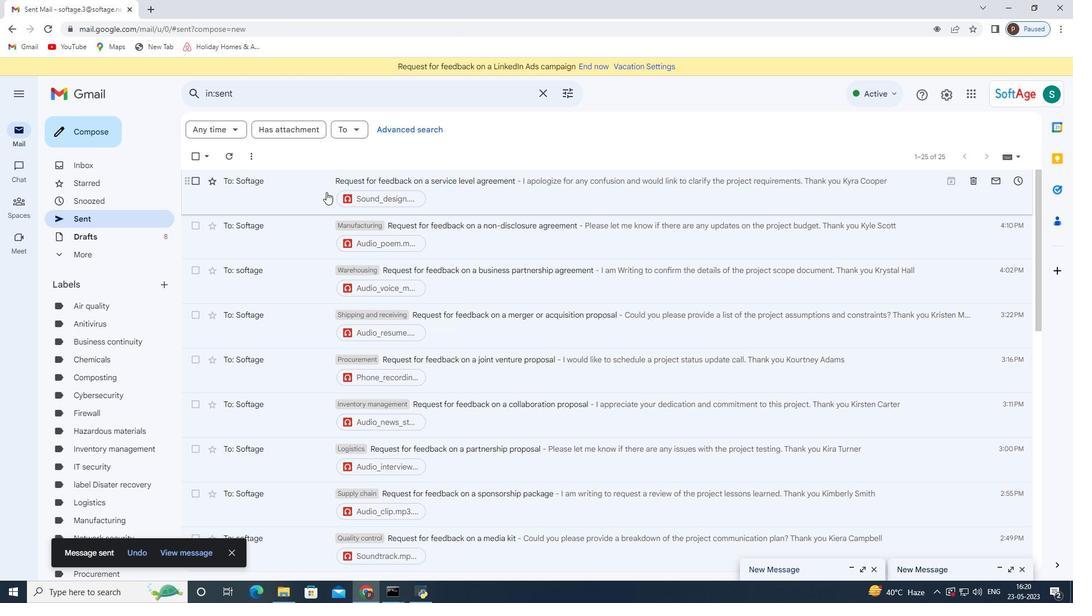 
Action: Mouse scrolled (326, 192) with delta (0, 0)
Screenshot: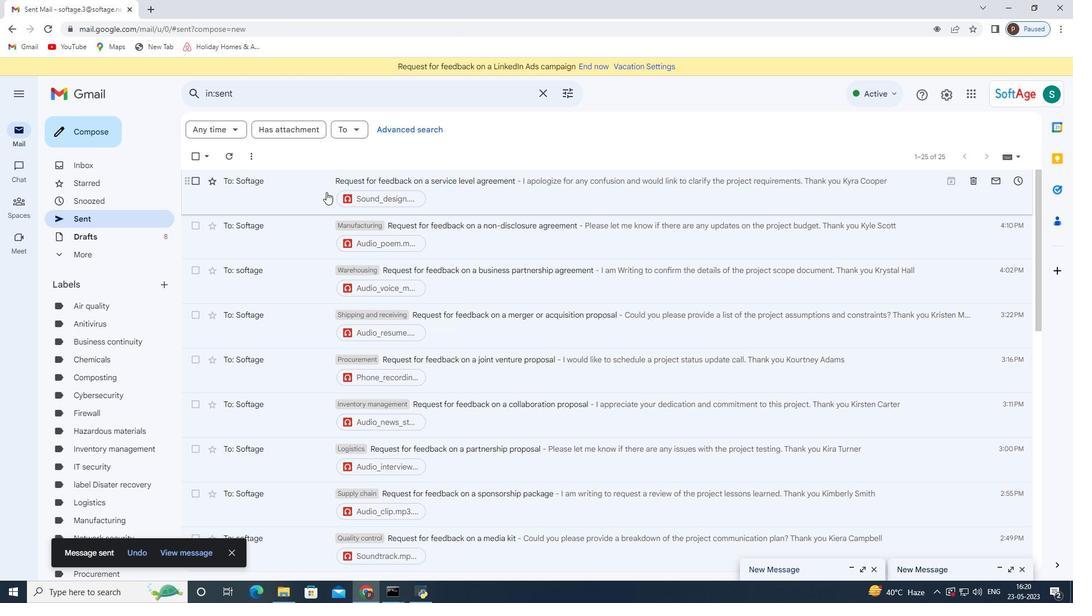 
Action: Mouse moved to (490, 191)
Screenshot: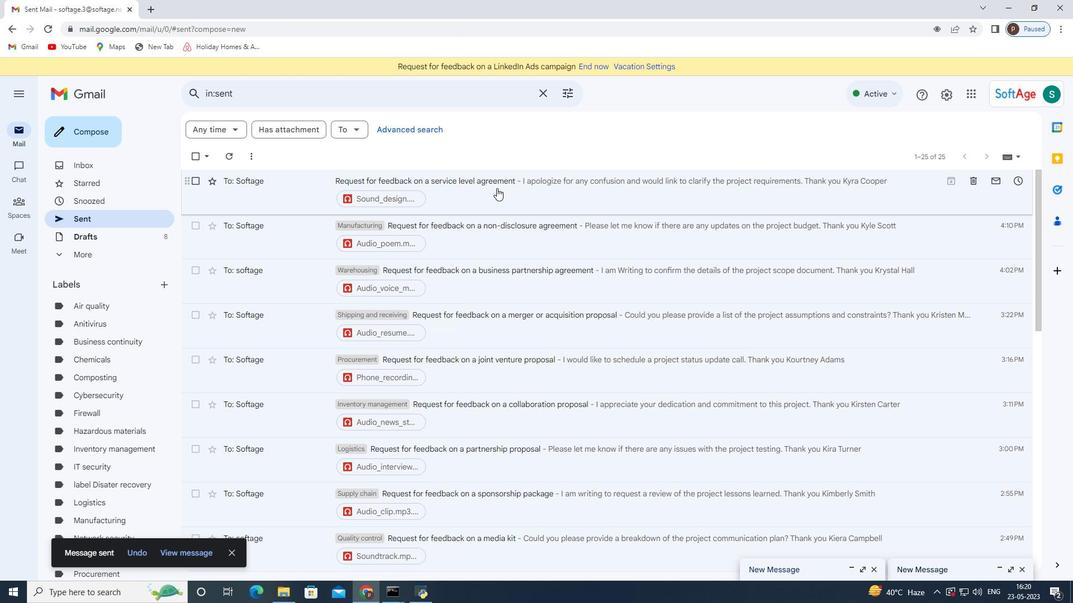 
Action: Mouse pressed right at (490, 191)
Screenshot: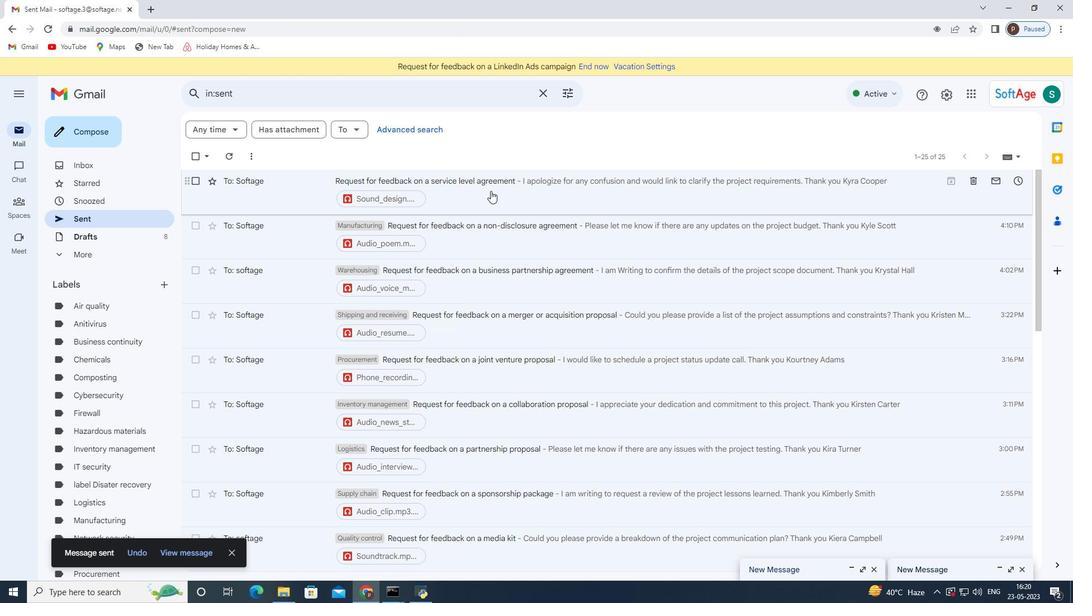 
Action: Mouse moved to (545, 376)
Screenshot: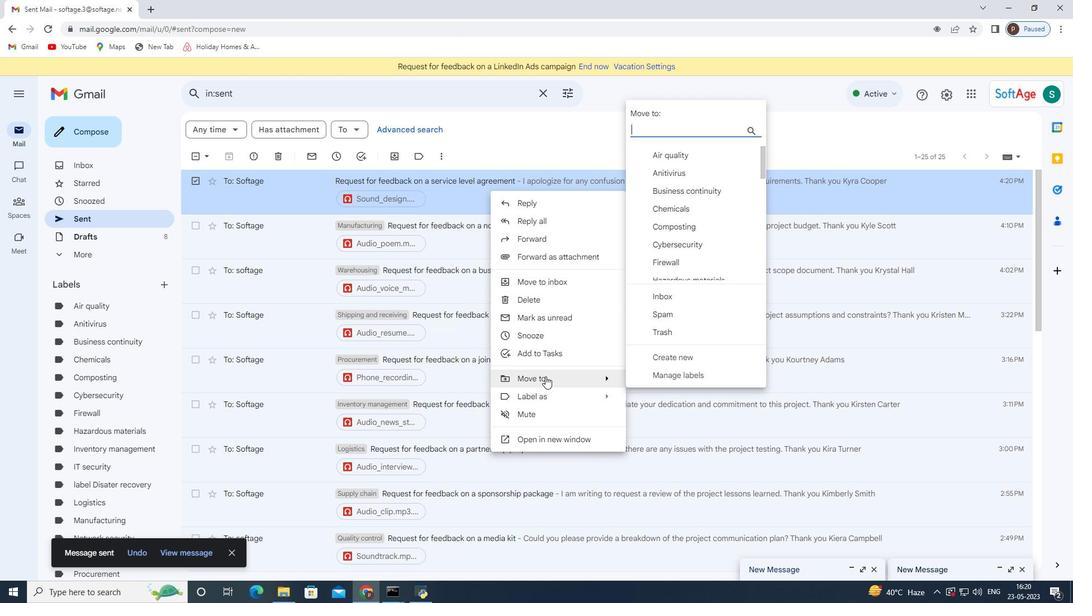 
Action: Mouse pressed left at (545, 376)
Screenshot: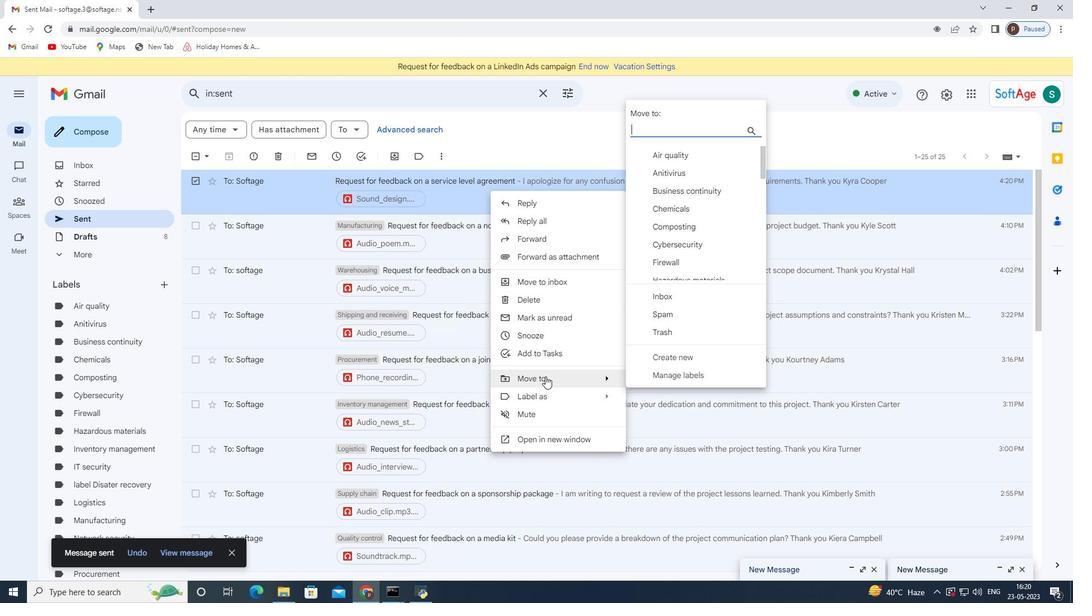 
Action: Mouse moved to (677, 355)
Screenshot: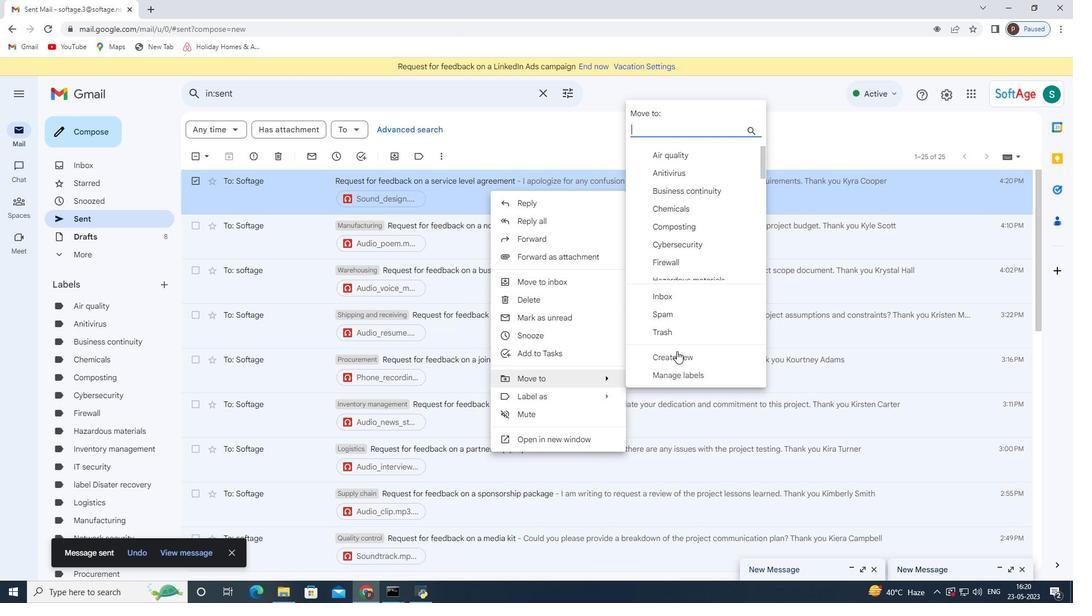 
Action: Mouse pressed left at (677, 355)
Screenshot: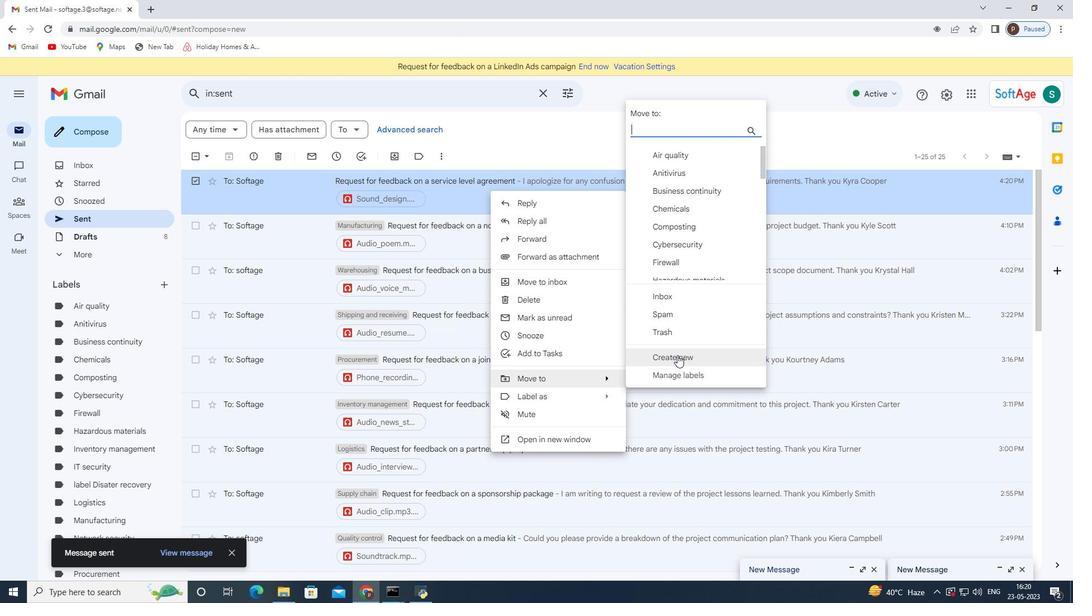 
Action: Mouse moved to (419, 311)
Screenshot: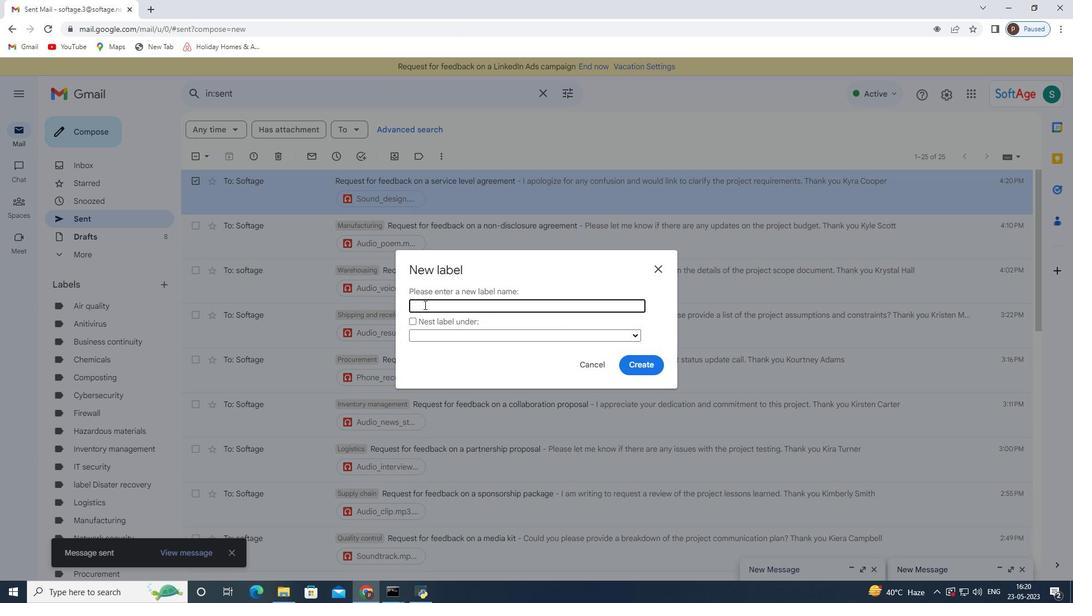 
Action: Mouse pressed left at (419, 311)
Screenshot: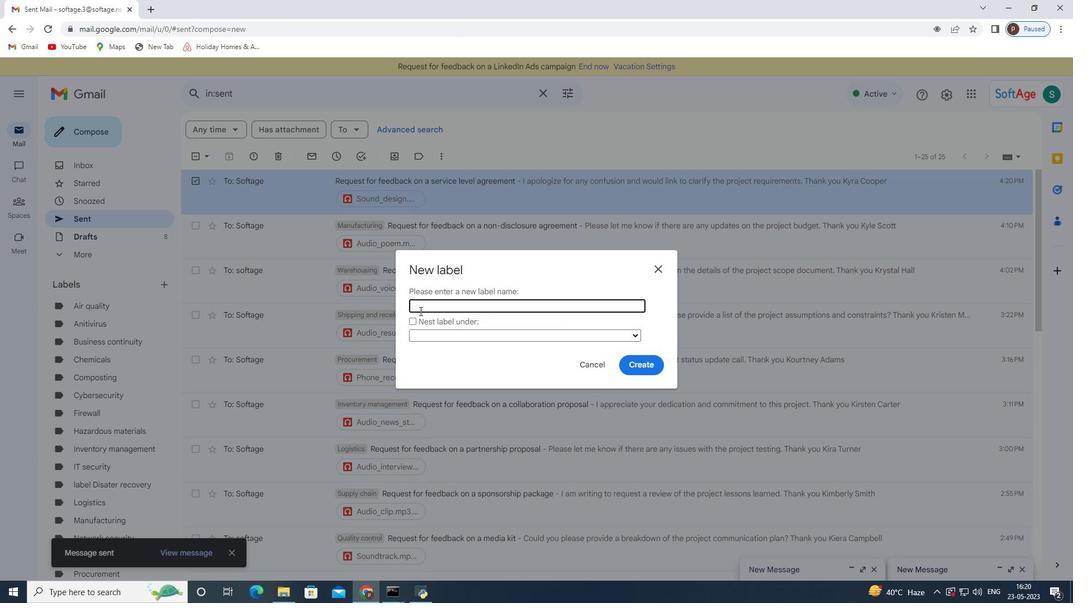 
Action: Key pressed <Key.shift>Production
Screenshot: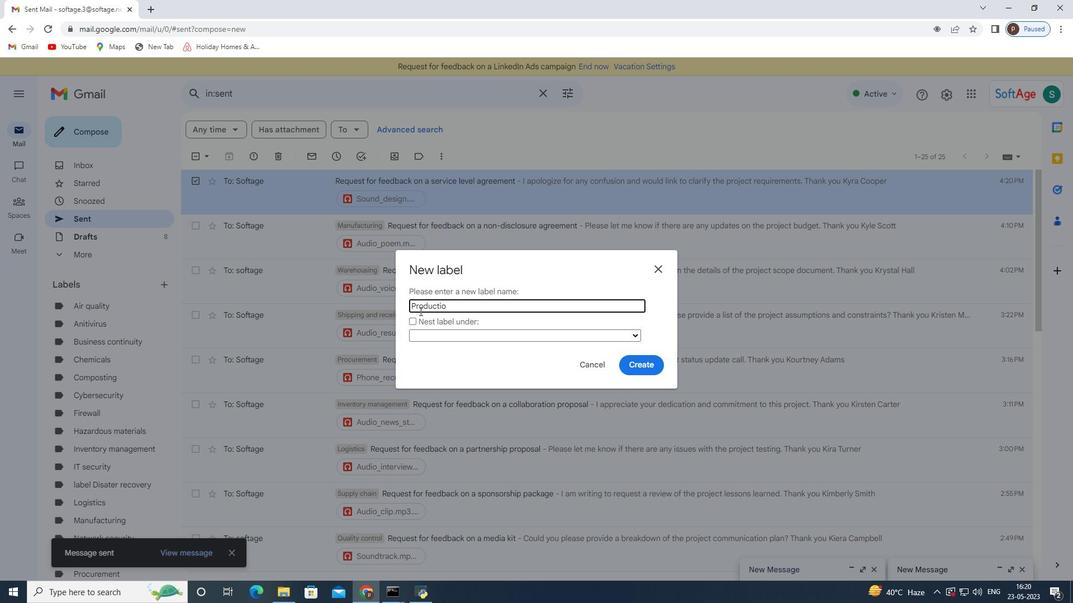 
Action: Mouse moved to (636, 362)
Screenshot: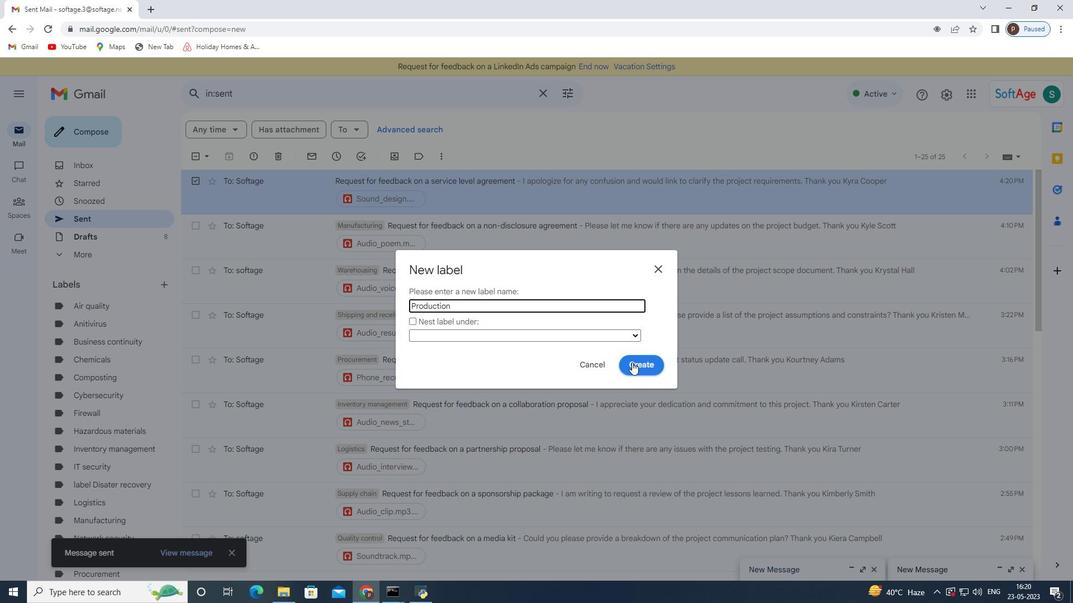 
Action: Mouse pressed left at (636, 362)
Screenshot: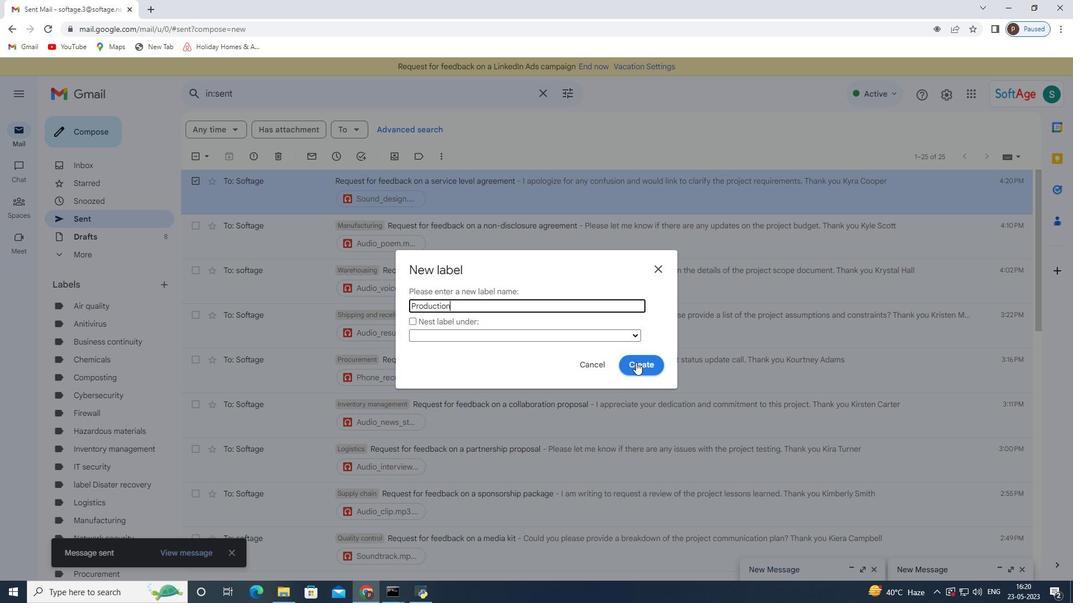 
Action: Mouse scrolled (636, 363) with delta (0, 0)
Screenshot: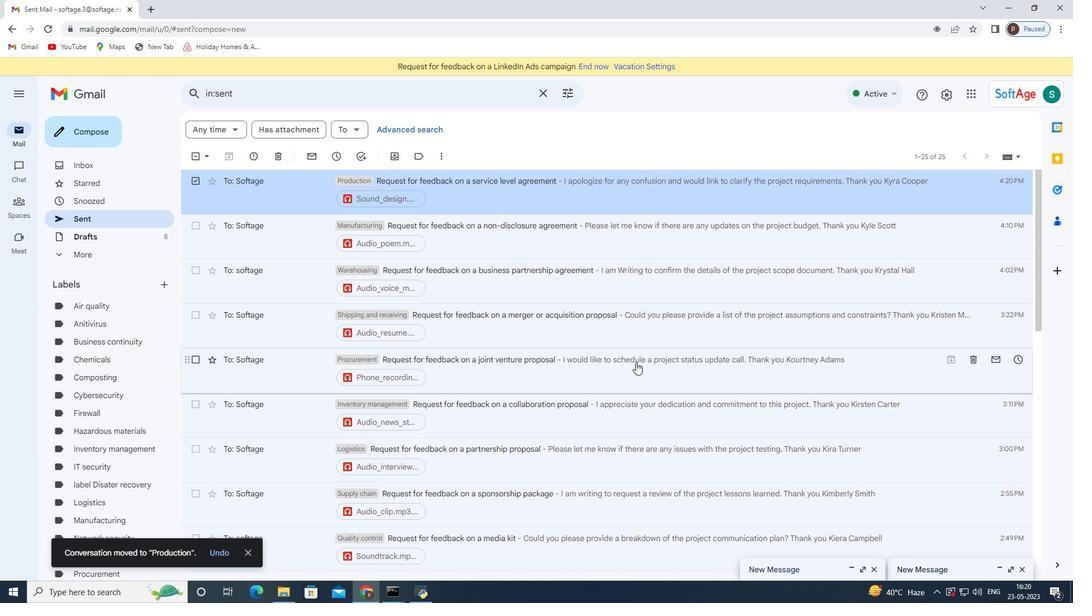 
Action: Mouse scrolled (636, 363) with delta (0, 0)
Screenshot: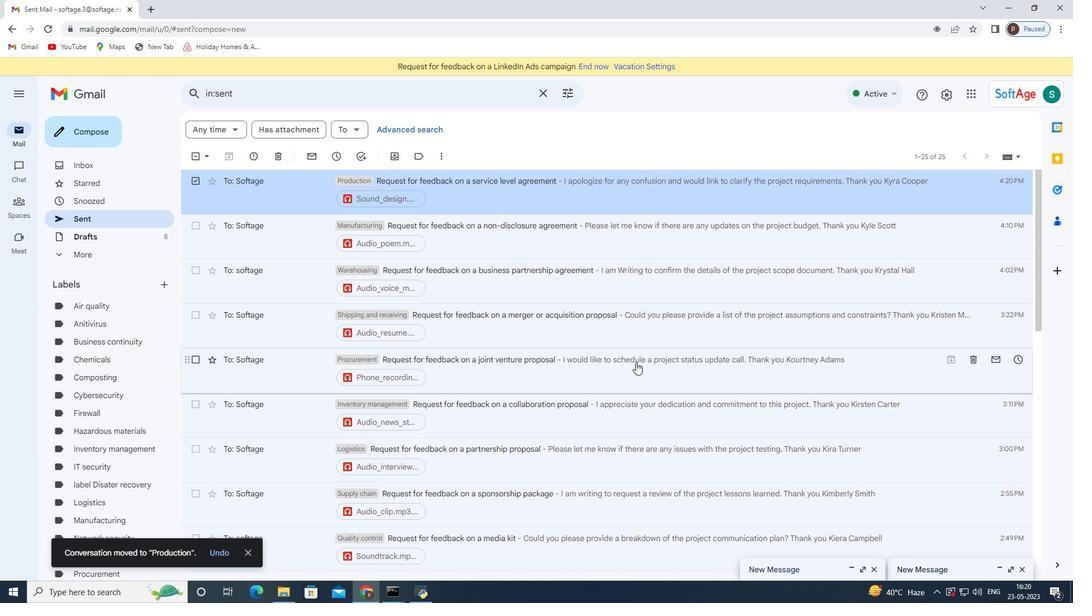 
Action: Mouse scrolled (636, 363) with delta (0, 0)
Screenshot: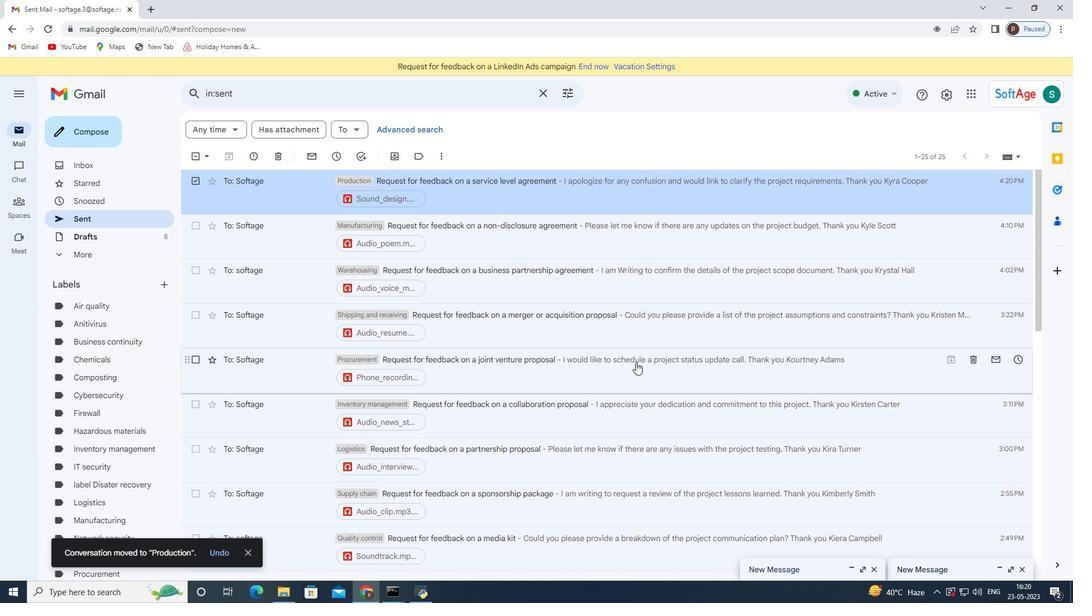 
Action: Mouse scrolled (636, 363) with delta (0, 0)
Screenshot: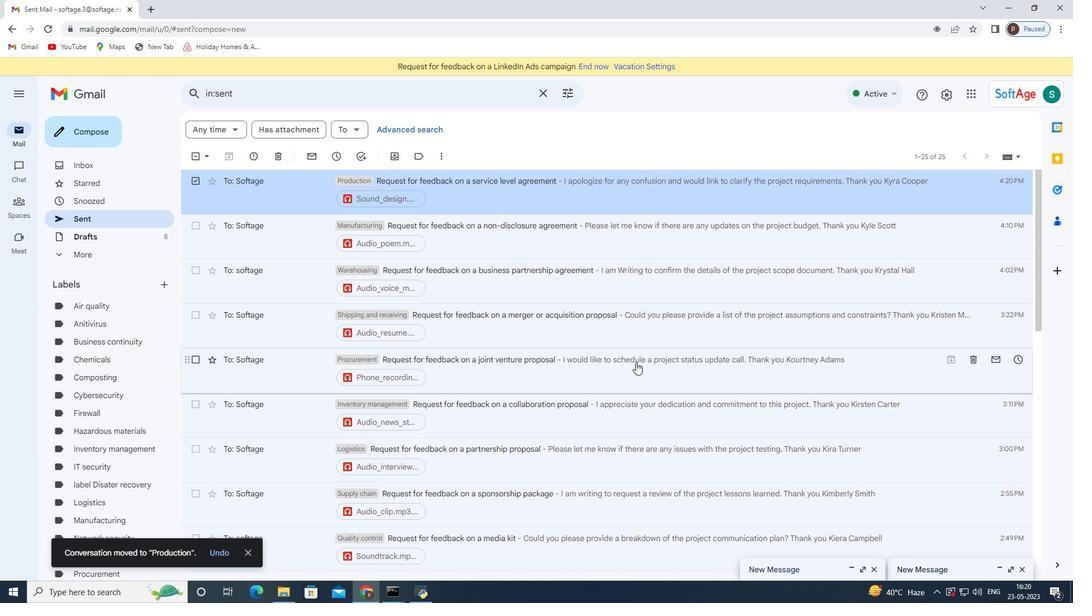 
Action: Mouse scrolled (636, 363) with delta (0, 0)
Screenshot: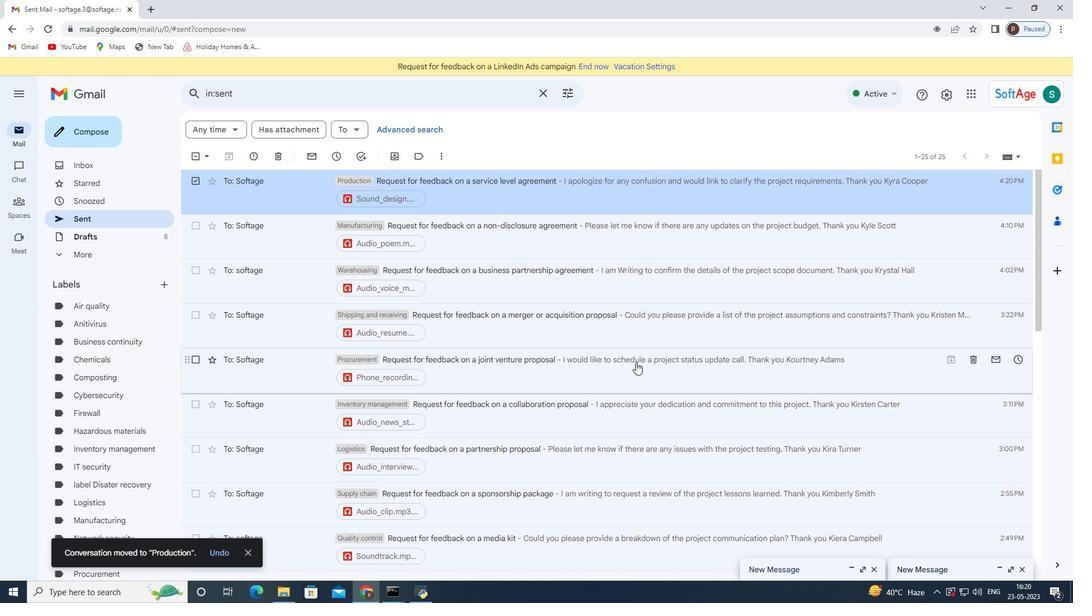 
Action: Mouse scrolled (636, 363) with delta (0, 0)
Screenshot: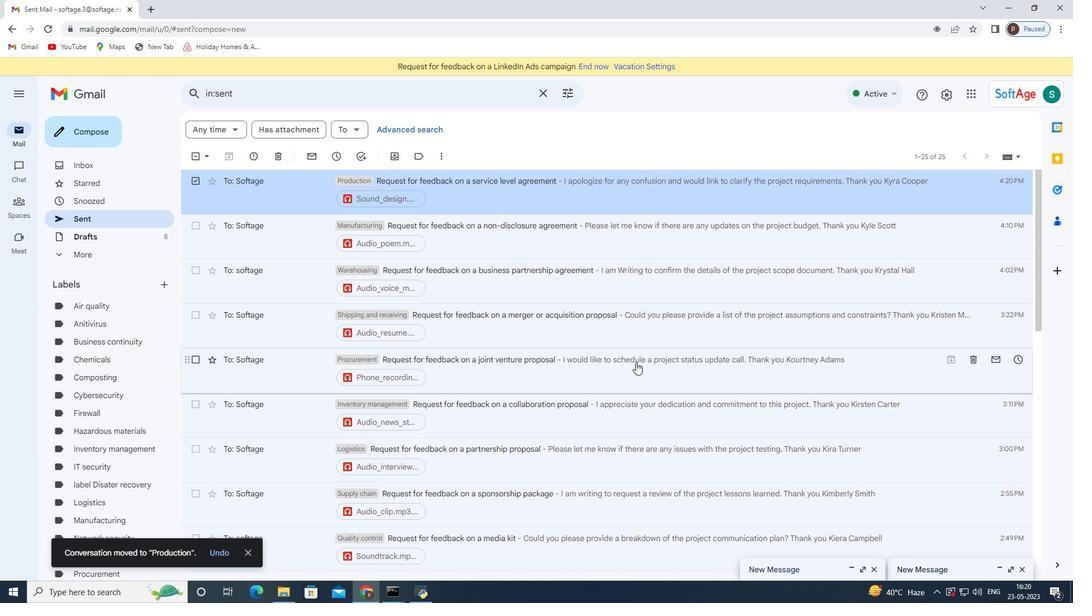 
